Task: Create new customer invoice with Date Opened: 08-Apr-23, Select Customer: Target
, Terms: Net 15. Make invoice entry for item-1 with Date: 08-Apr-23, Description: Victoria's Secret Knockout High Impact Front-Close Sports Bra Black (34-D)
, Income Account: Income:Sales, Quantity: 5, Unit Price: 14.29, Sales Tax: Y, Sales Tax Included: Y, Tax Table: Sales Tax. Post Invoice with Post Date: 08-Apr-23, Post to Accounts: Assets:Accounts Receivable. Pay / Process Payment with Transaction Date: 22-Apr-23, Amount: 71.45, Transfer Account: Checking Account. Go to 'Print Invoice'. Save a pdf copy of the invoice.
Action: Mouse moved to (196, 107)
Screenshot: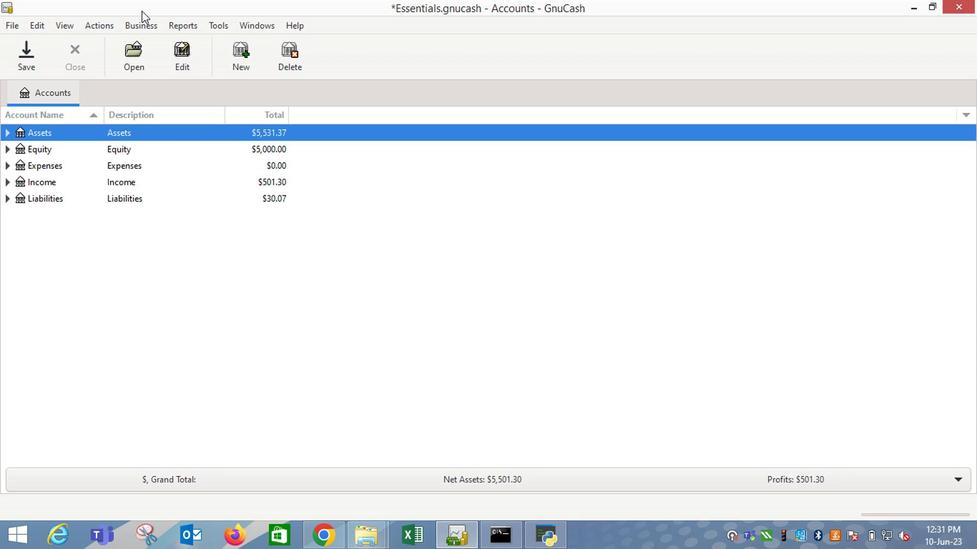 
Action: Mouse pressed left at (196, 107)
Screenshot: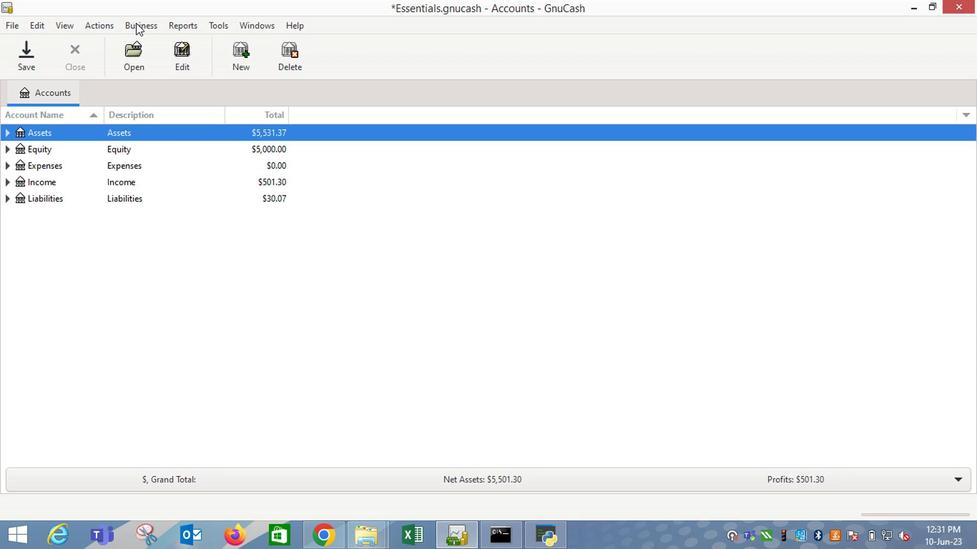 
Action: Mouse moved to (316, 158)
Screenshot: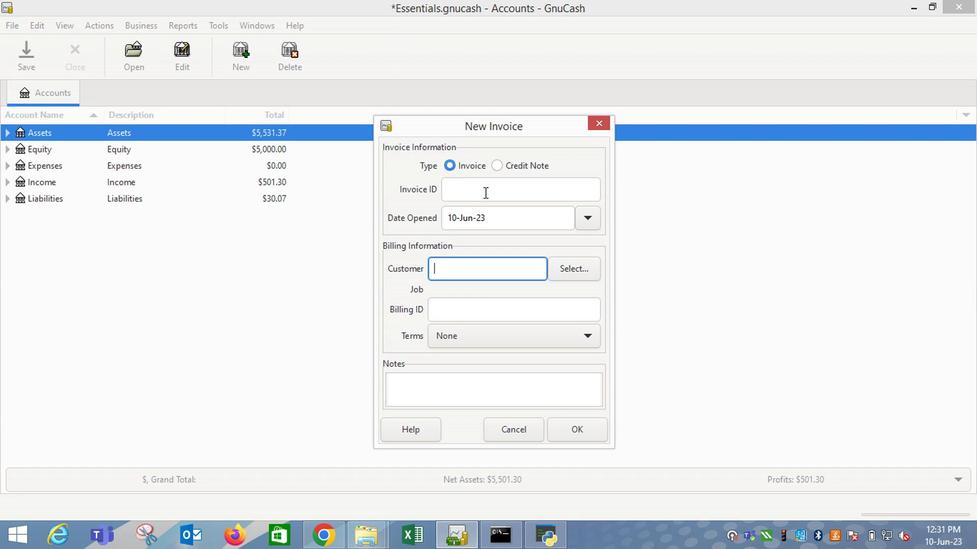 
Action: Mouse pressed left at (316, 158)
Screenshot: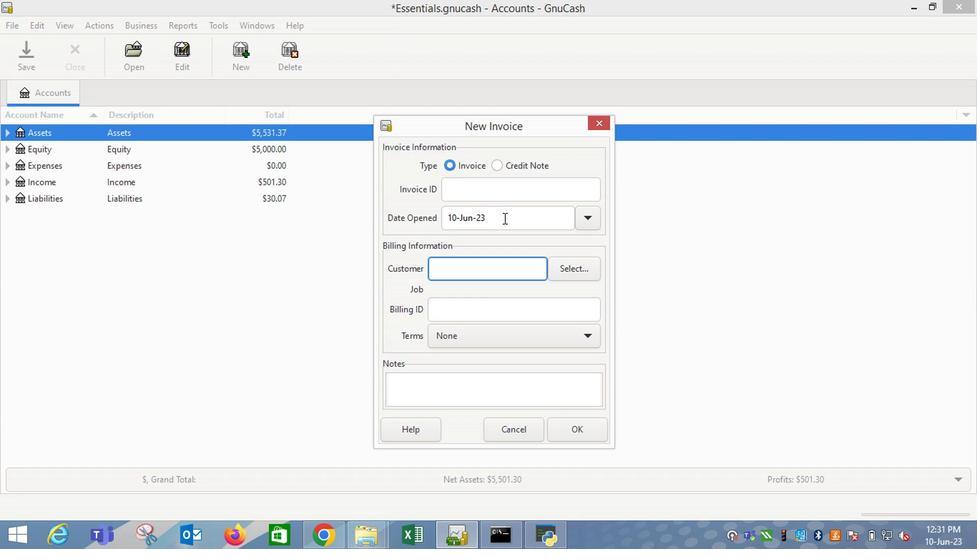 
Action: Mouse moved to (503, 242)
Screenshot: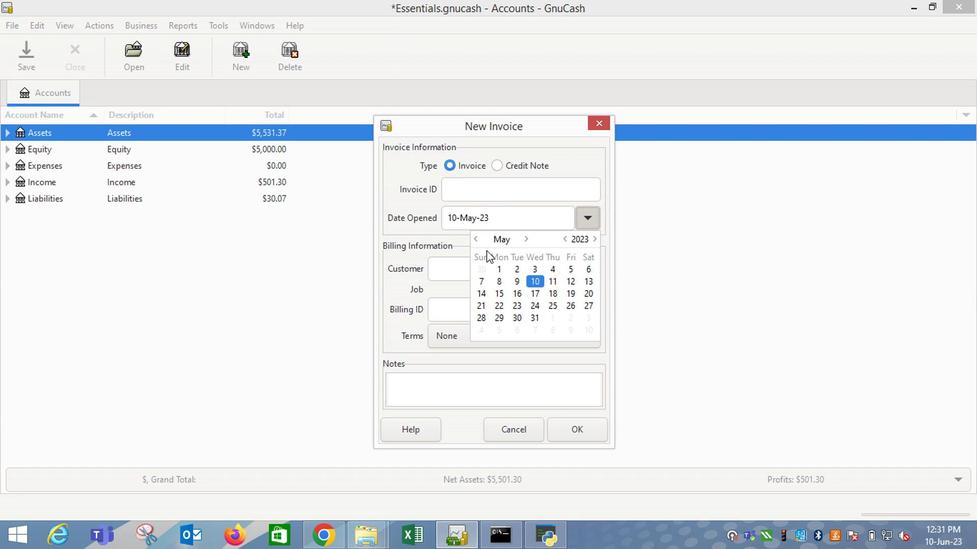 
Action: Mouse pressed left at (503, 242)
Screenshot: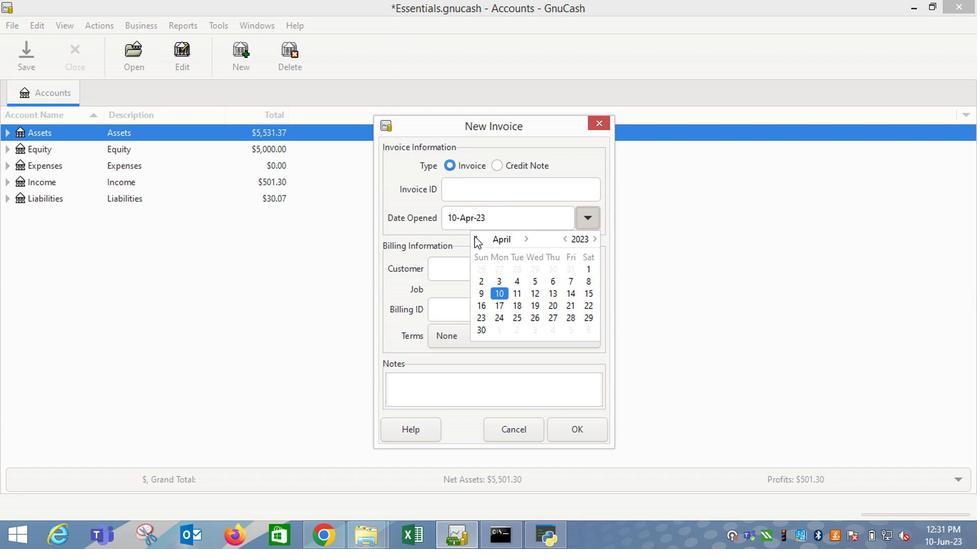 
Action: Mouse moved to (426, 257)
Screenshot: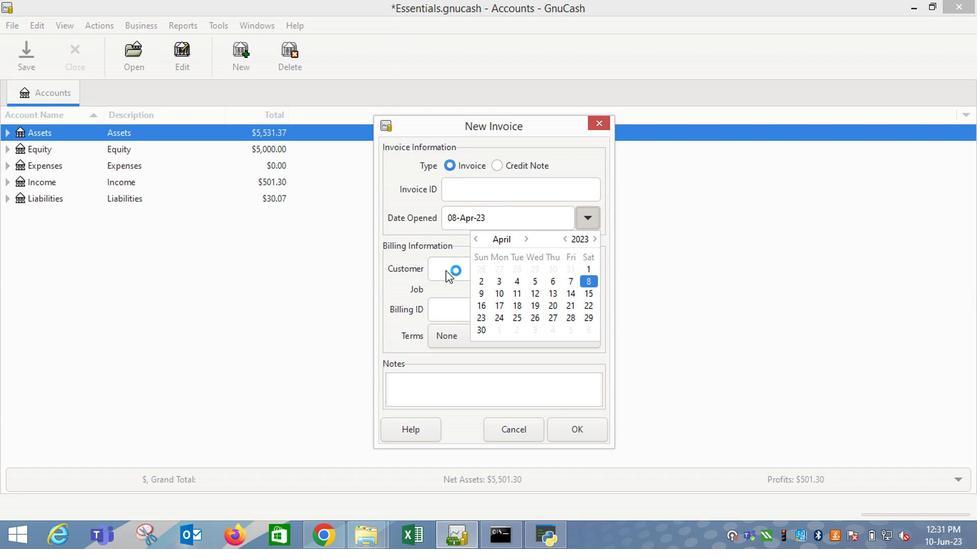 
Action: Mouse pressed left at (426, 257)
Screenshot: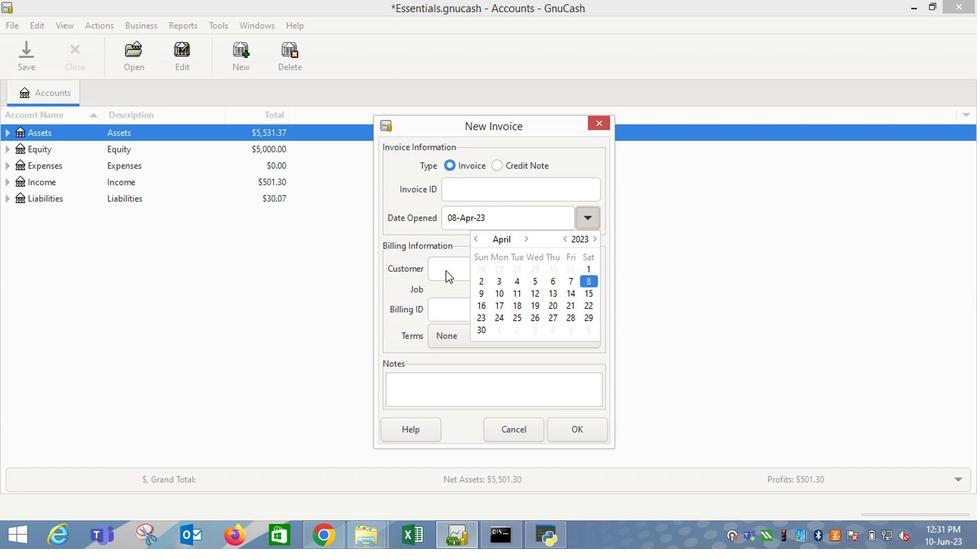 
Action: Mouse moved to (508, 243)
Screenshot: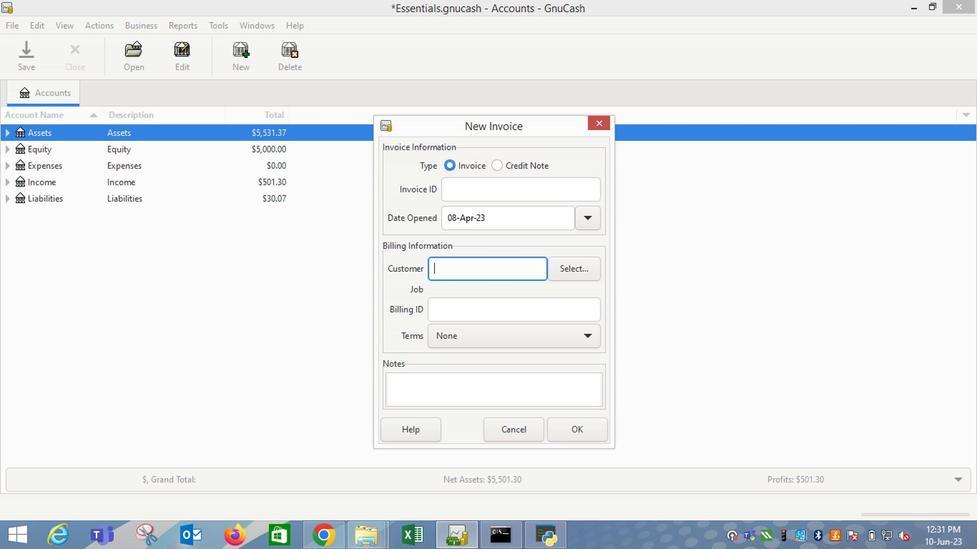 
Action: Mouse pressed left at (508, 243)
Screenshot: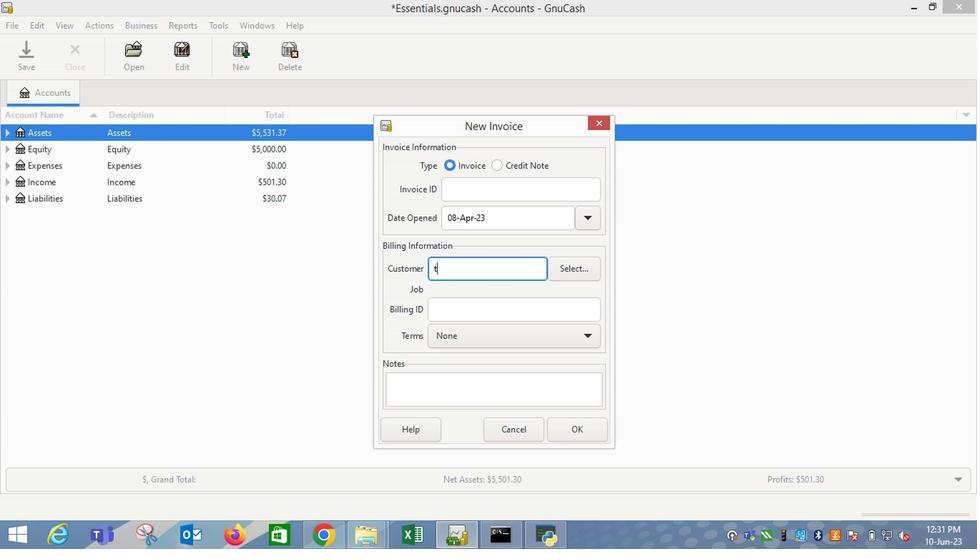 
Action: Mouse moved to (430, 261)
Screenshot: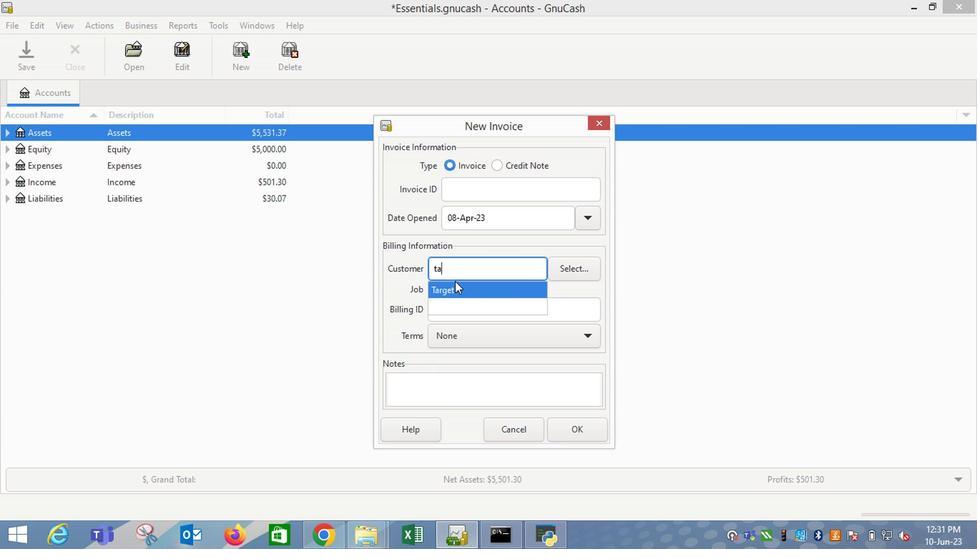 
Action: Mouse pressed left at (430, 261)
Screenshot: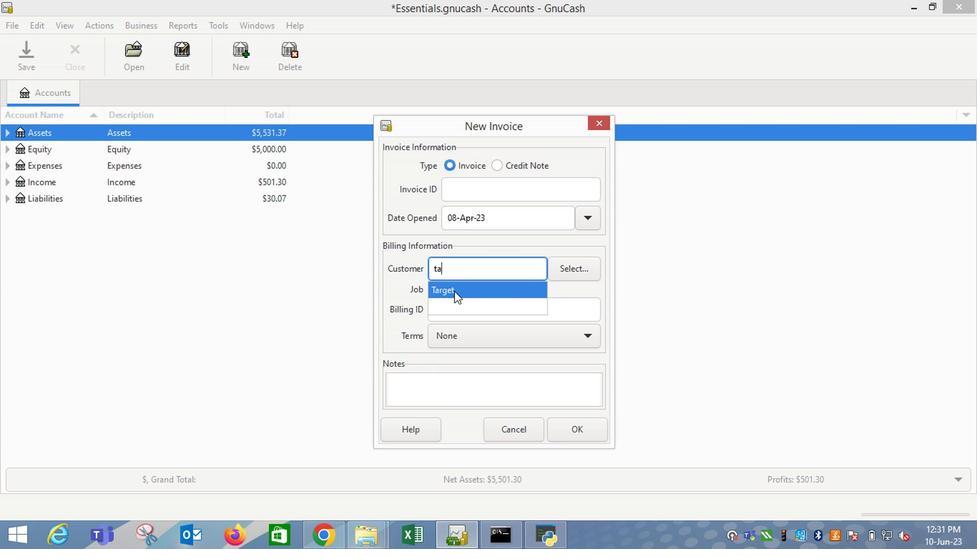 
Action: Mouse pressed left at (430, 261)
Screenshot: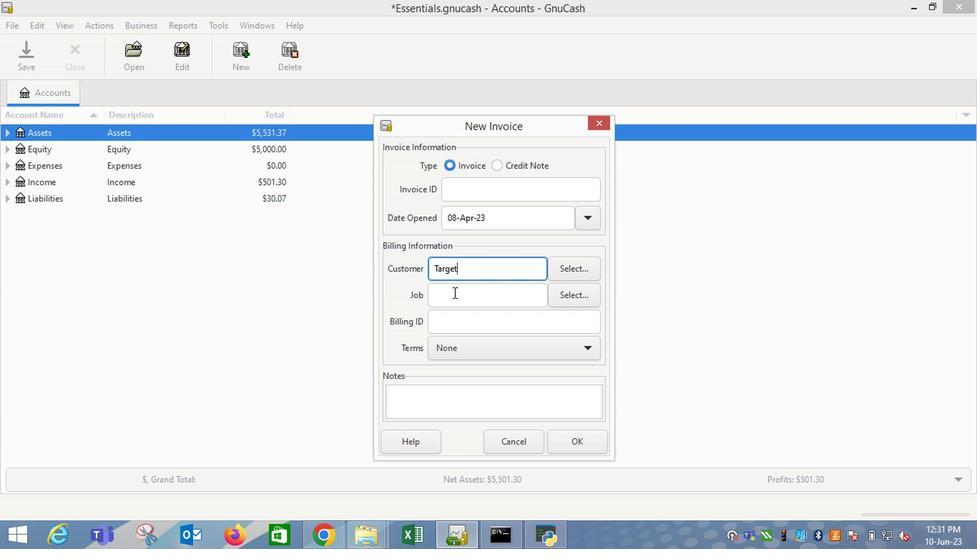 
Action: Mouse moved to (506, 288)
Screenshot: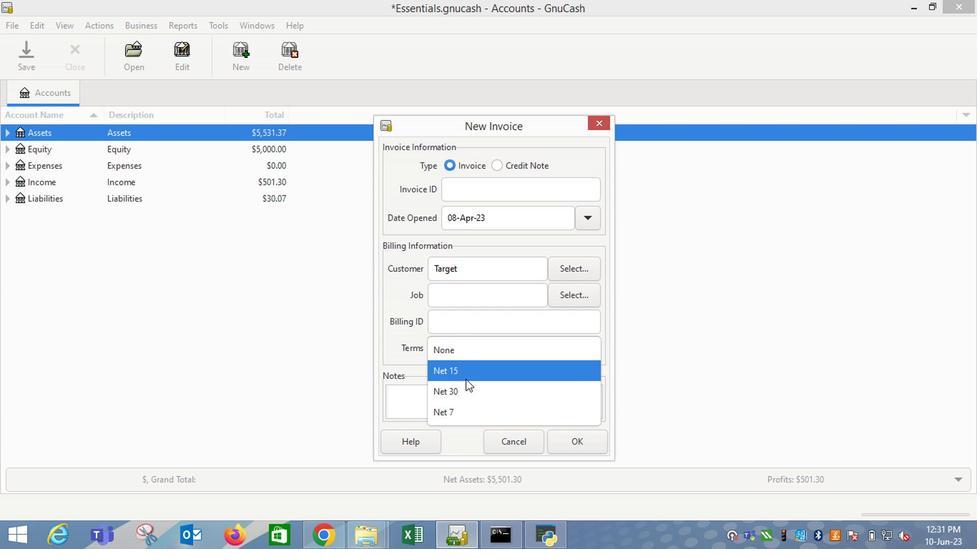 
Action: Mouse pressed left at (506, 288)
Screenshot: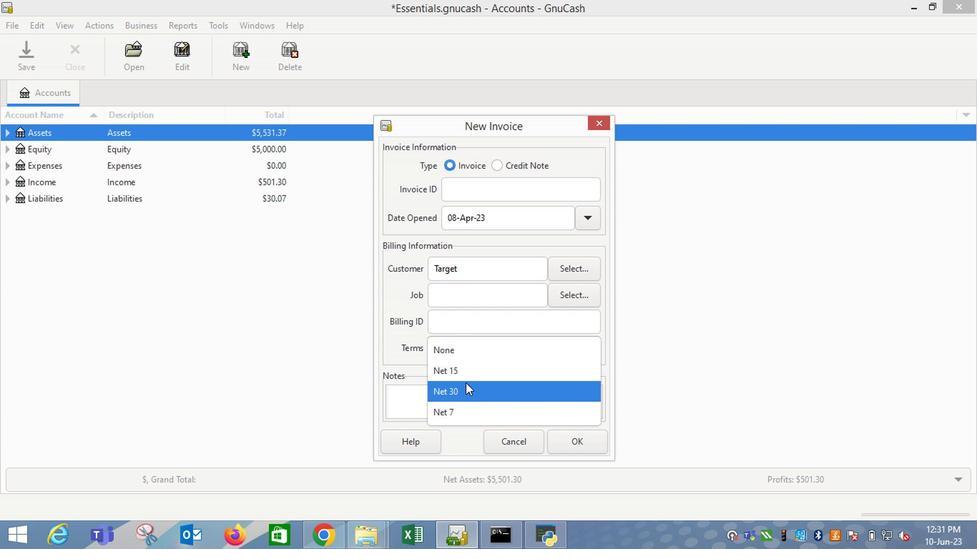 
Action: Mouse moved to (401, 282)
Screenshot: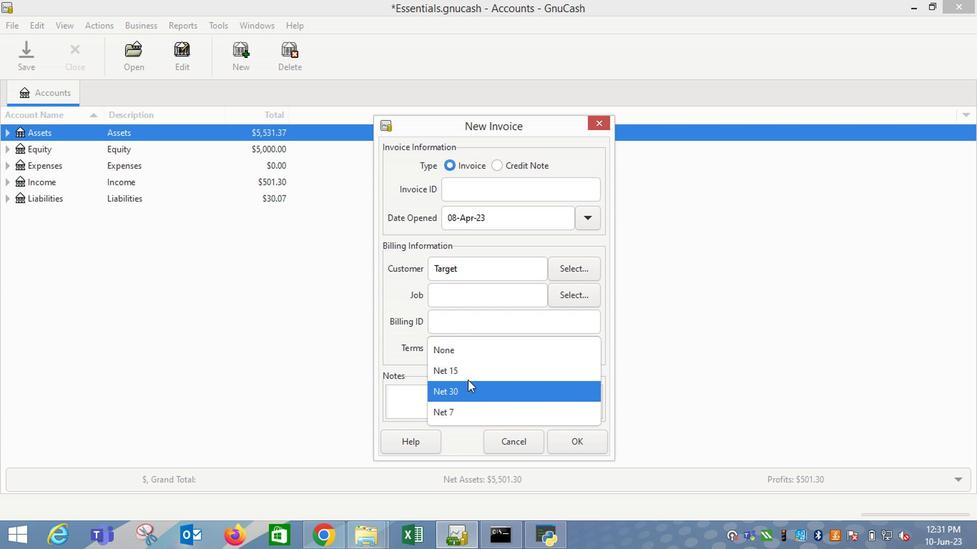 
Action: Mouse pressed left at (401, 282)
Screenshot: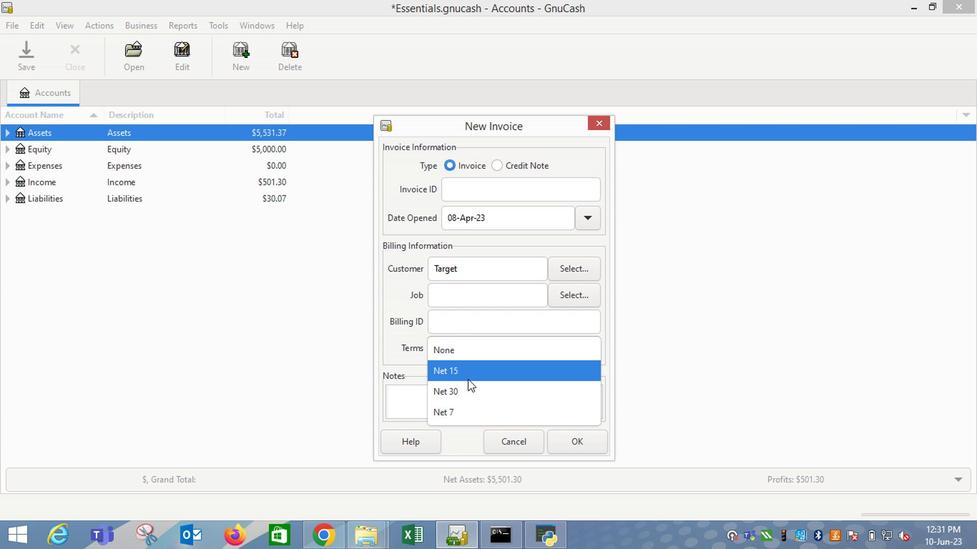 
Action: Mouse moved to (411, 284)
Screenshot: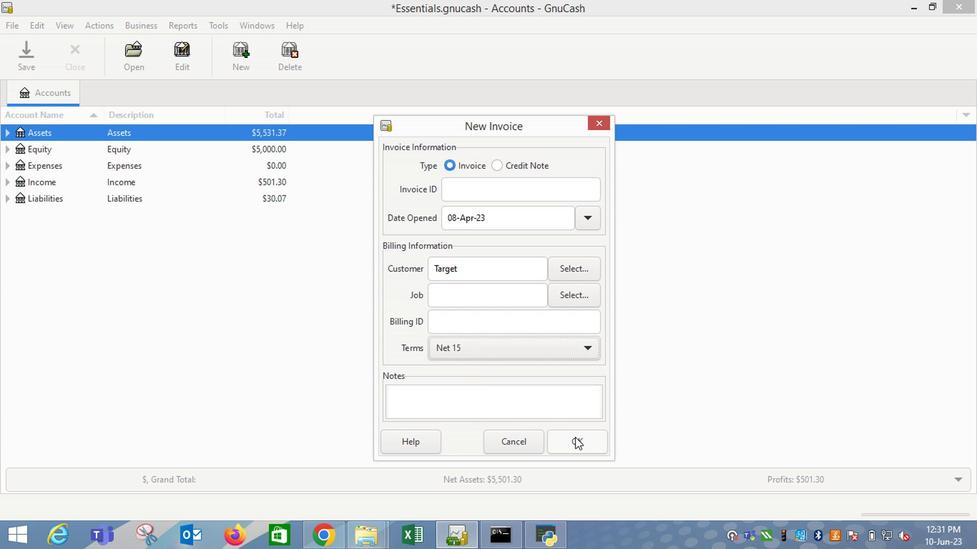 
Action: Mouse pressed left at (411, 284)
Screenshot: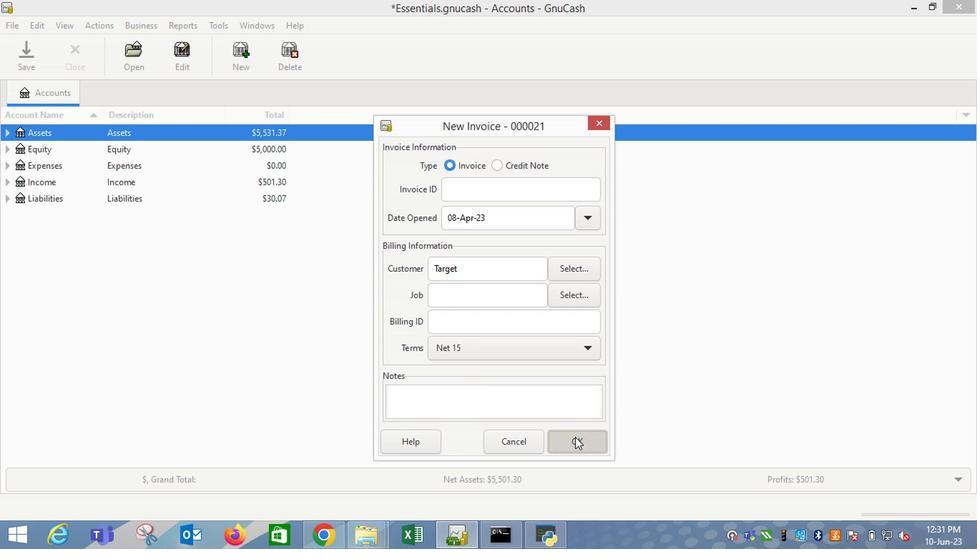 
Action: Key pressed tar
Screenshot: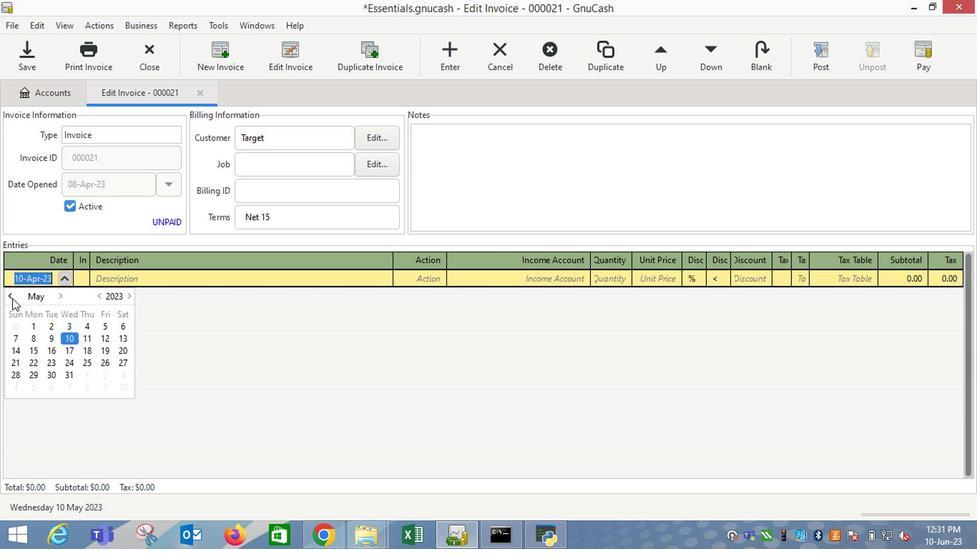 
Action: Mouse moved to (423, 294)
Screenshot: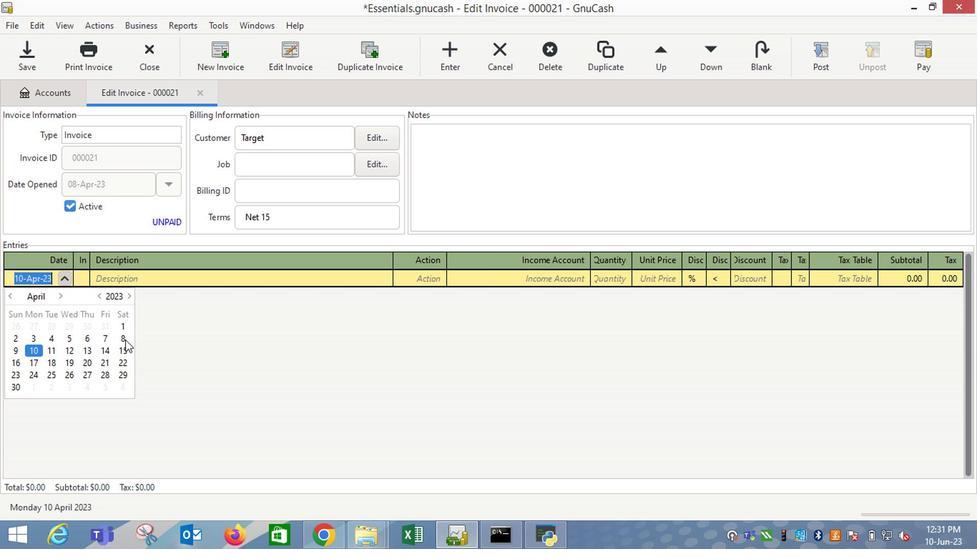 
Action: Mouse pressed left at (423, 294)
Screenshot: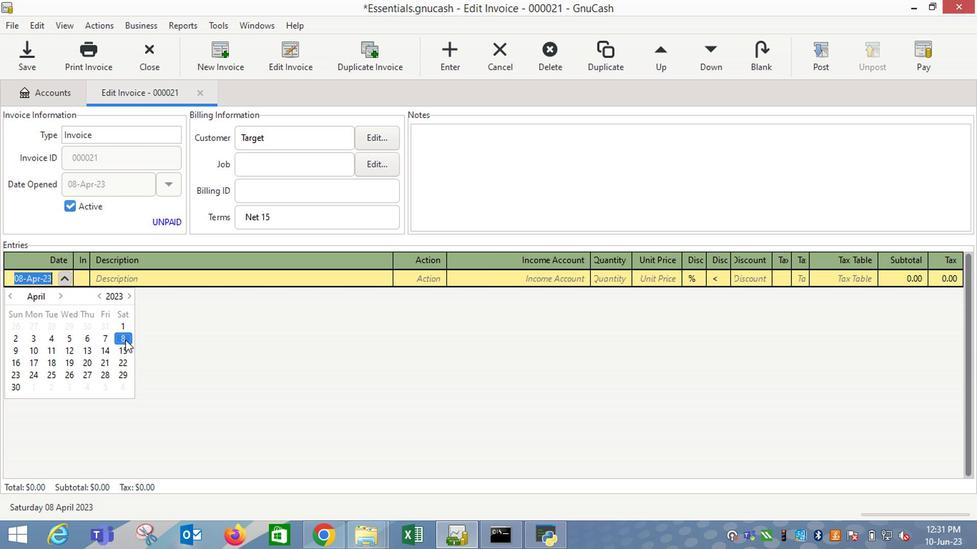 
Action: Mouse moved to (415, 340)
Screenshot: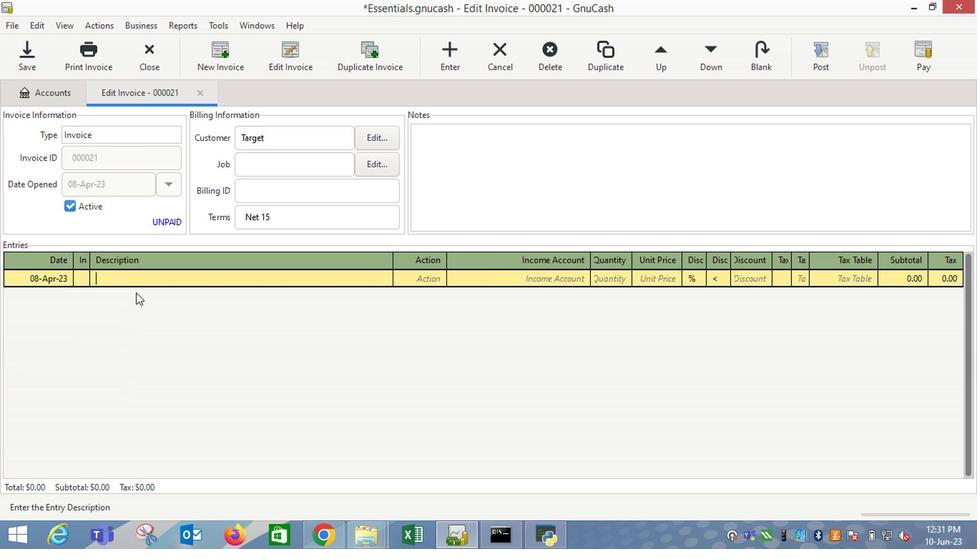 
Action: Mouse pressed left at (415, 340)
Screenshot: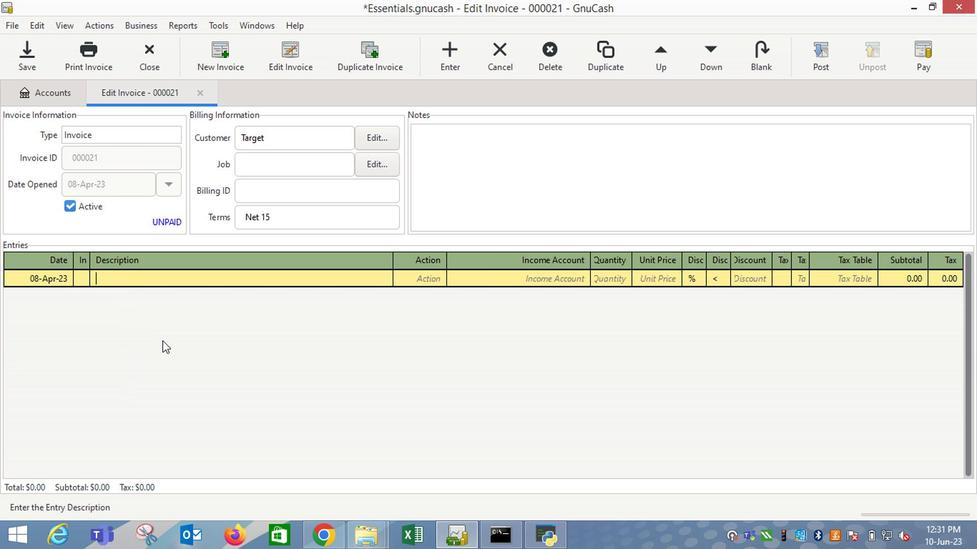 
Action: Mouse moved to (414, 352)
Screenshot: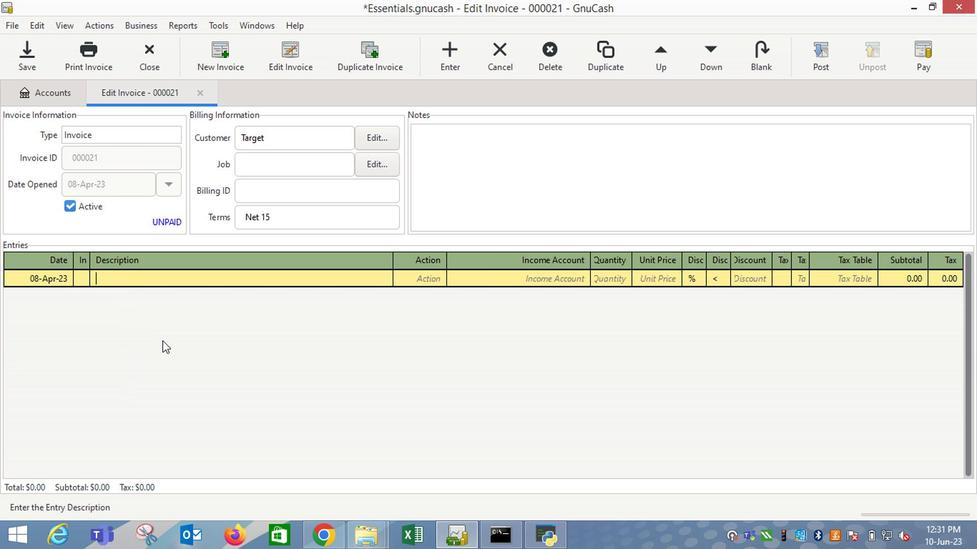 
Action: Mouse pressed left at (414, 352)
Screenshot: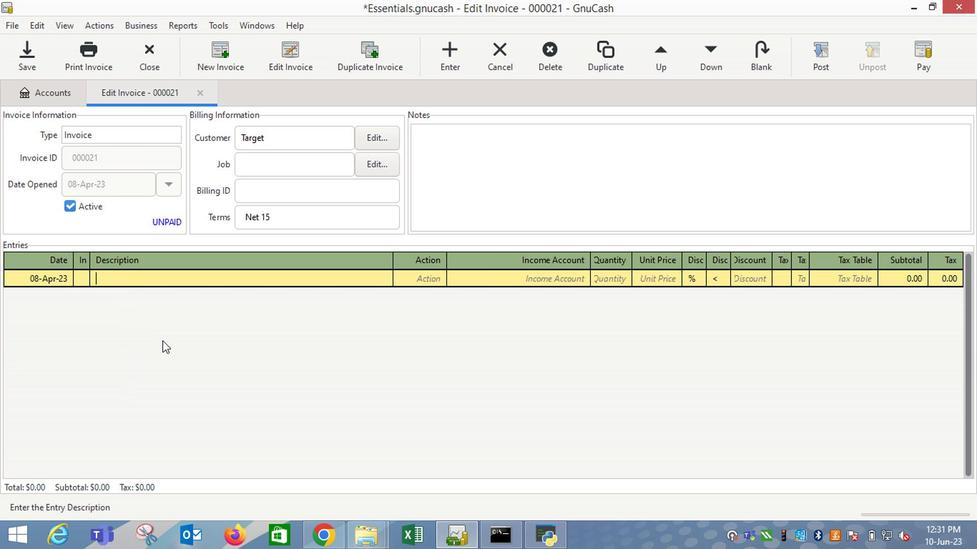 
Action: Mouse moved to (499, 405)
Screenshot: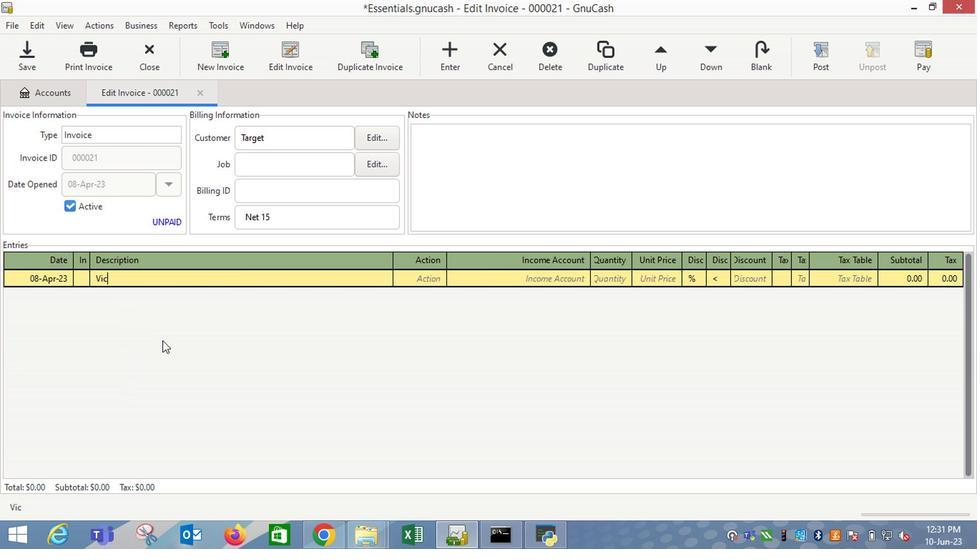 
Action: Mouse pressed left at (499, 405)
Screenshot: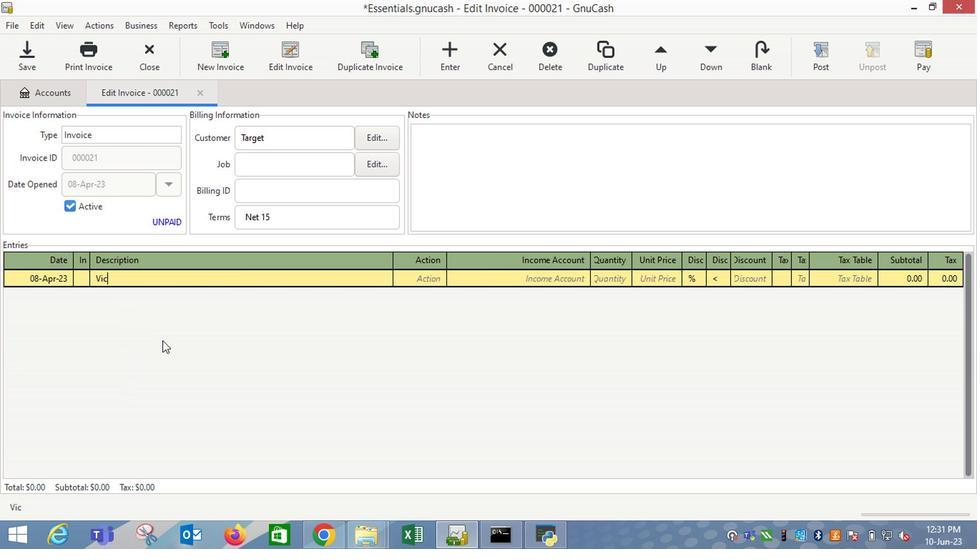 
Action: Mouse moved to (134, 291)
Screenshot: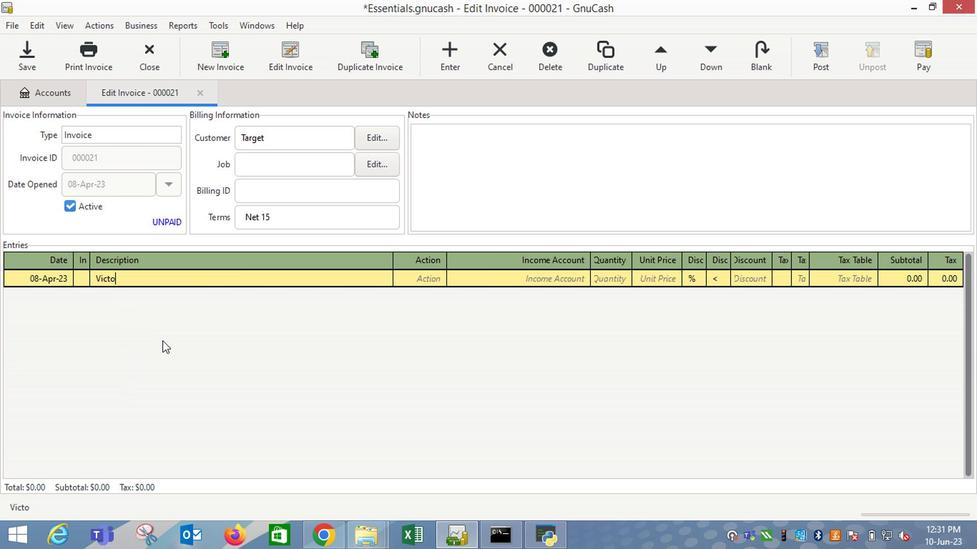 
Action: Mouse pressed left at (134, 291)
Screenshot: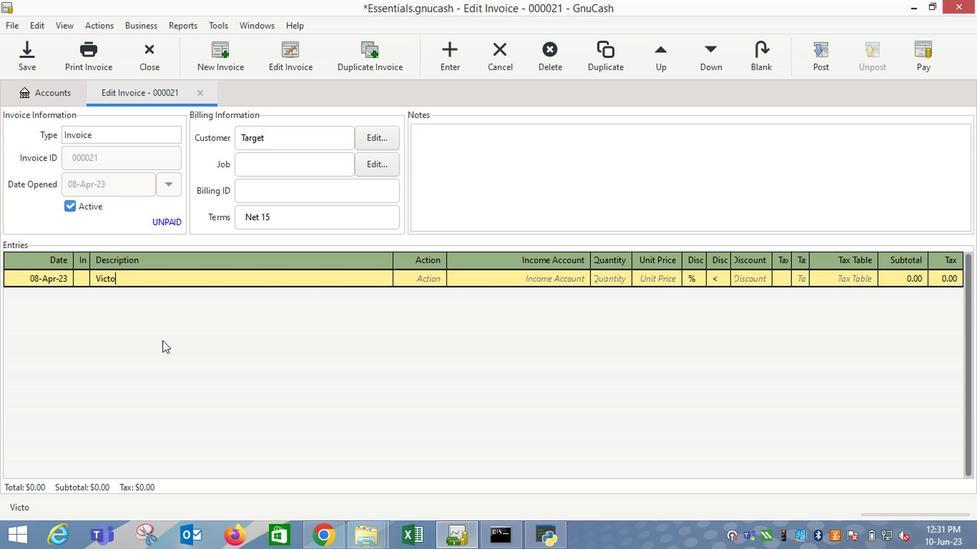 
Action: Mouse moved to (97, 300)
Screenshot: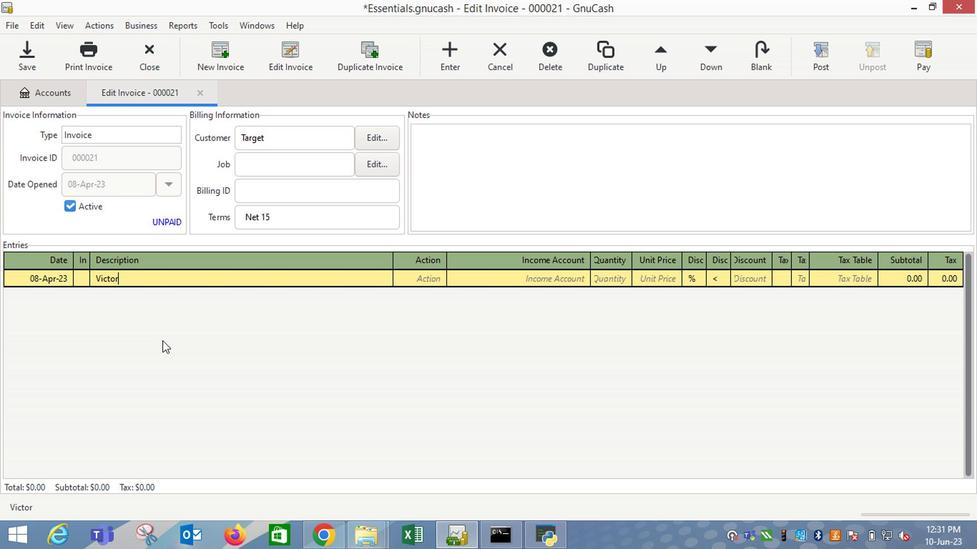 
Action: Mouse pressed left at (97, 300)
Screenshot: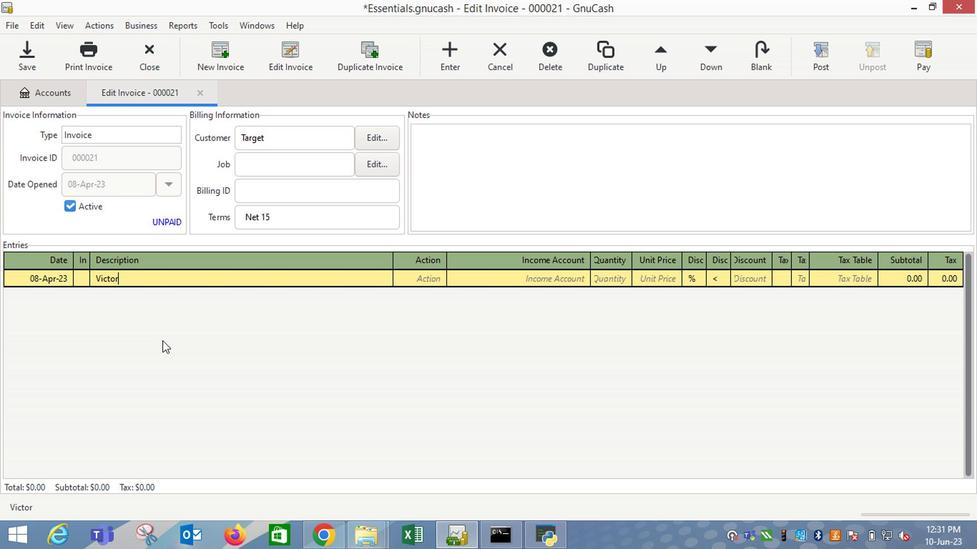 
Action: Mouse pressed left at (97, 300)
Screenshot: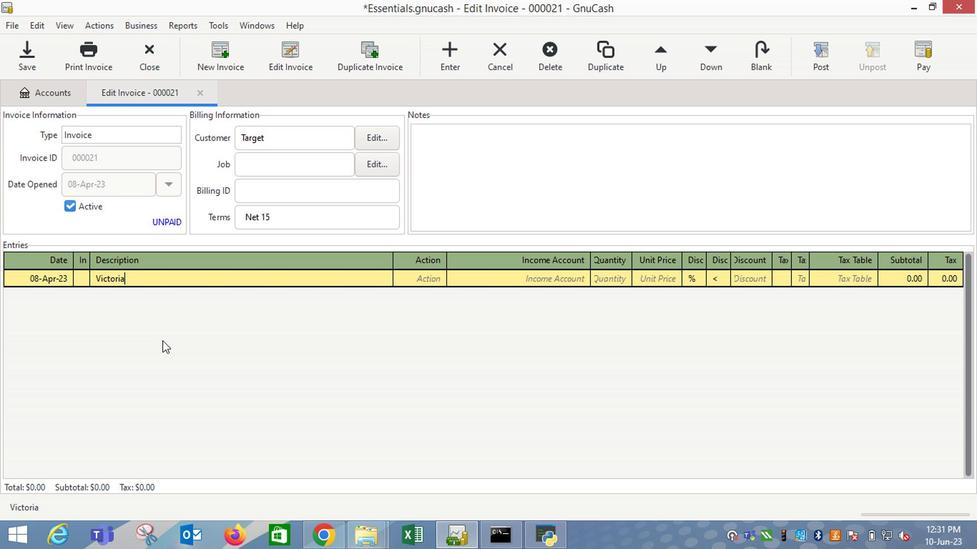 
Action: Mouse moved to (177, 331)
Screenshot: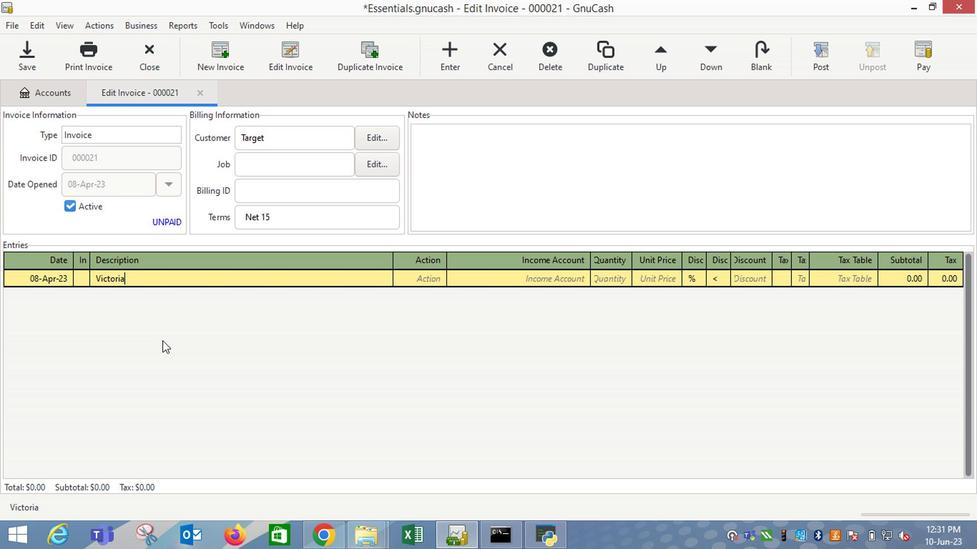 
Action: Mouse pressed left at (177, 331)
Screenshot: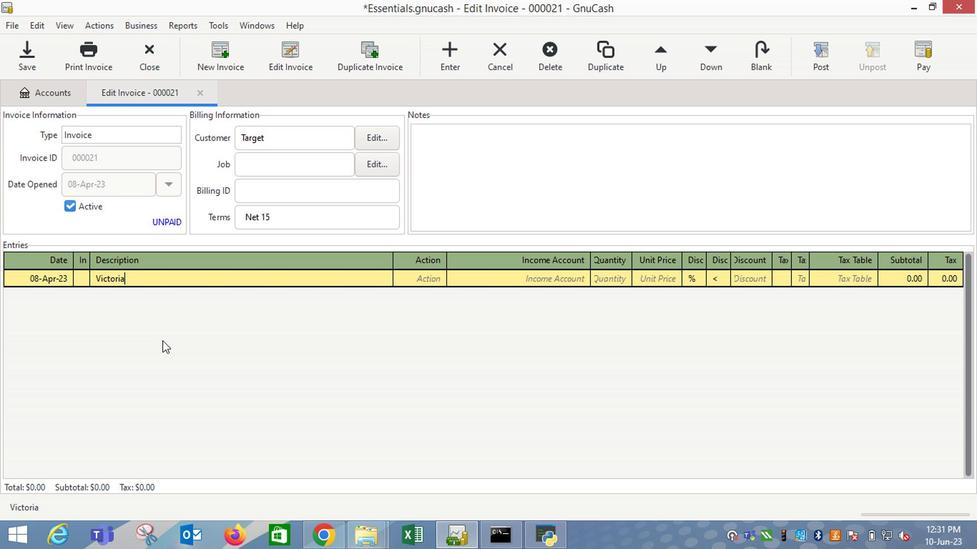 
Action: Mouse moved to (98, 339)
Screenshot: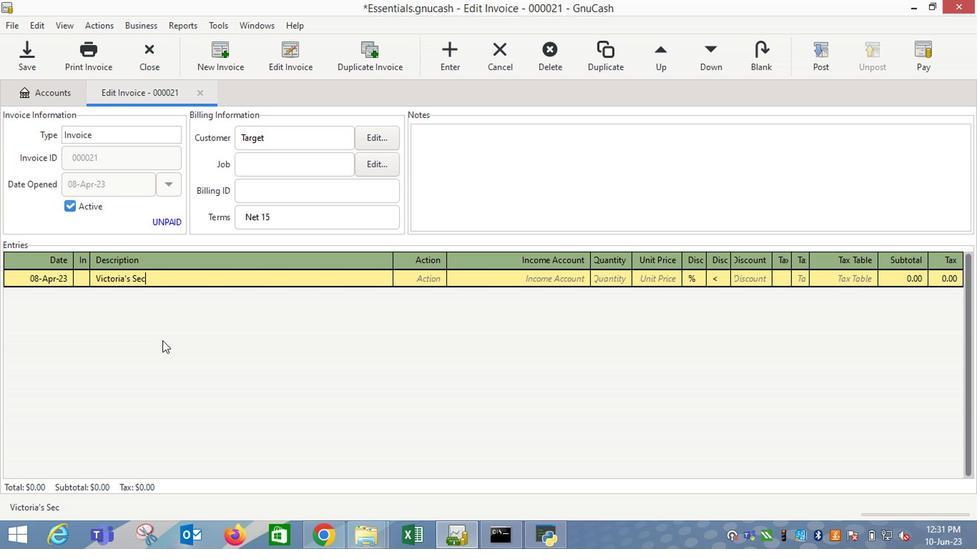 
Action: Mouse pressed left at (98, 339)
Screenshot: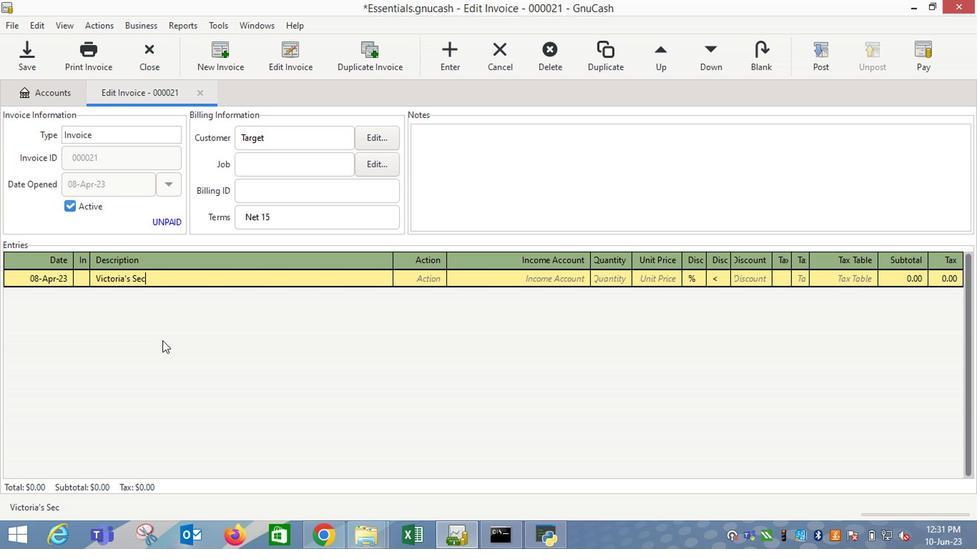 
Action: Mouse moved to (177, 328)
Screenshot: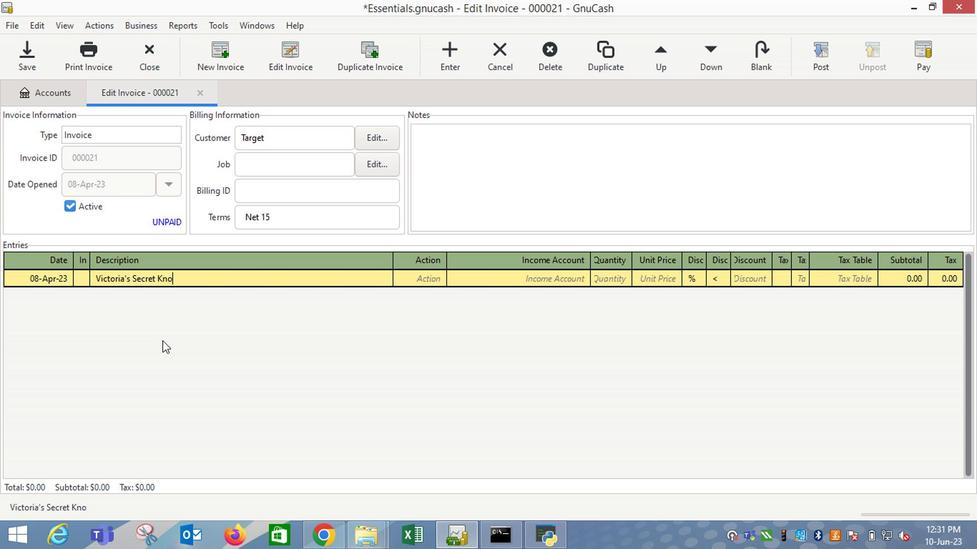 
Action: Mouse pressed left at (177, 328)
Screenshot: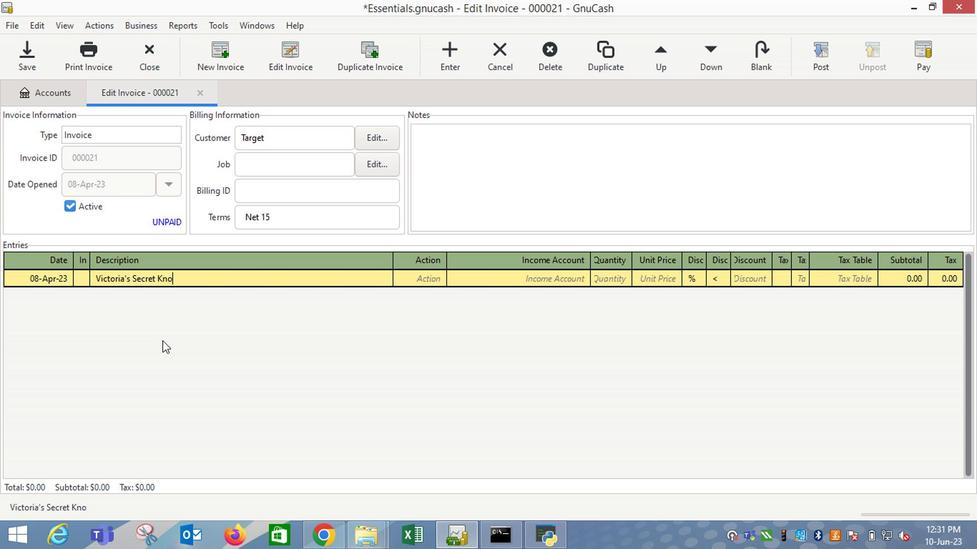 
Action: Mouse moved to (166, 291)
Screenshot: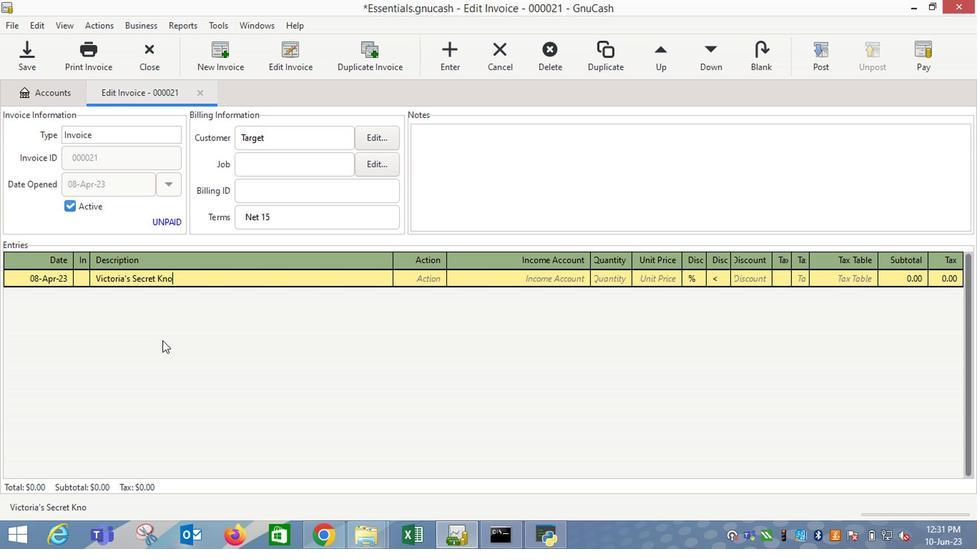 
Action: Mouse pressed left at (166, 291)
Screenshot: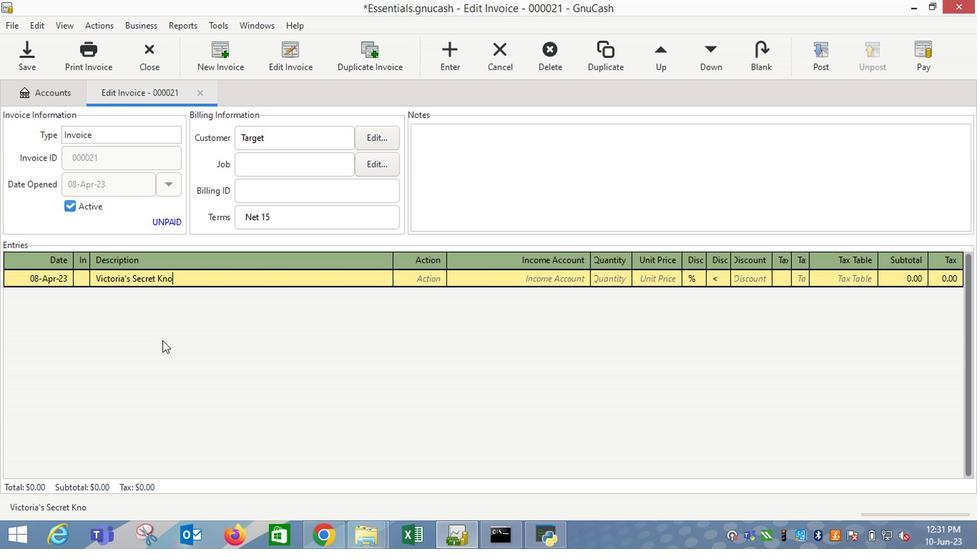 
Action: Mouse moved to (248, 337)
Screenshot: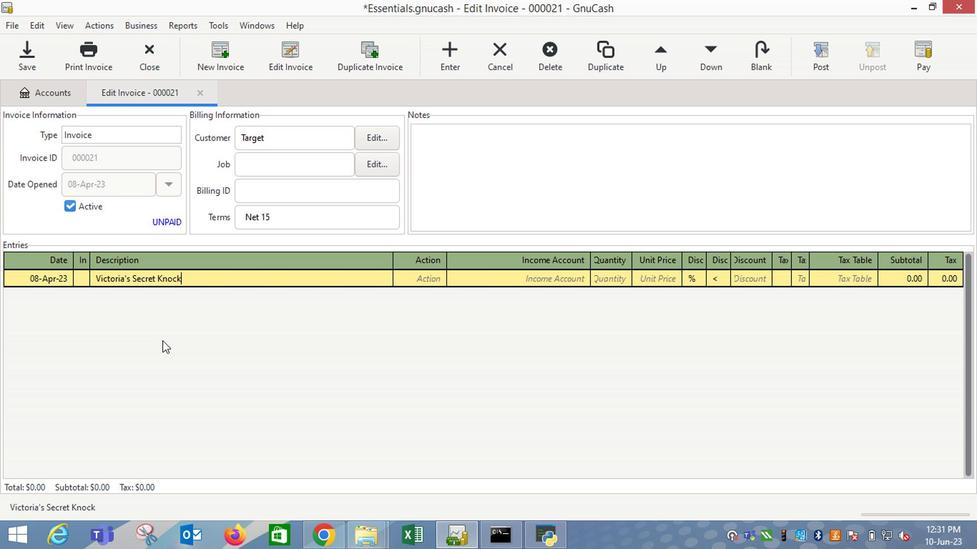 
Action: Key pressed <Key.shift_r>Victoria's<Key.space><Key.shift_r><Key.shift_r><Key.shift_r><Key.shift_r><Key.shift_r>Secret<Key.space><Key.shift_r>Knockout<Key.space><Key.shift_r>High<Key.shift_r>Im<Key.backspace><Key.backspace><Key.space><Key.shift_r>Impact<Key.space><Key.shift_r>Front-<Key.shift_r>Co<Key.backspace>lose<Key.space><Key.shift_r>Sports<Key.space><Key.shift_r>Bra<Key.space><Key.shift_r>Black<Key.space><Key.shift_r><Key.shift_r><Key.shift_r><Key.shift_r><Key.shift_r><Key.shift_r><Key.shift_r><Key.shift_r><Key.shift_r><Key.shift_r><Key.shift_r>(
Screenshot: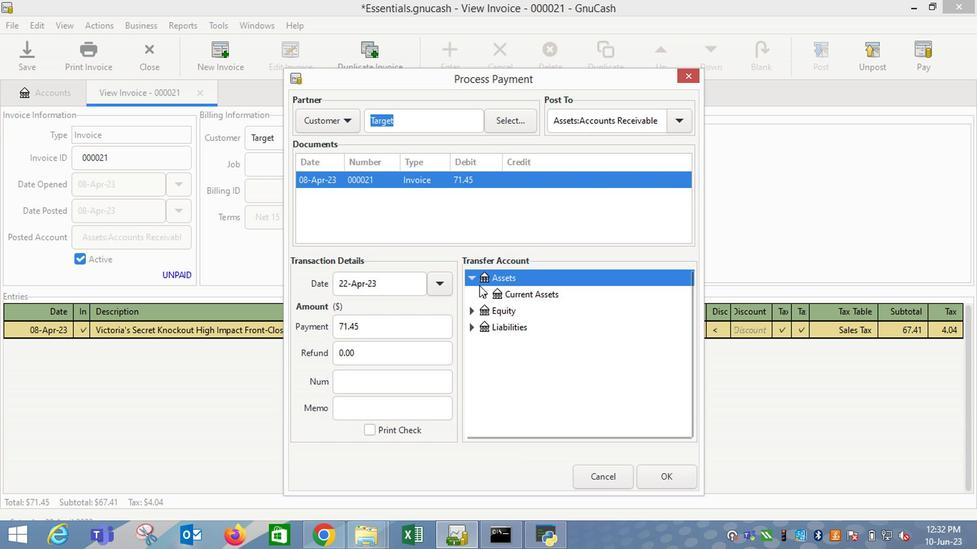 
Action: Mouse moved to (779, 356)
Screenshot: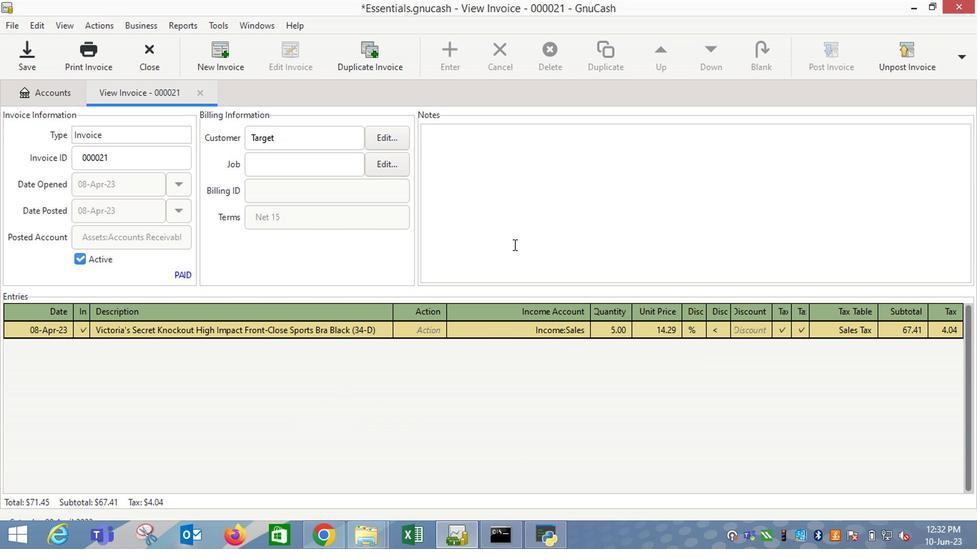 
Action: Mouse pressed left at (779, 356)
Screenshot: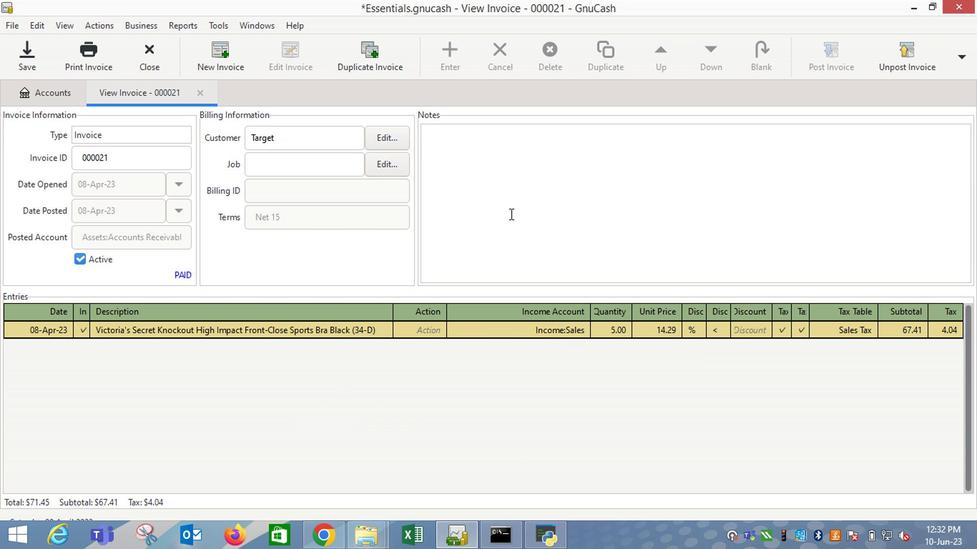 
Action: Mouse moved to (186, 108)
Screenshot: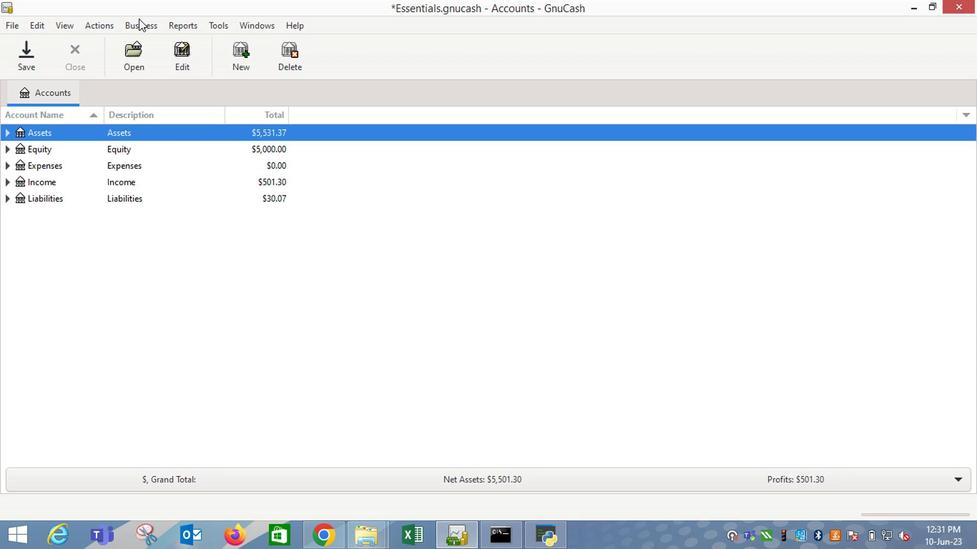 
Action: Mouse pressed left at (186, 108)
Screenshot: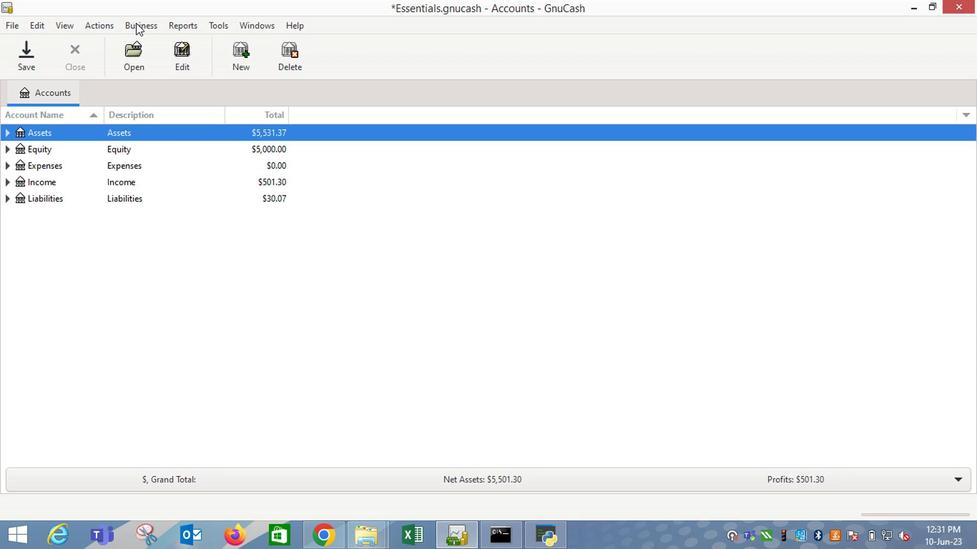 
Action: Mouse moved to (296, 158)
Screenshot: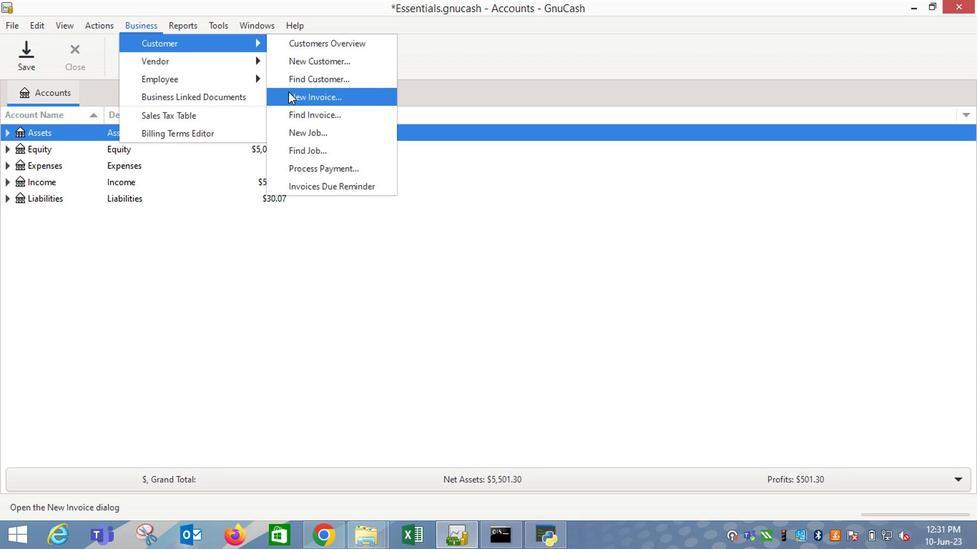 
Action: Mouse pressed left at (296, 158)
Screenshot: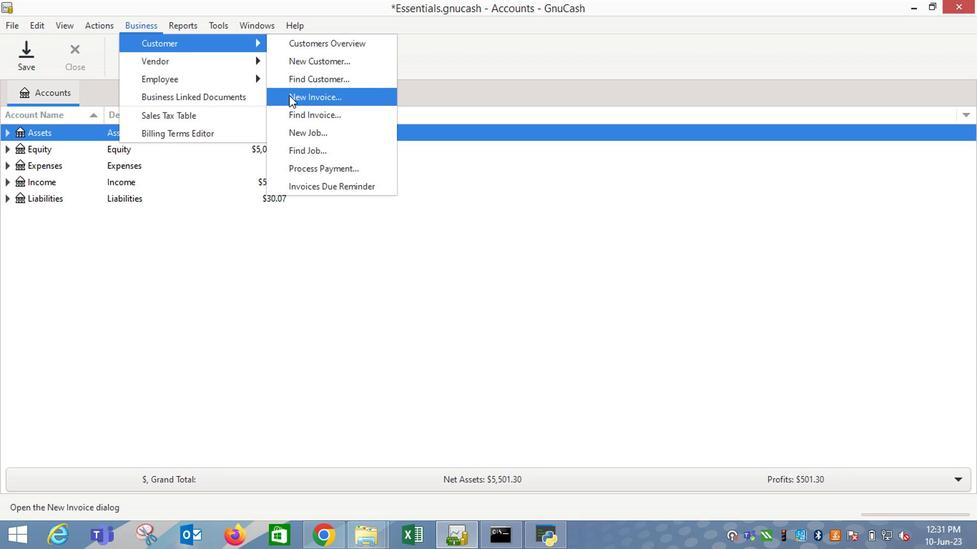 
Action: Mouse moved to (516, 243)
Screenshot: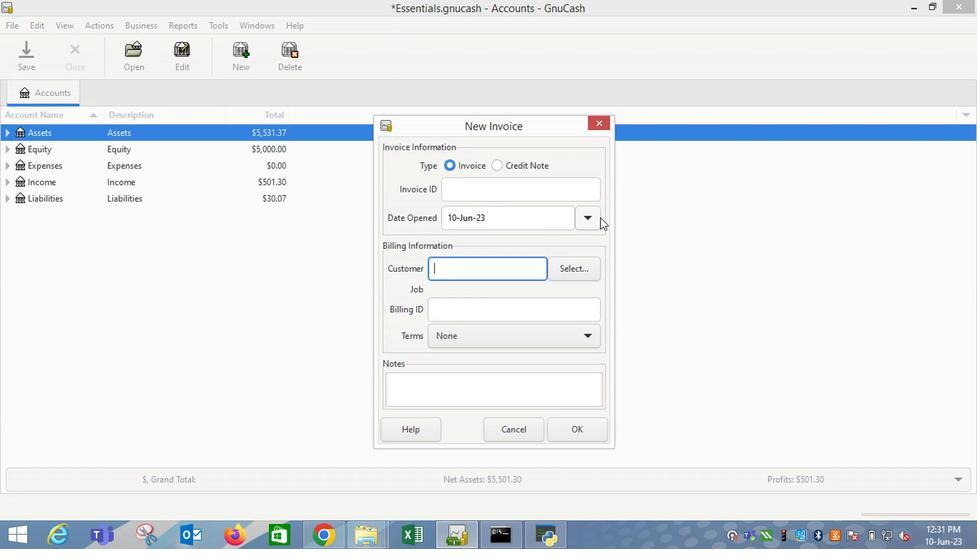 
Action: Mouse pressed left at (516, 243)
Screenshot: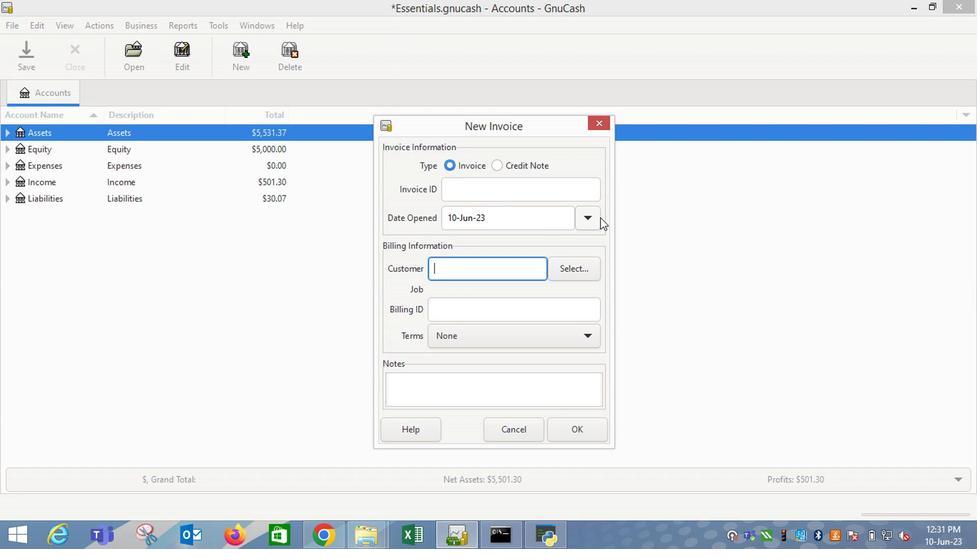 
Action: Mouse moved to (431, 261)
Screenshot: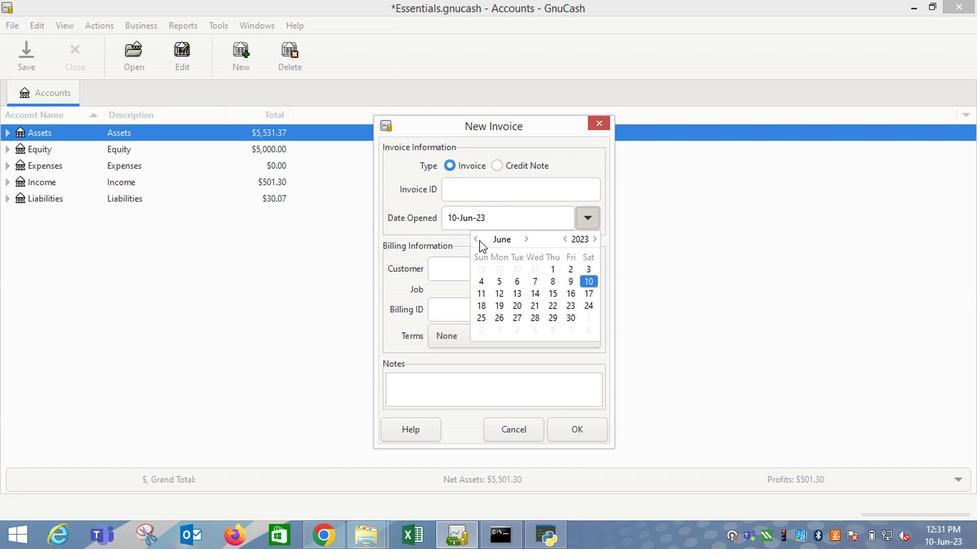 
Action: Mouse pressed left at (431, 261)
Screenshot: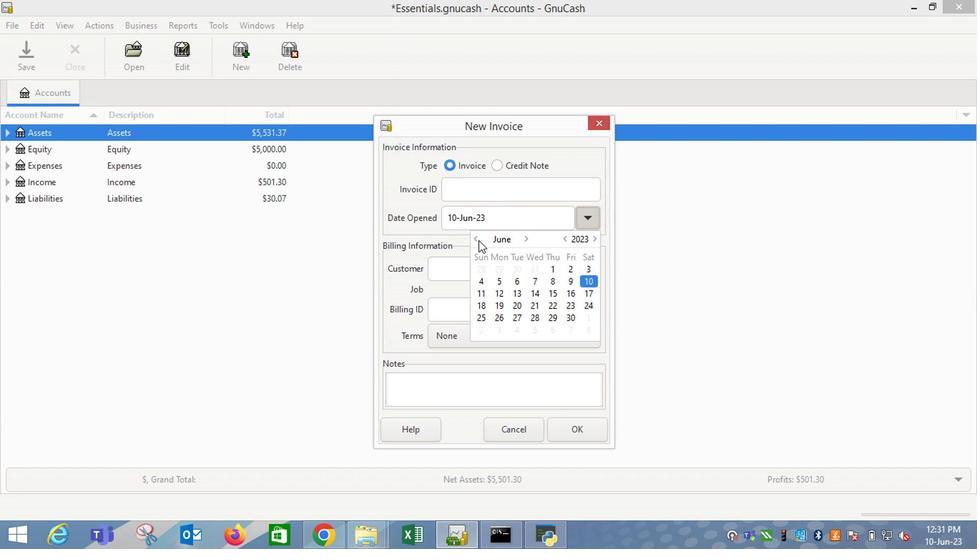 
Action: Mouse moved to (428, 258)
Screenshot: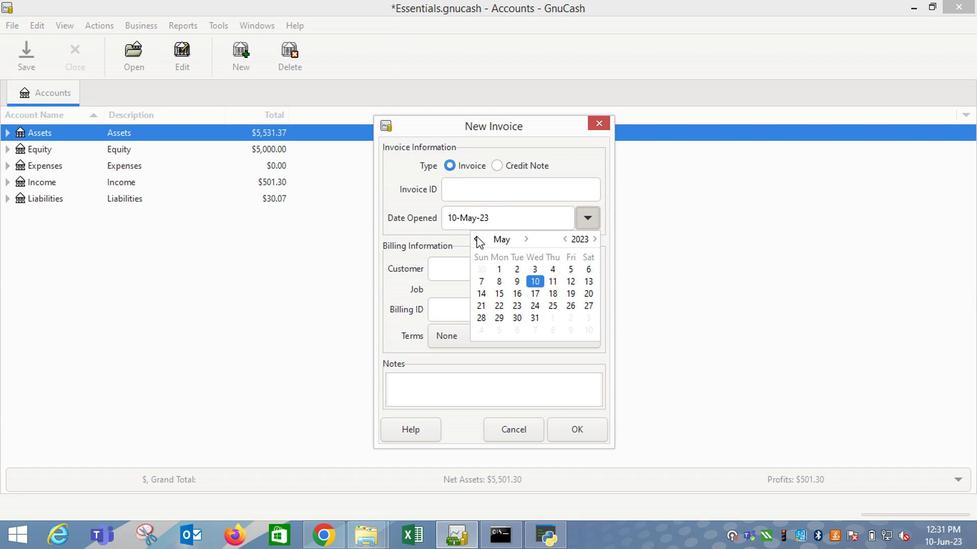 
Action: Mouse pressed left at (428, 258)
Screenshot: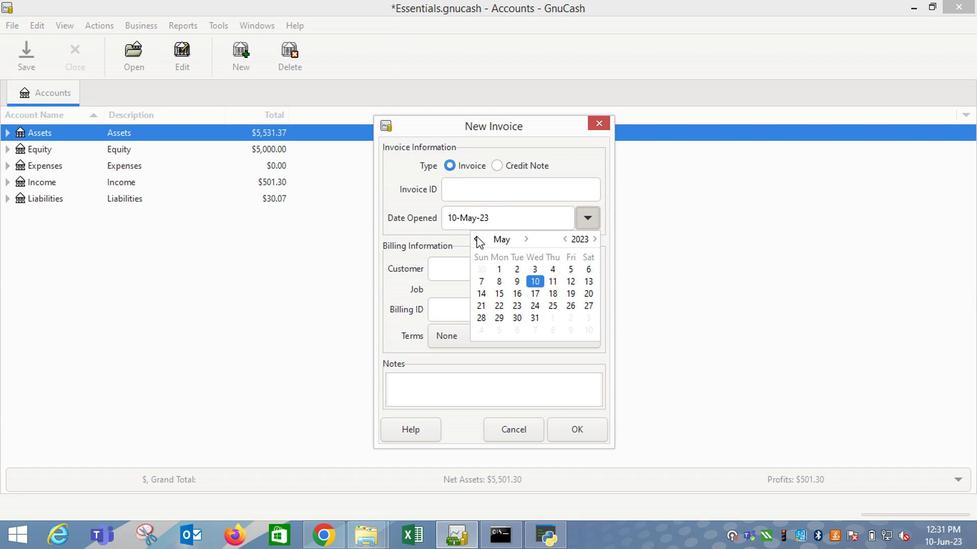 
Action: Mouse moved to (505, 288)
Screenshot: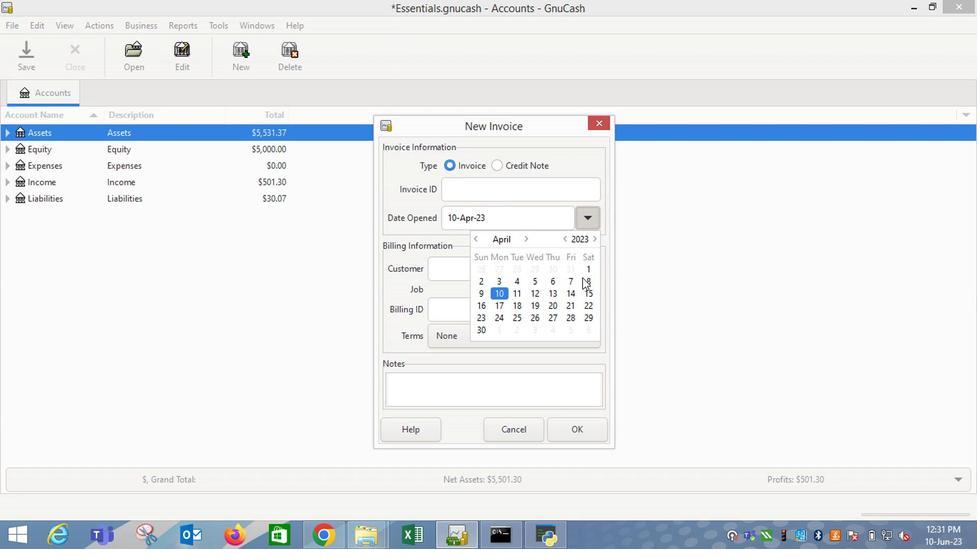 
Action: Mouse pressed left at (505, 288)
Screenshot: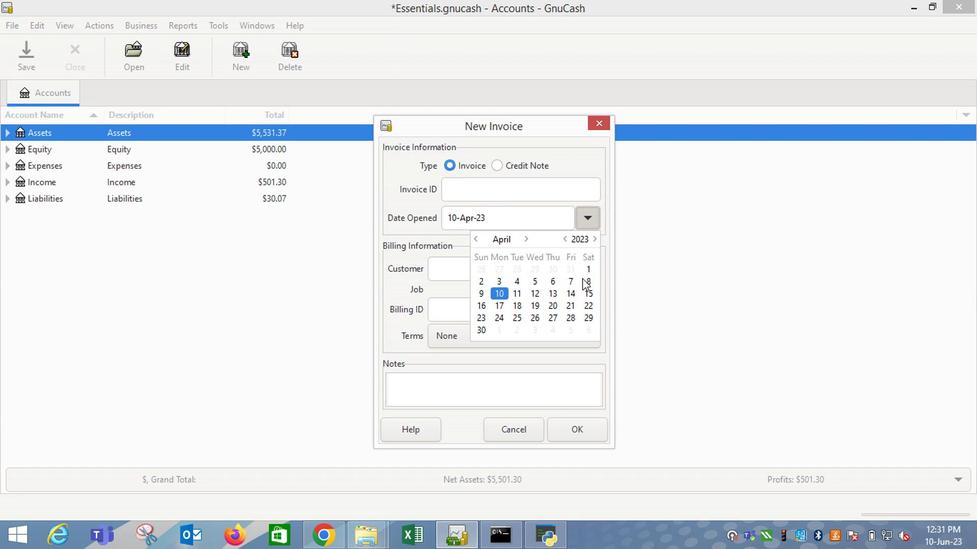 
Action: Mouse moved to (407, 283)
Screenshot: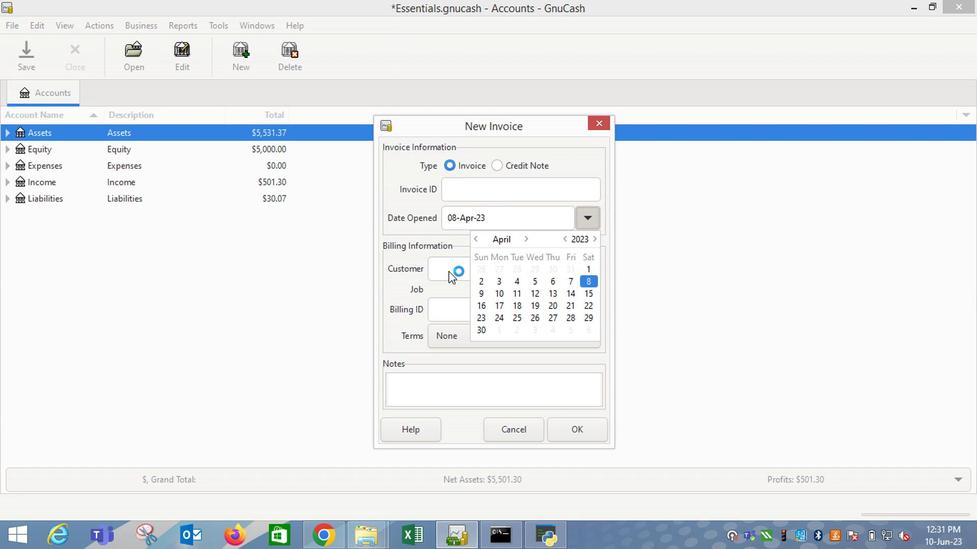 
Action: Mouse pressed left at (407, 283)
Screenshot: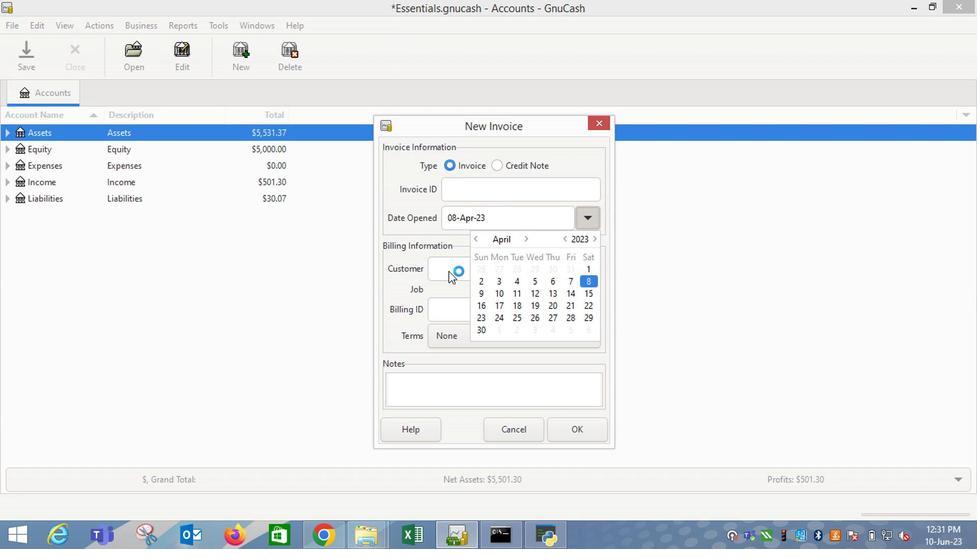 
Action: Mouse moved to (410, 281)
Screenshot: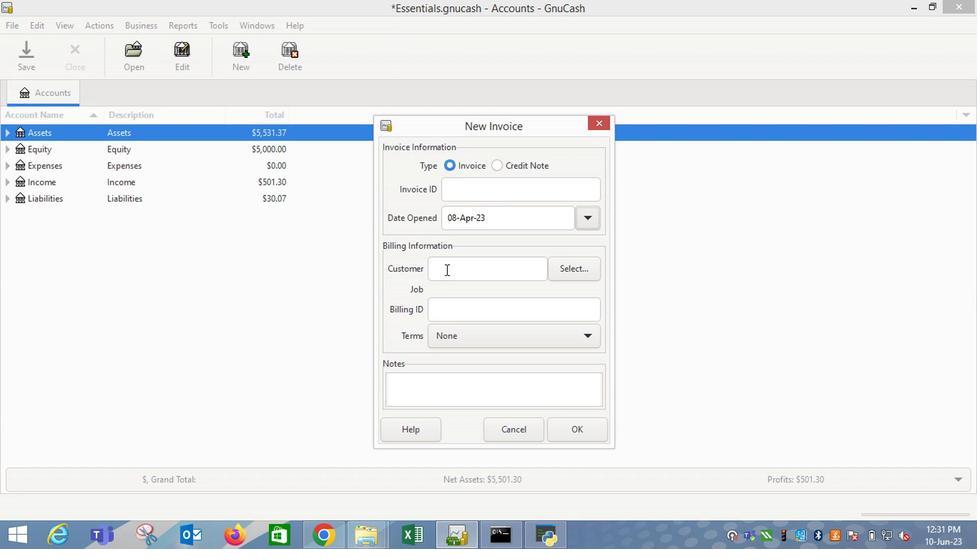 
Action: Mouse pressed left at (410, 281)
Screenshot: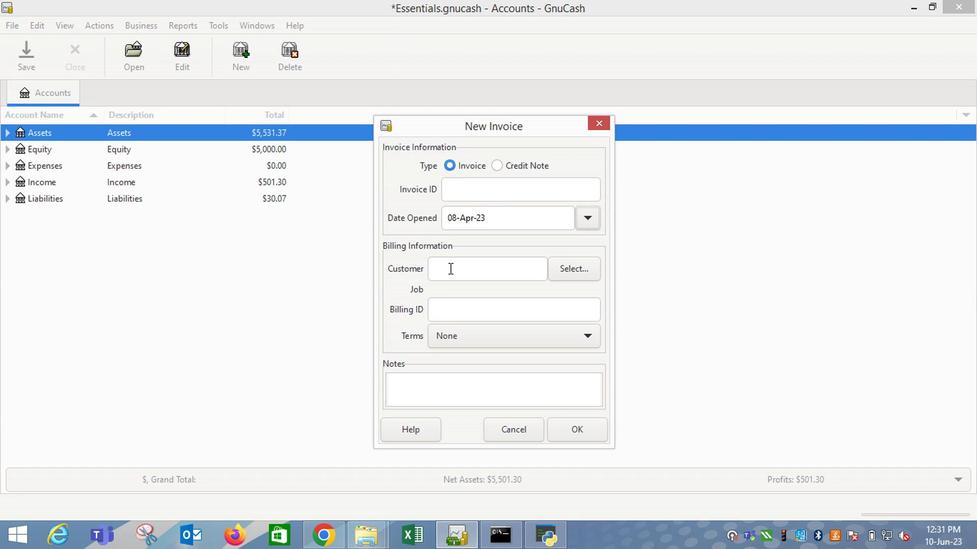 
Action: Key pressed ta
Screenshot: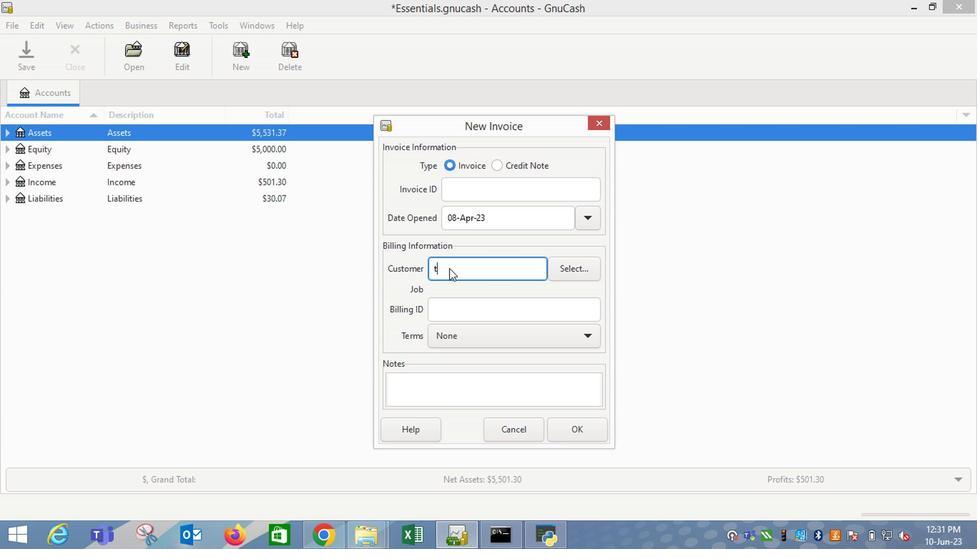 
Action: Mouse moved to (413, 298)
Screenshot: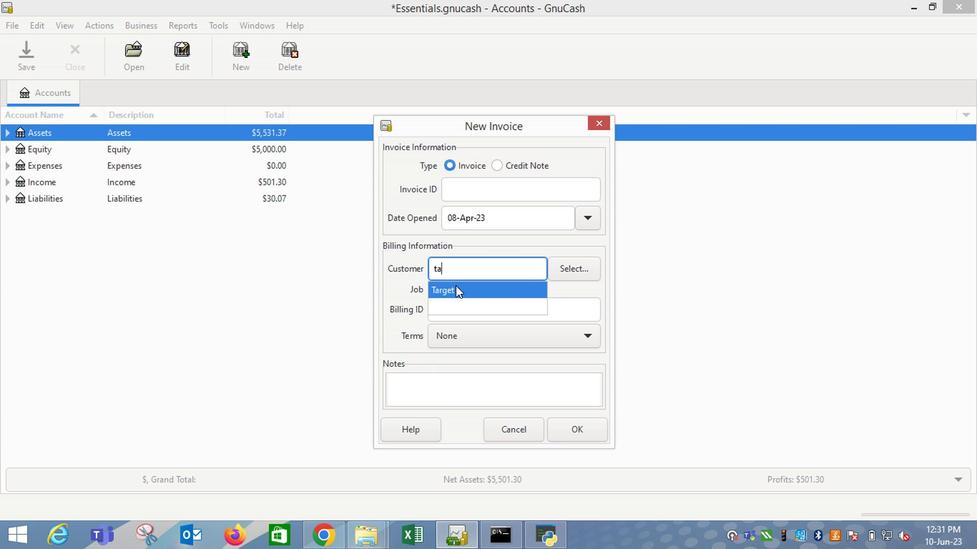 
Action: Mouse pressed left at (413, 298)
Screenshot: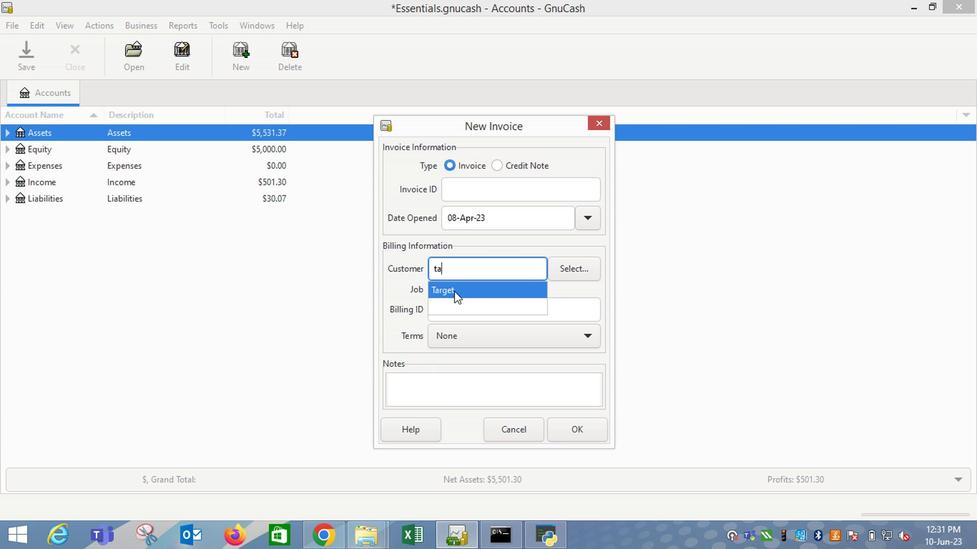 
Action: Mouse moved to (420, 338)
Screenshot: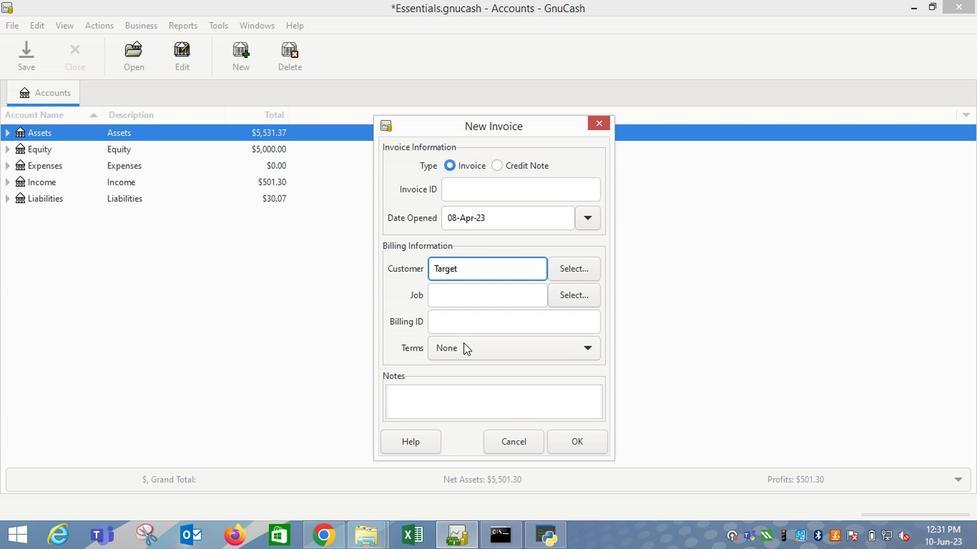 
Action: Mouse pressed left at (420, 338)
Screenshot: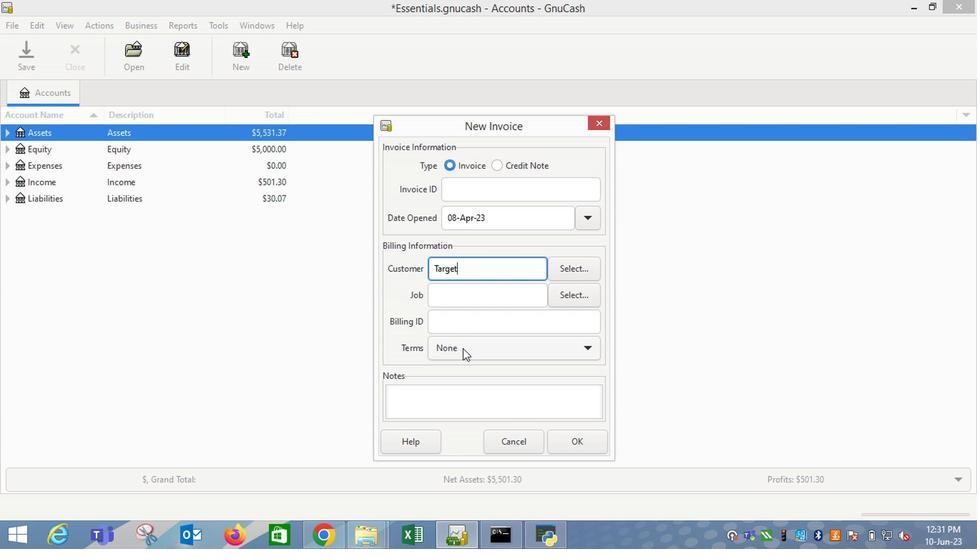 
Action: Mouse moved to (423, 360)
Screenshot: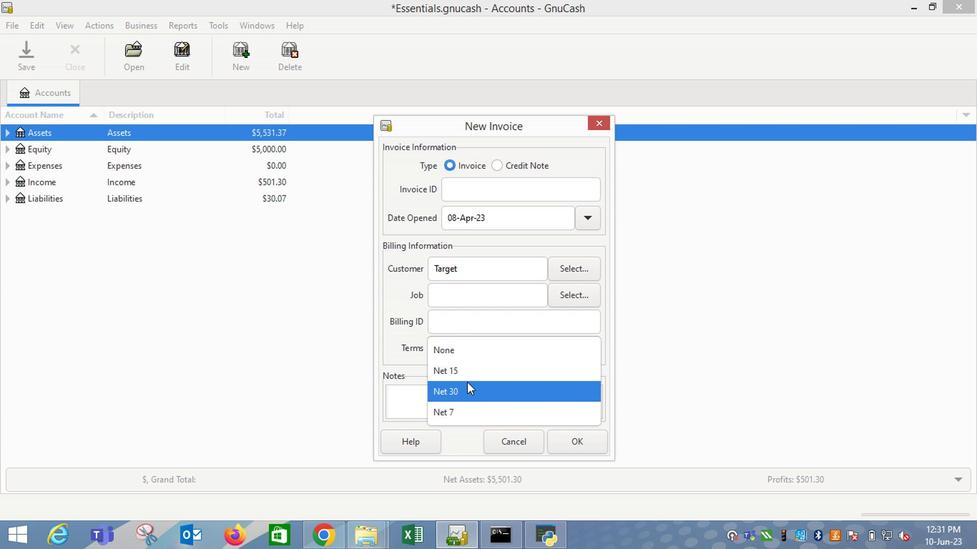 
Action: Mouse pressed left at (423, 360)
Screenshot: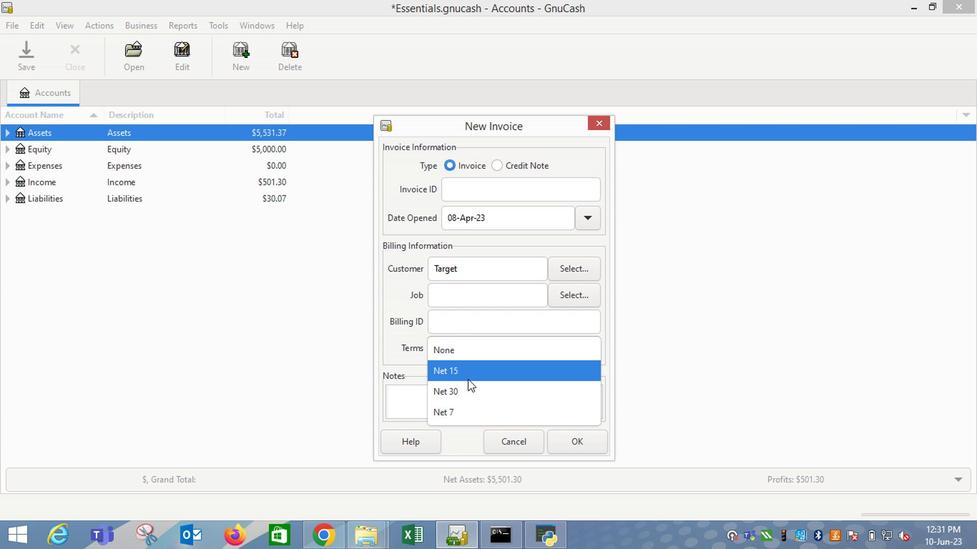 
Action: Mouse moved to (499, 401)
Screenshot: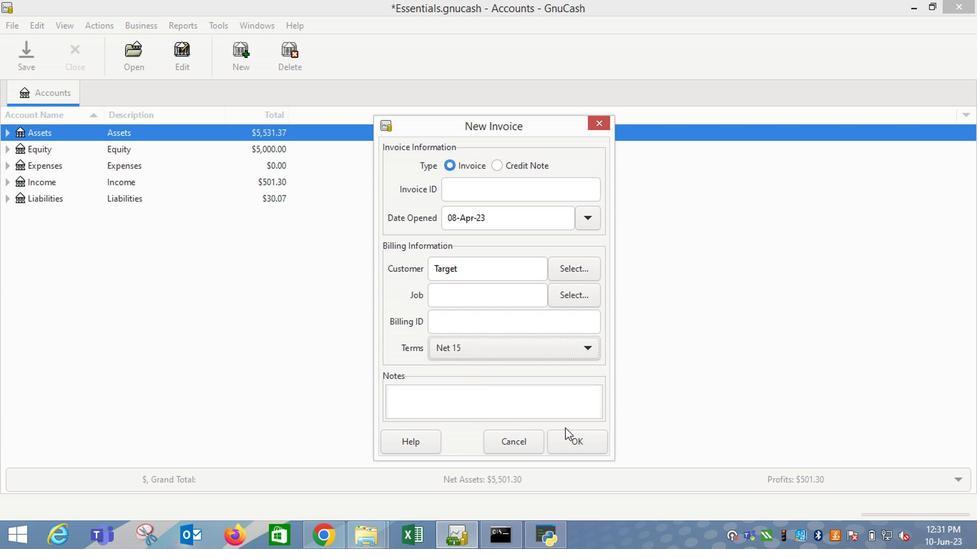 
Action: Mouse pressed left at (499, 401)
Screenshot: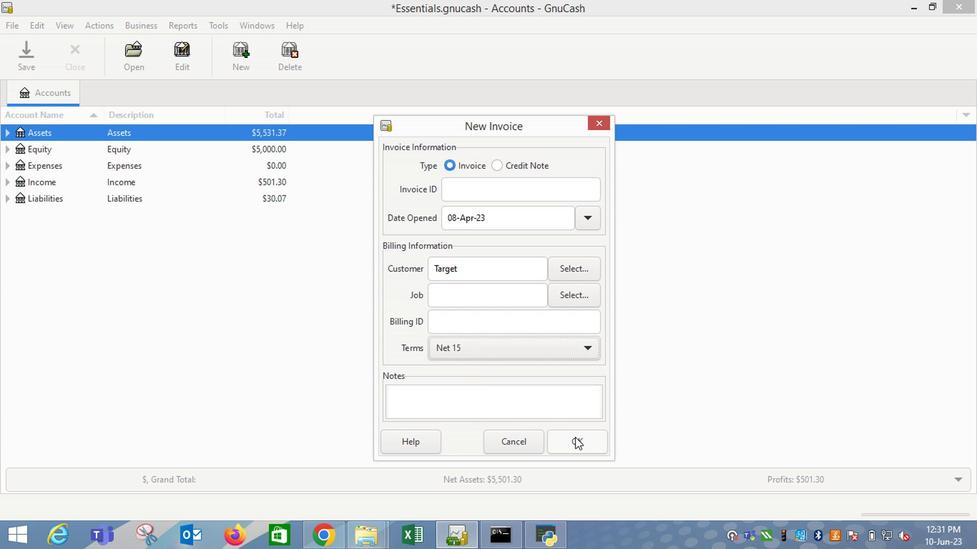 
Action: Mouse moved to (139, 286)
Screenshot: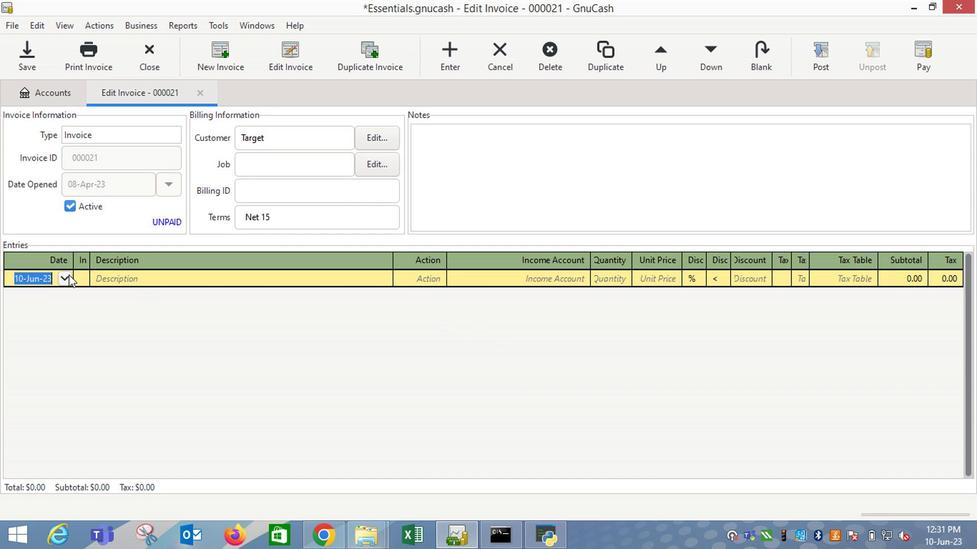 
Action: Mouse pressed left at (139, 286)
Screenshot: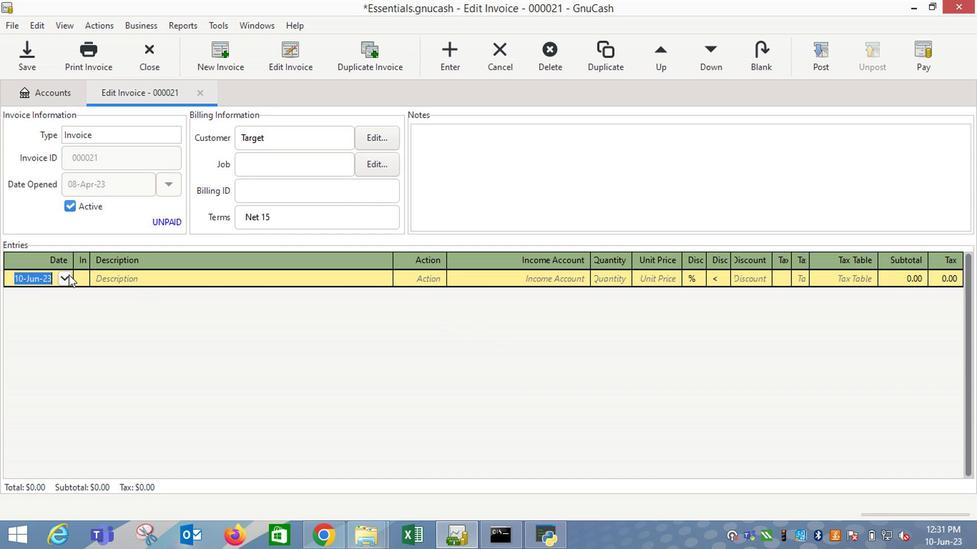 
Action: Mouse moved to (99, 302)
Screenshot: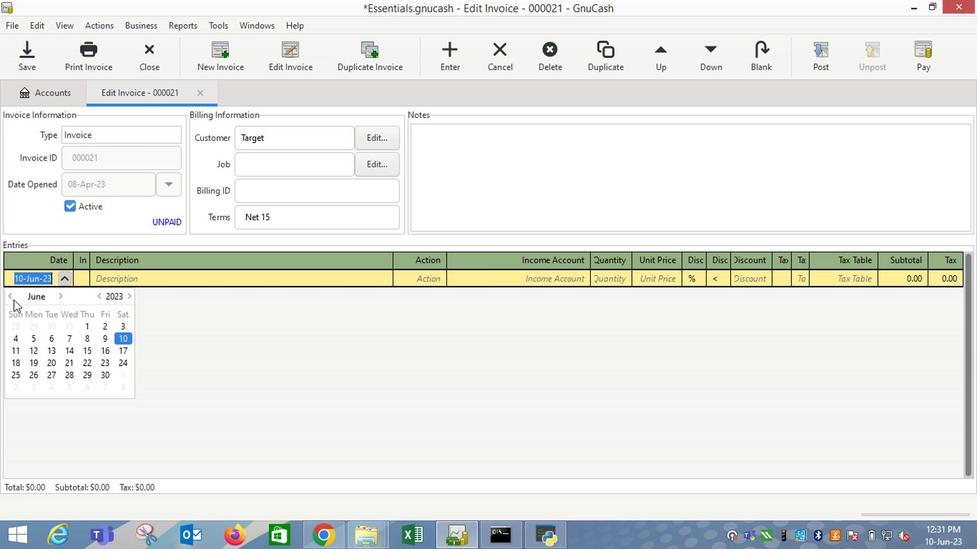 
Action: Mouse pressed left at (99, 302)
Screenshot: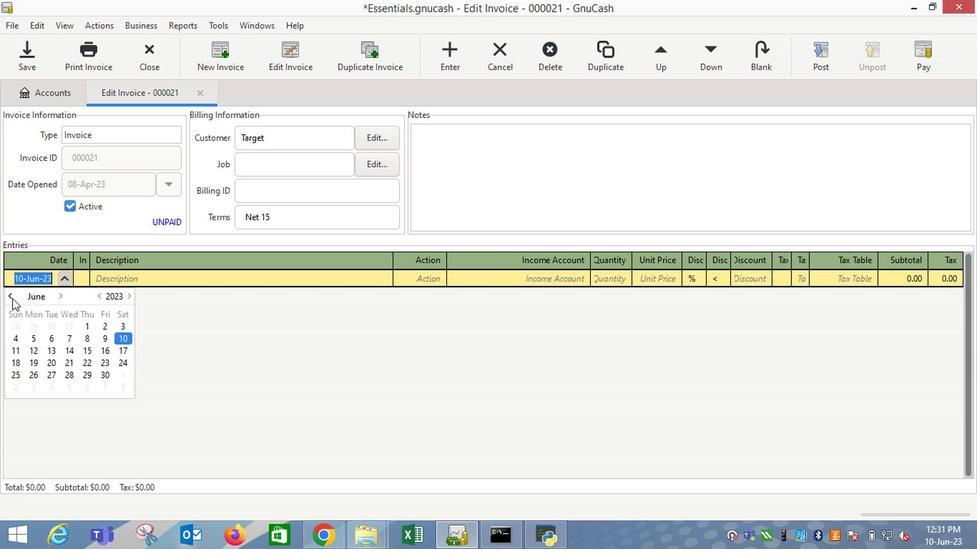 
Action: Mouse pressed left at (99, 302)
Screenshot: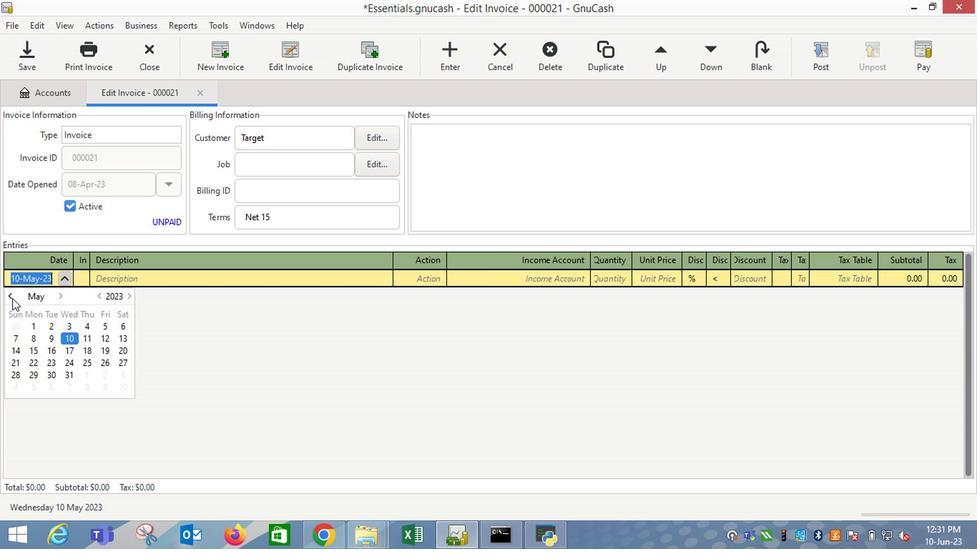 
Action: Mouse moved to (179, 332)
Screenshot: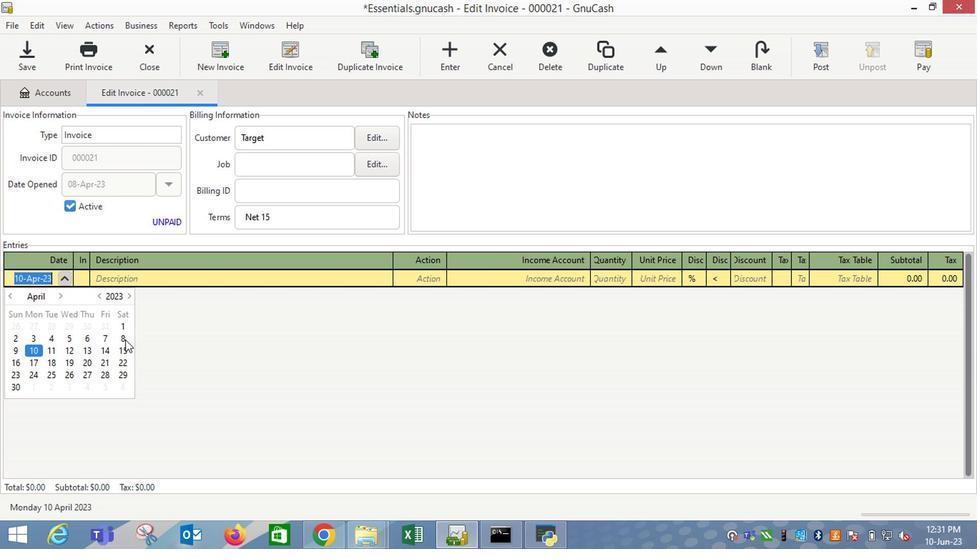 
Action: Mouse pressed left at (179, 332)
Screenshot: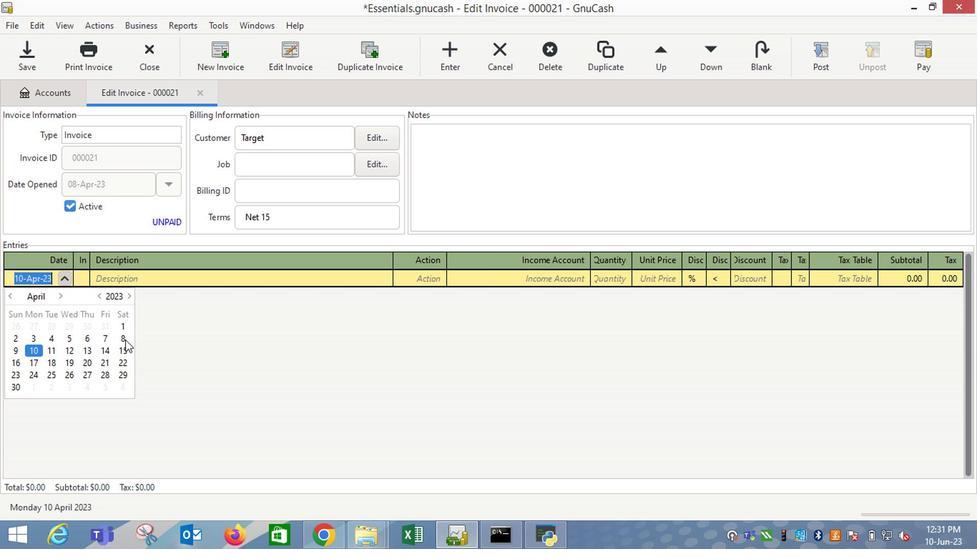 
Action: Mouse moved to (179, 323)
Screenshot: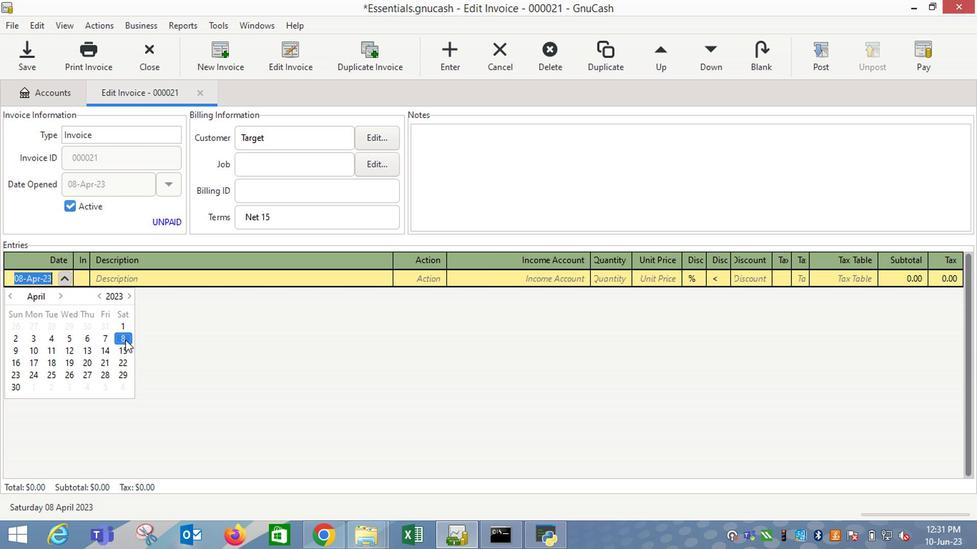 
Action: Key pressed <Key.tab>
Screenshot: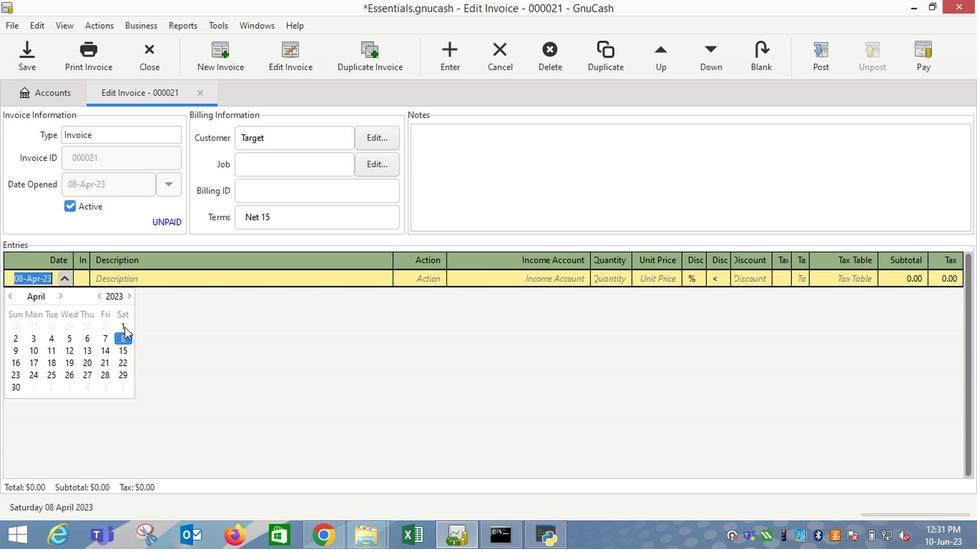 
Action: Mouse moved to (206, 332)
Screenshot: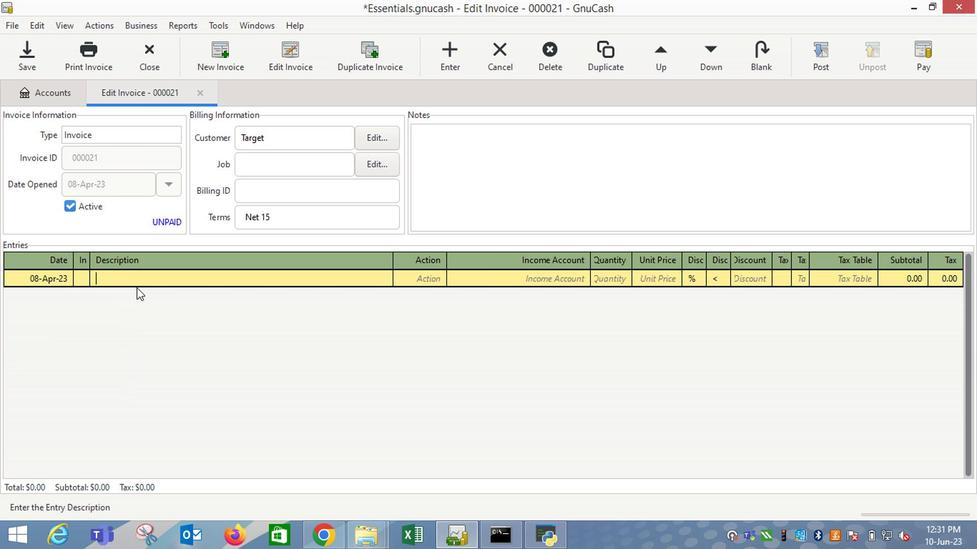 
Action: Key pressed <Key.shift_r>Victoria's<Key.space><Key.shift_r>Secret<Key.space><Key.shift_r>Knockout<Key.space><Key.shift_r>High<Key.space><Key.shift_r>Impact<Key.space><Key.shift_r>Front-<Key.shift_r>Close<Key.space><Key.shift_r>Sports<Key.space><Key.shift_r>Bra<Key.space><Key.shift_r>Black<Key.space><Key.shift_r>(34-<Key.shift_r>D)<Key.tab><Key.tab>i<Key.down><Key.down><Key.down><Key.tab>5<Key.tab>14.29
Screenshot: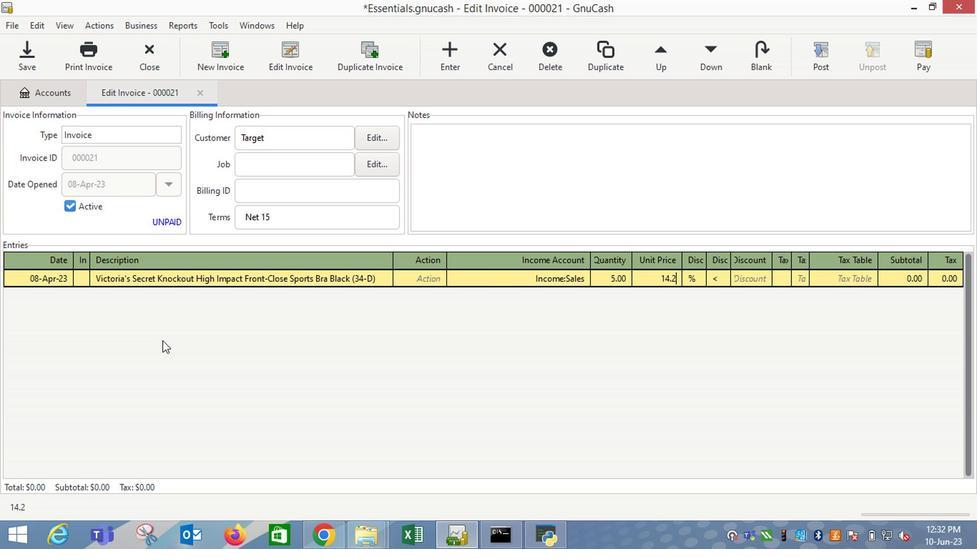 
Action: Mouse moved to (217, 321)
Screenshot: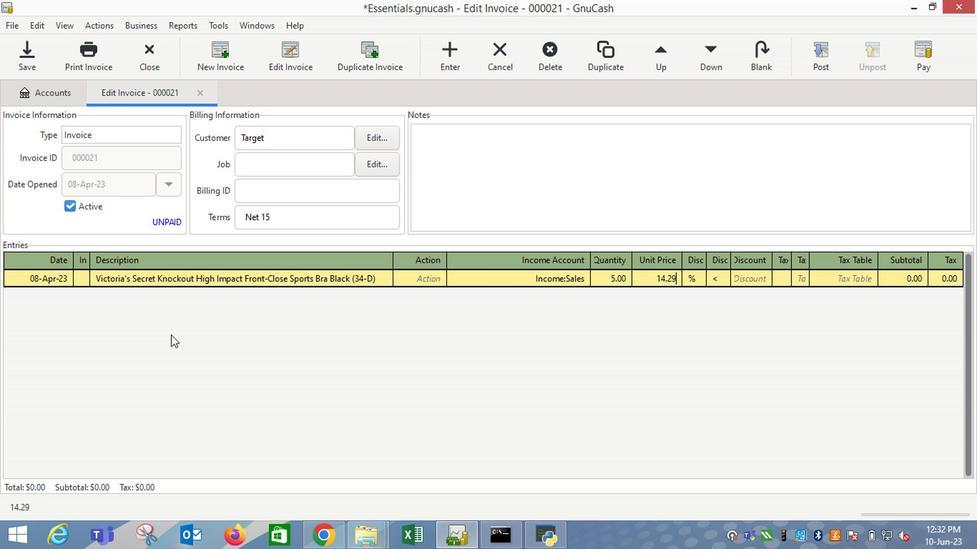 
Action: Key pressed <Key.tab>
Screenshot: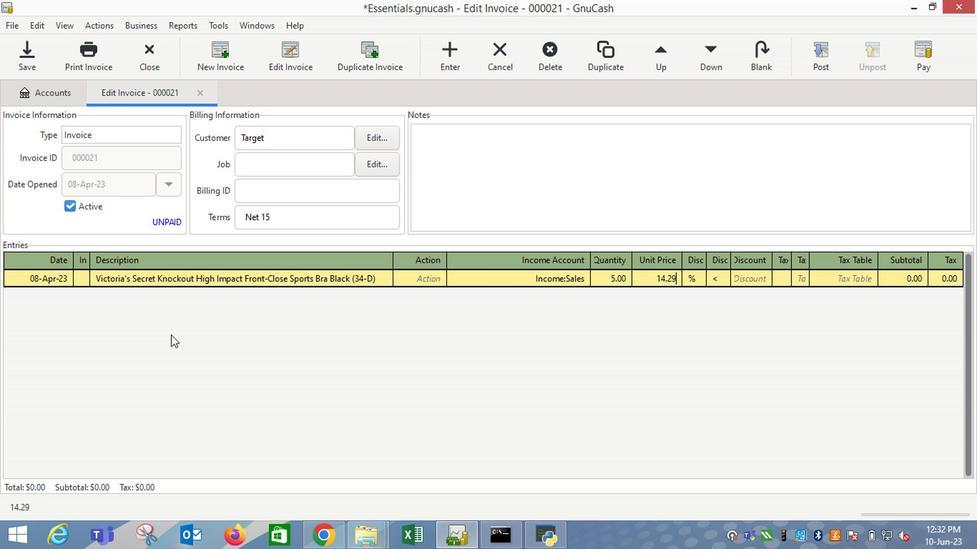 
Action: Mouse moved to (645, 289)
Screenshot: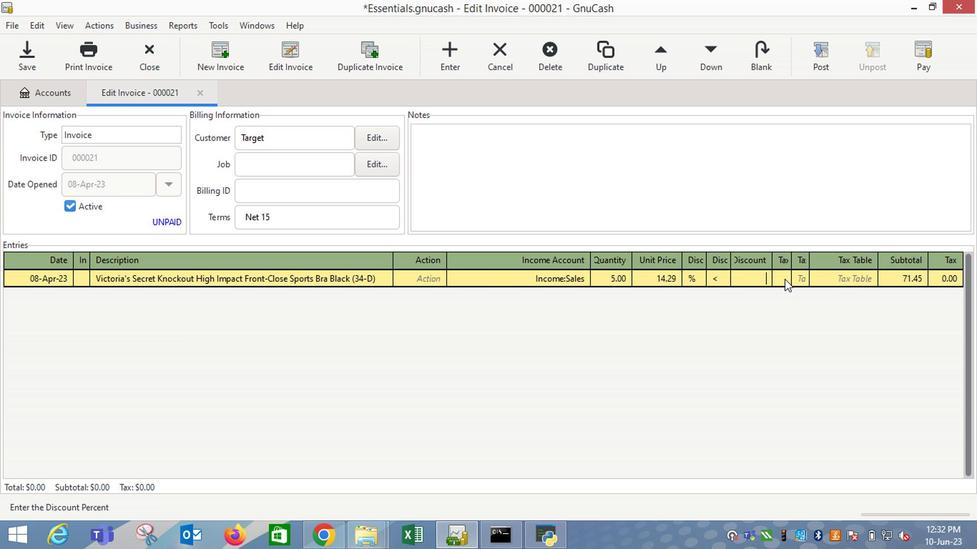 
Action: Mouse pressed left at (645, 289)
Screenshot: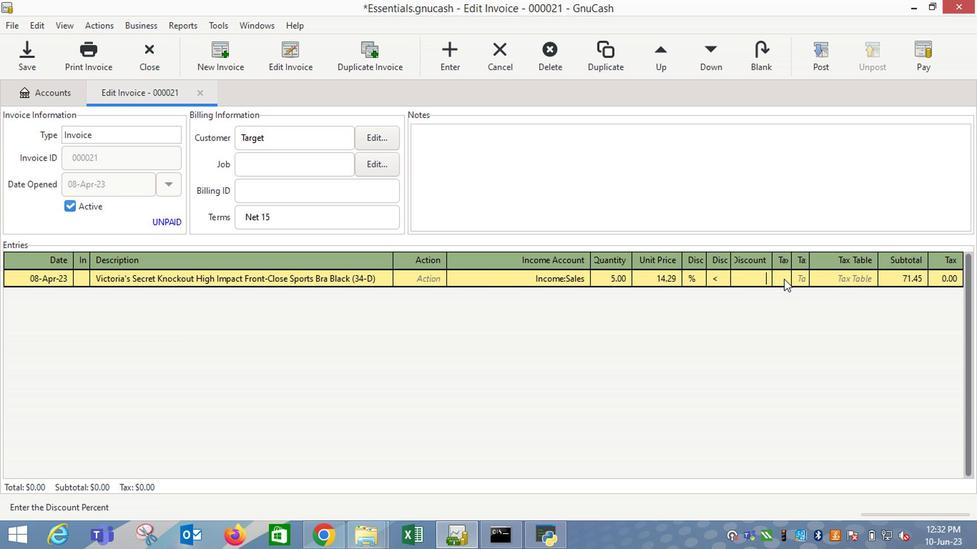 
Action: Mouse moved to (659, 286)
Screenshot: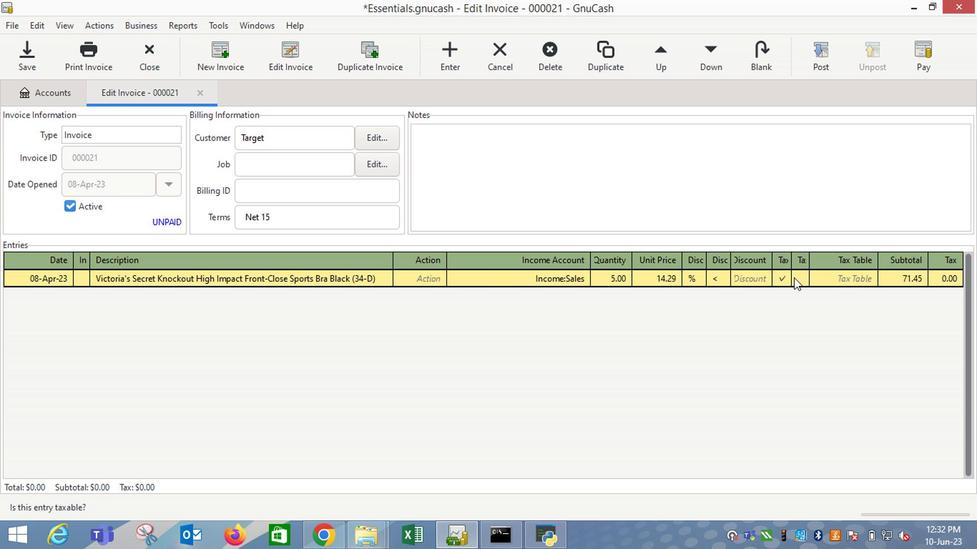 
Action: Mouse pressed left at (659, 286)
Screenshot: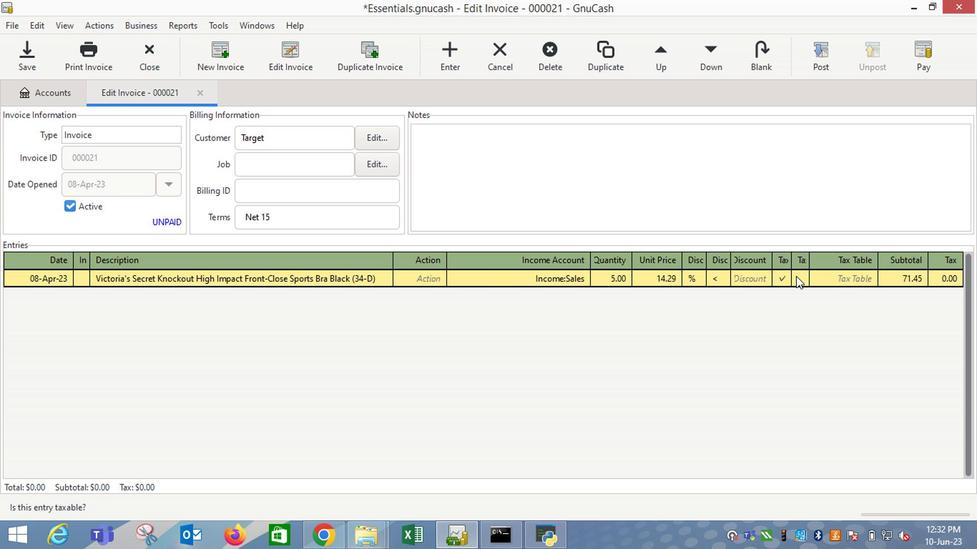 
Action: Mouse moved to (704, 288)
Screenshot: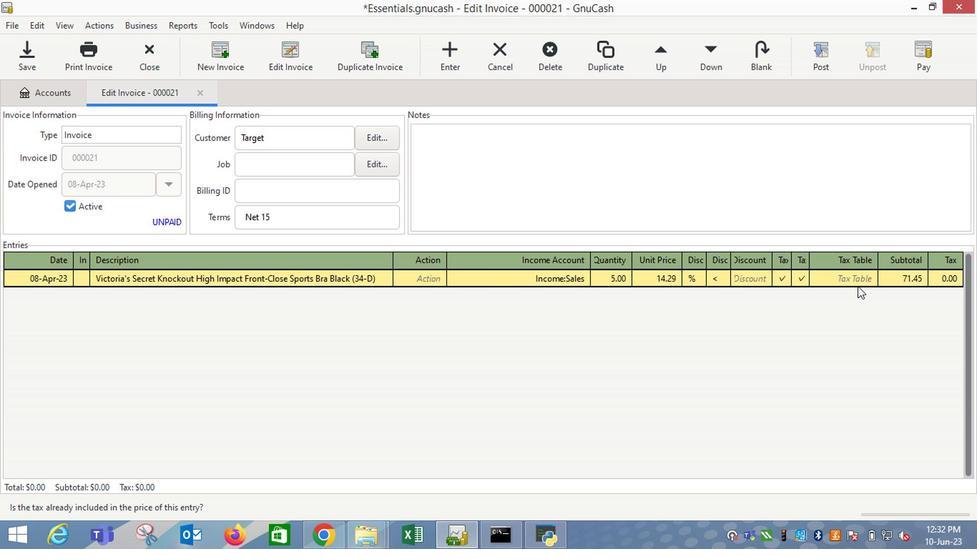 
Action: Mouse pressed left at (704, 288)
Screenshot: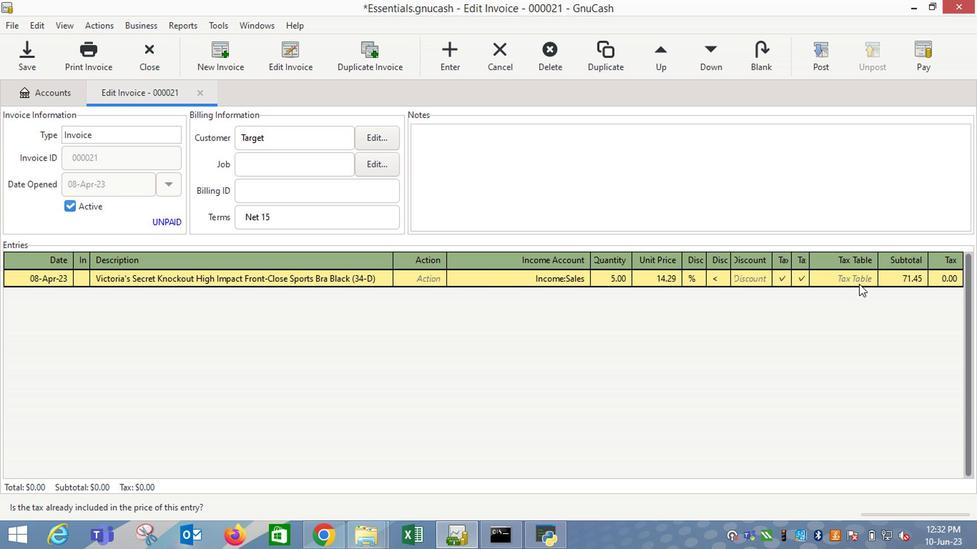 
Action: Mouse moved to (708, 287)
Screenshot: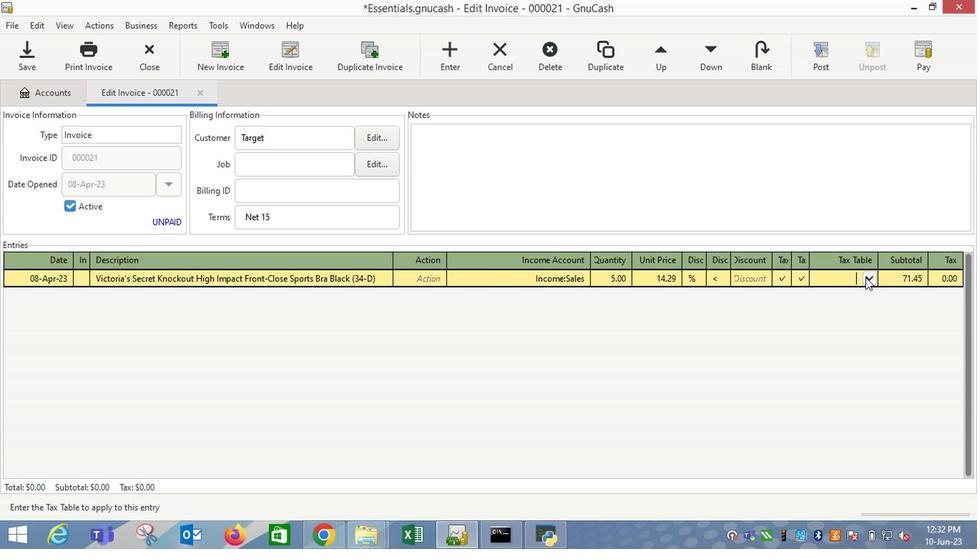 
Action: Mouse pressed left at (708, 287)
Screenshot: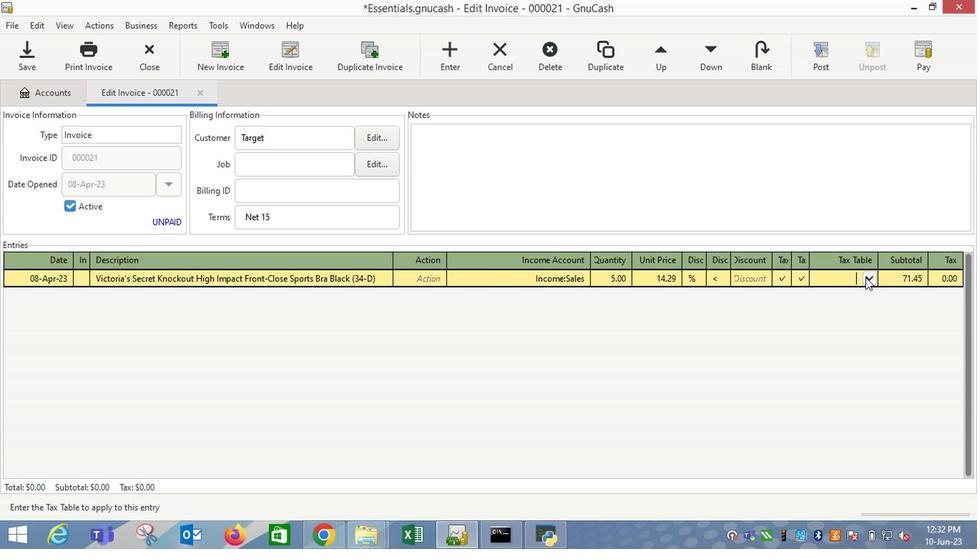 
Action: Mouse moved to (682, 300)
Screenshot: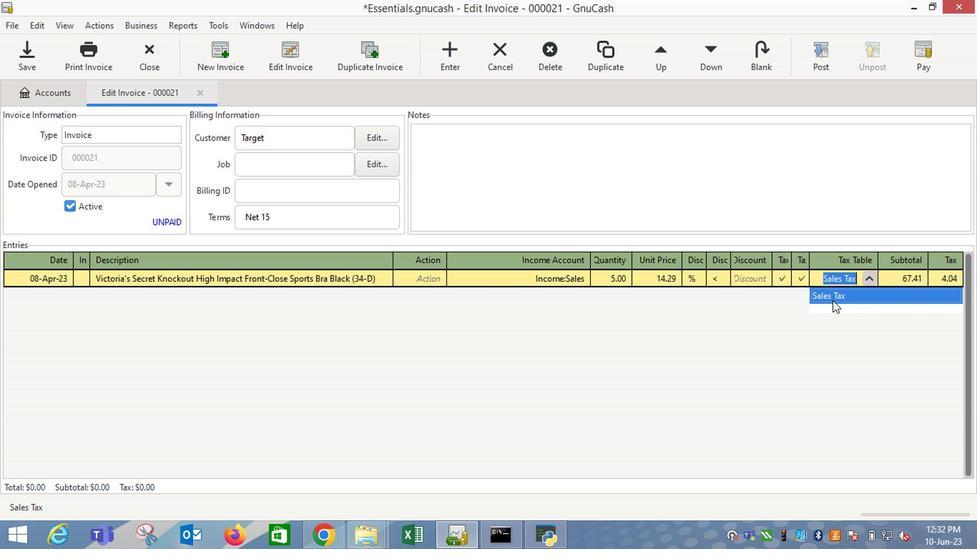 
Action: Mouse pressed left at (682, 300)
Screenshot: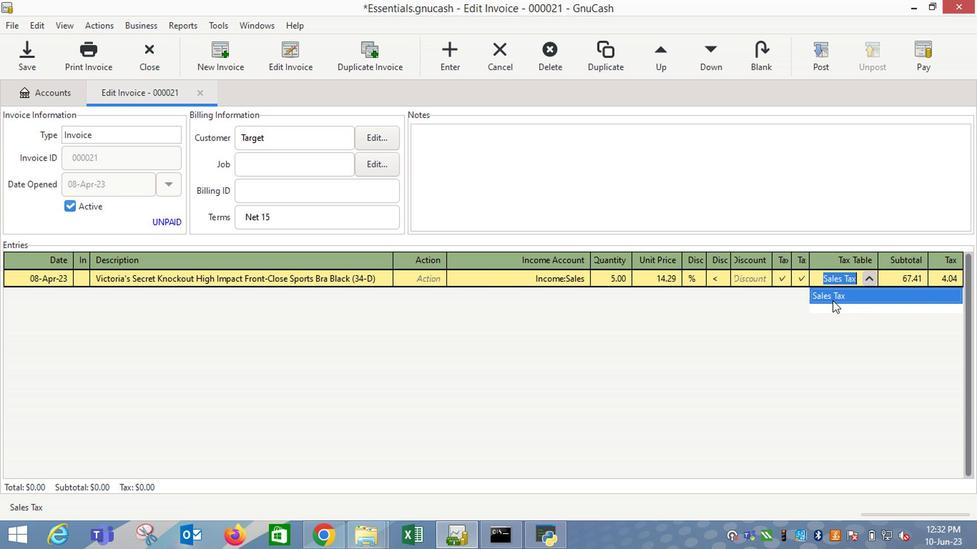 
Action: Key pressed <Key.enter>
Screenshot: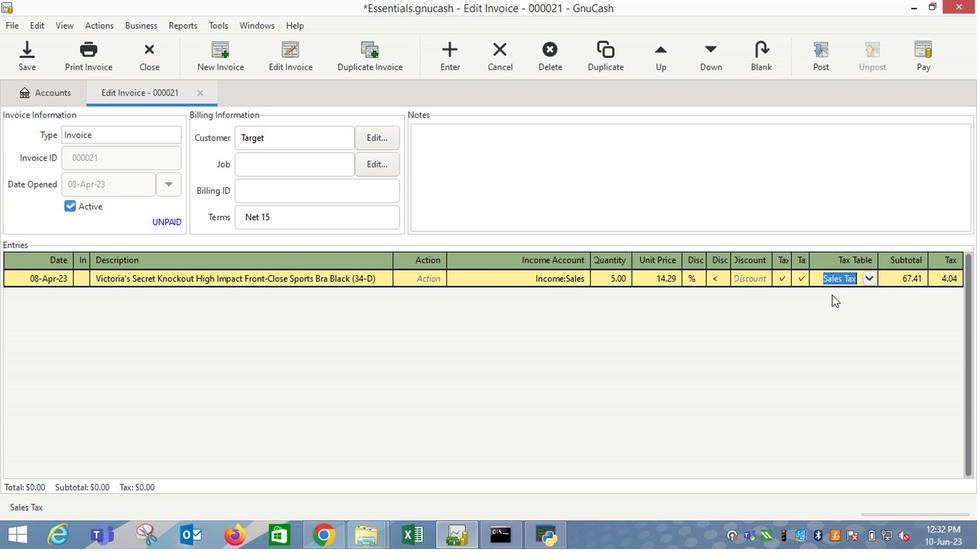 
Action: Mouse moved to (674, 131)
Screenshot: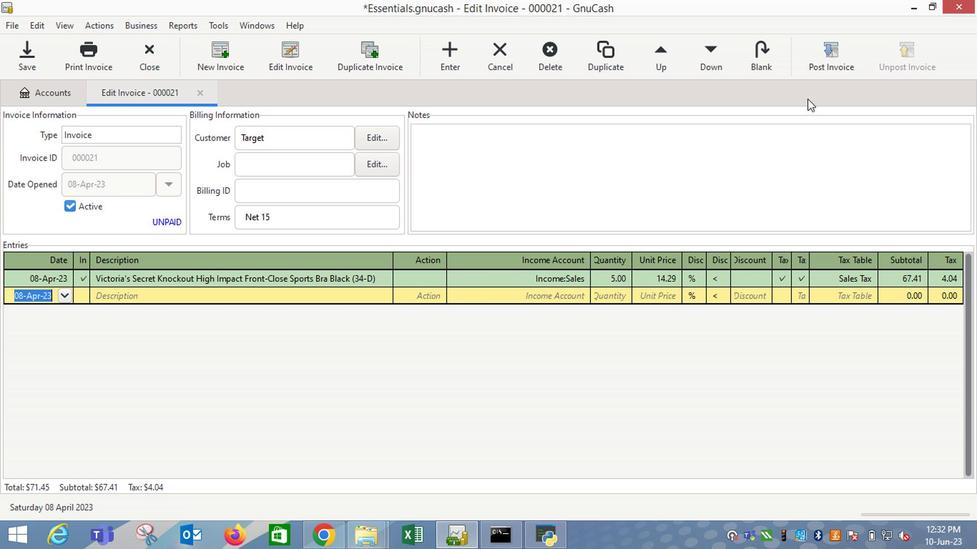 
Action: Mouse pressed left at (674, 133)
Screenshot: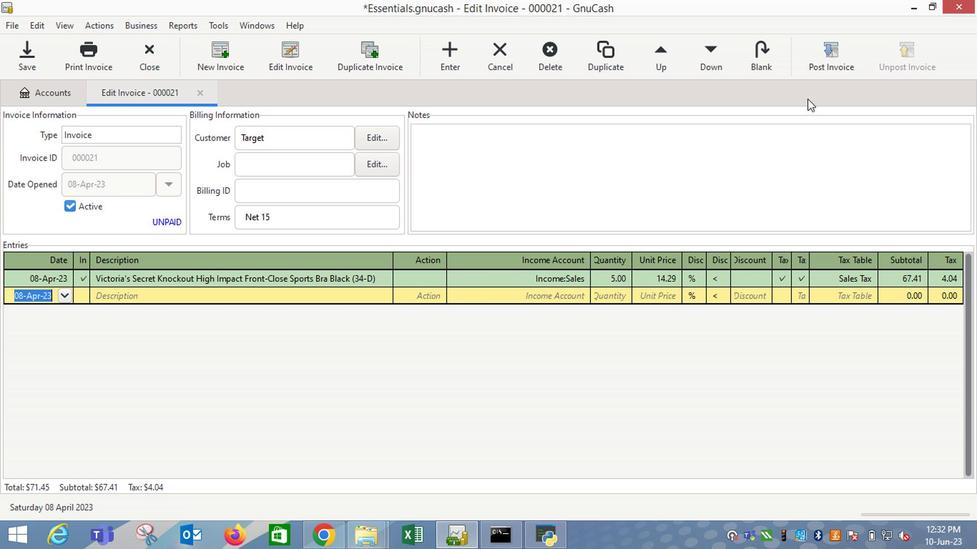 
Action: Mouse moved to (526, 262)
Screenshot: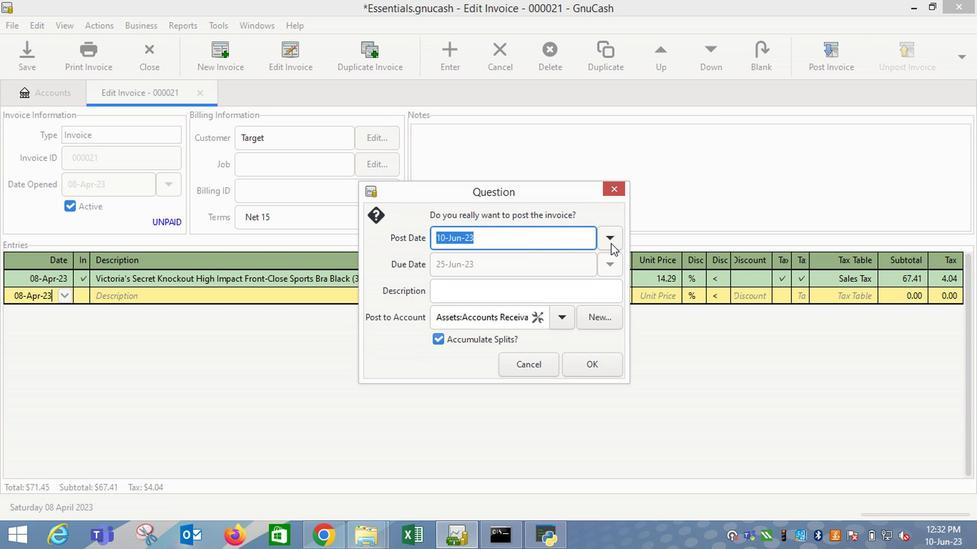 
Action: Mouse pressed left at (526, 262)
Screenshot: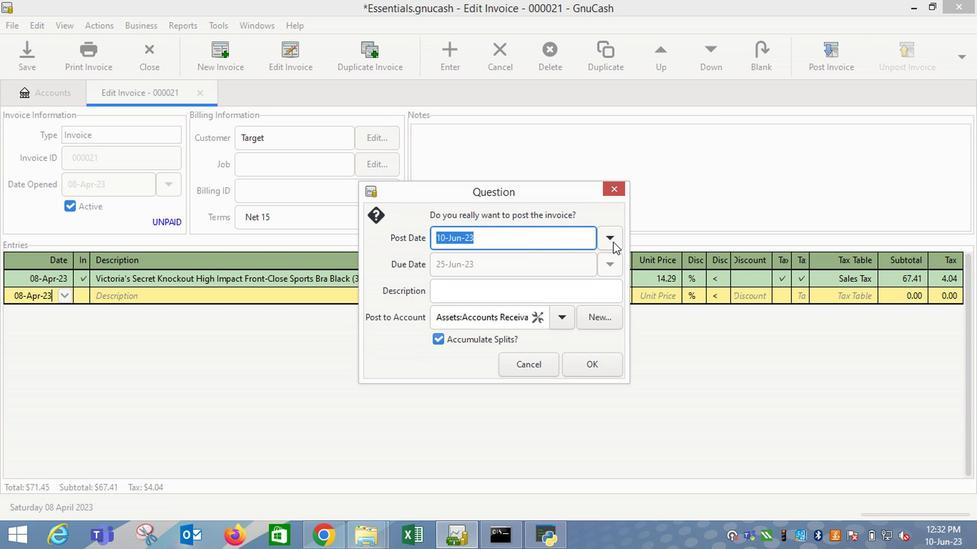 
Action: Mouse moved to (444, 274)
Screenshot: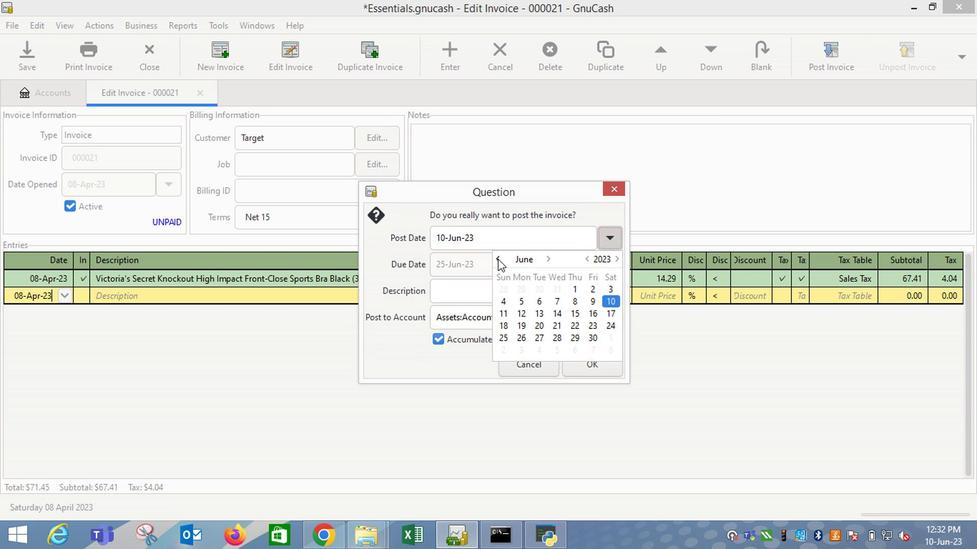 
Action: Mouse pressed left at (444, 274)
Screenshot: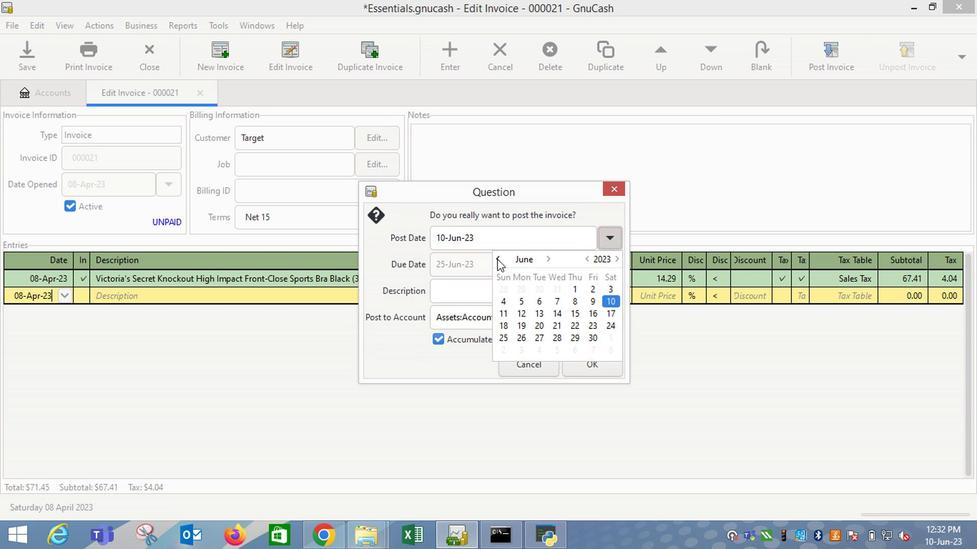 
Action: Mouse pressed left at (444, 274)
Screenshot: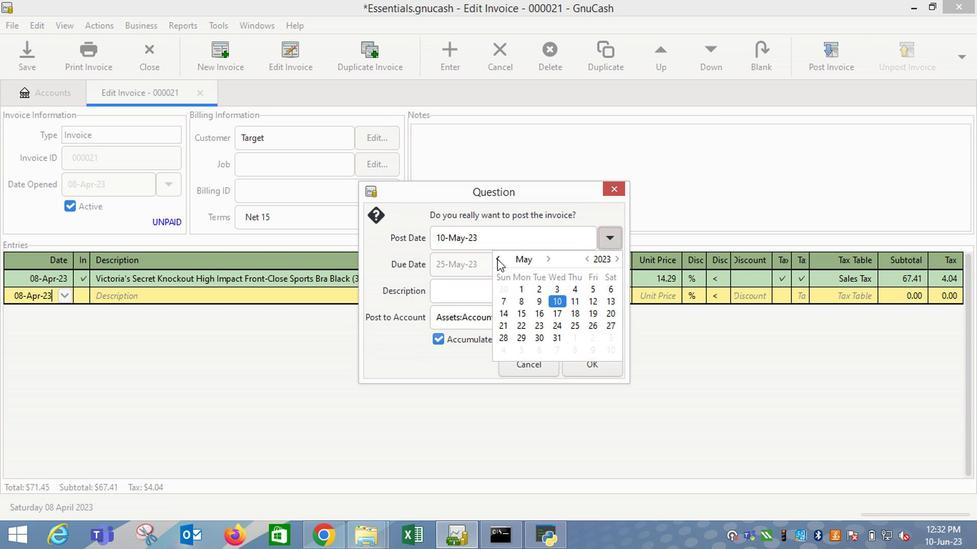 
Action: Mouse moved to (523, 306)
Screenshot: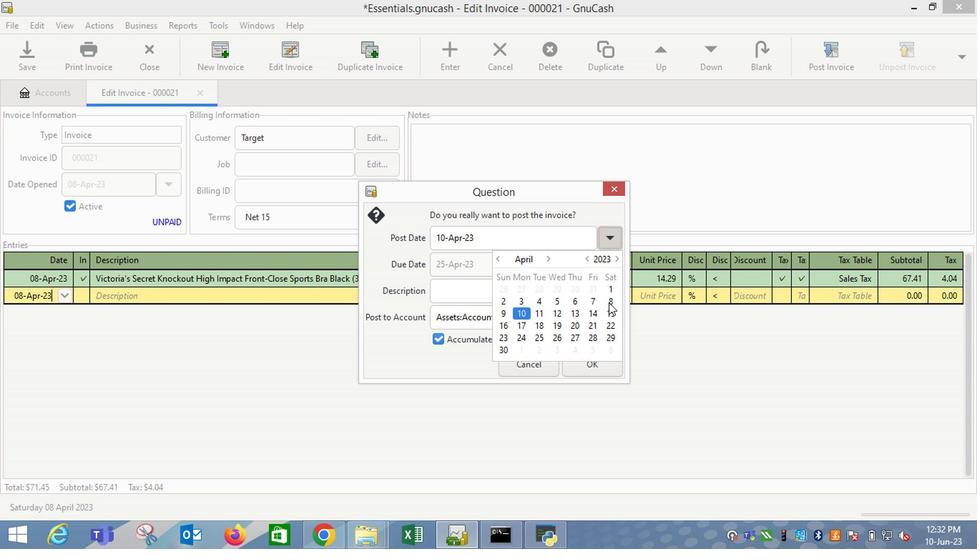 
Action: Mouse pressed left at (523, 306)
Screenshot: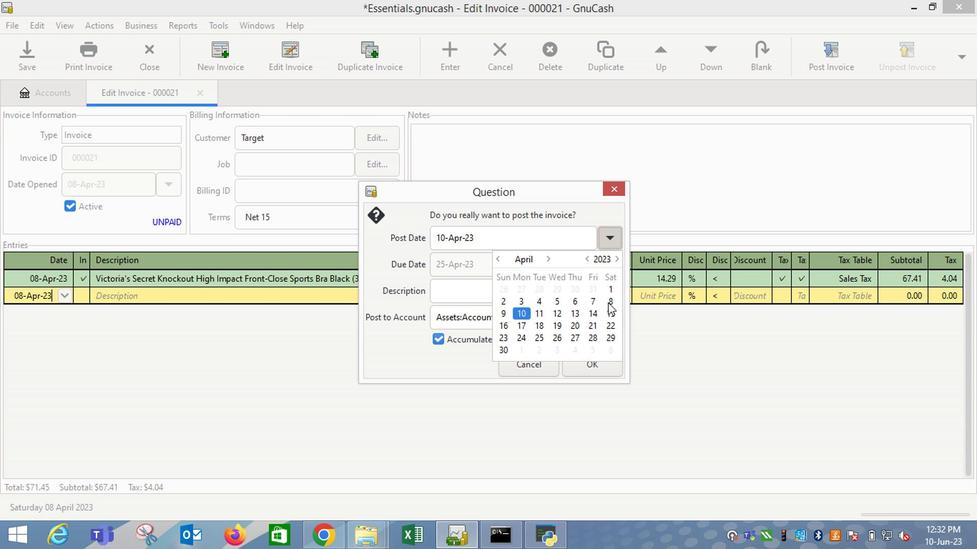 
Action: Mouse moved to (414, 301)
Screenshot: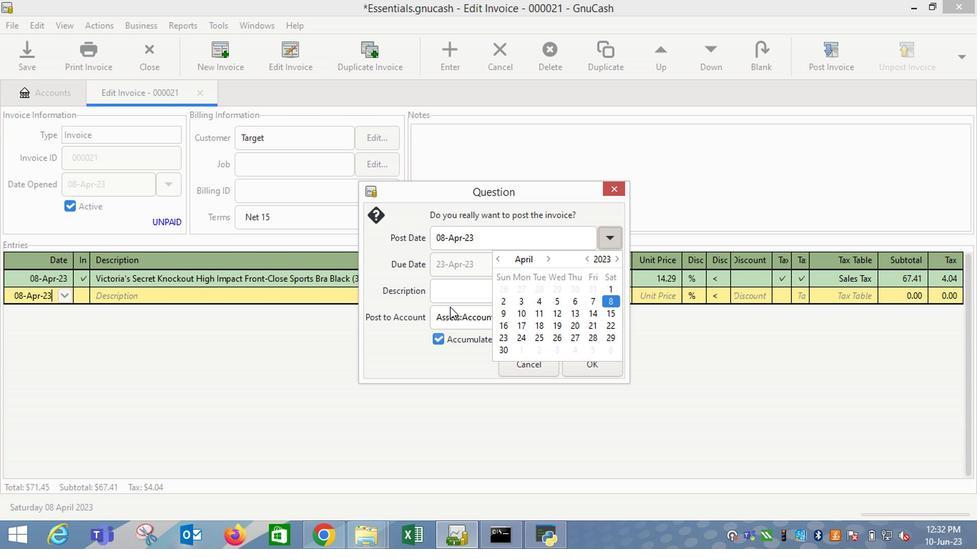 
Action: Mouse pressed left at (414, 301)
Screenshot: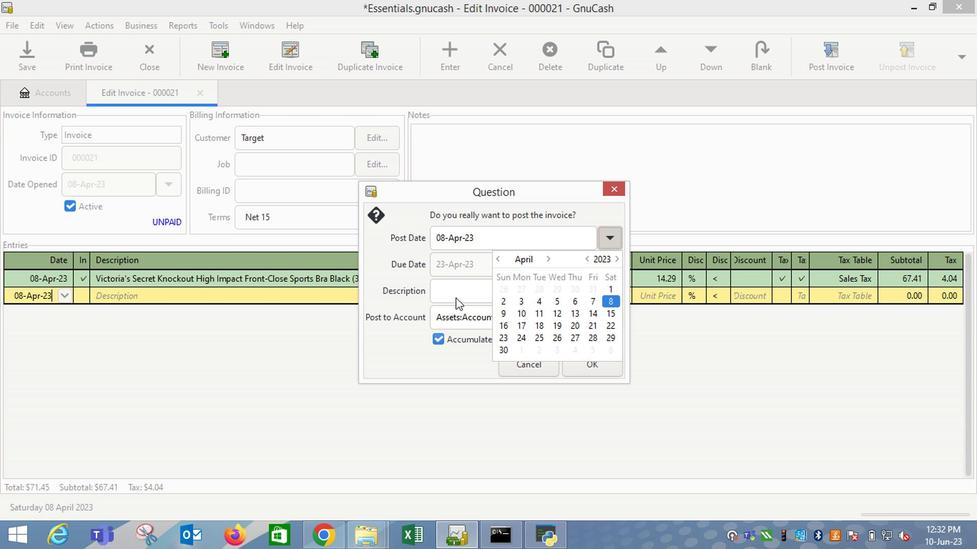 
Action: Mouse moved to (508, 350)
Screenshot: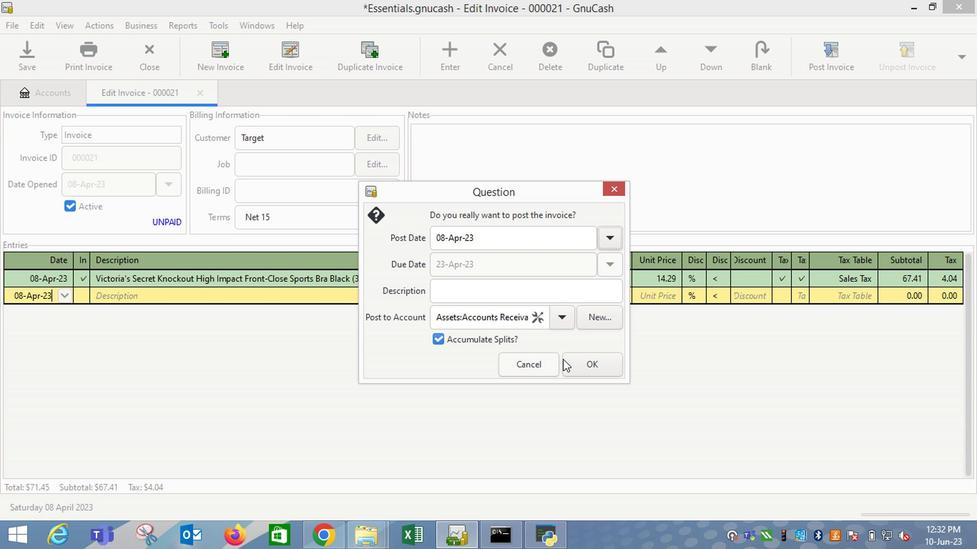 
Action: Mouse pressed left at (508, 350)
Screenshot: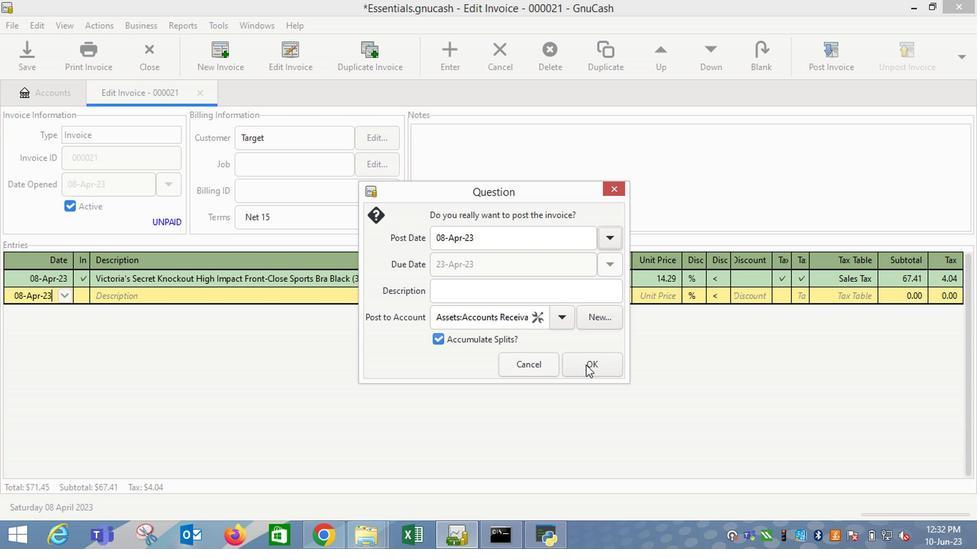 
Action: Mouse moved to (745, 127)
Screenshot: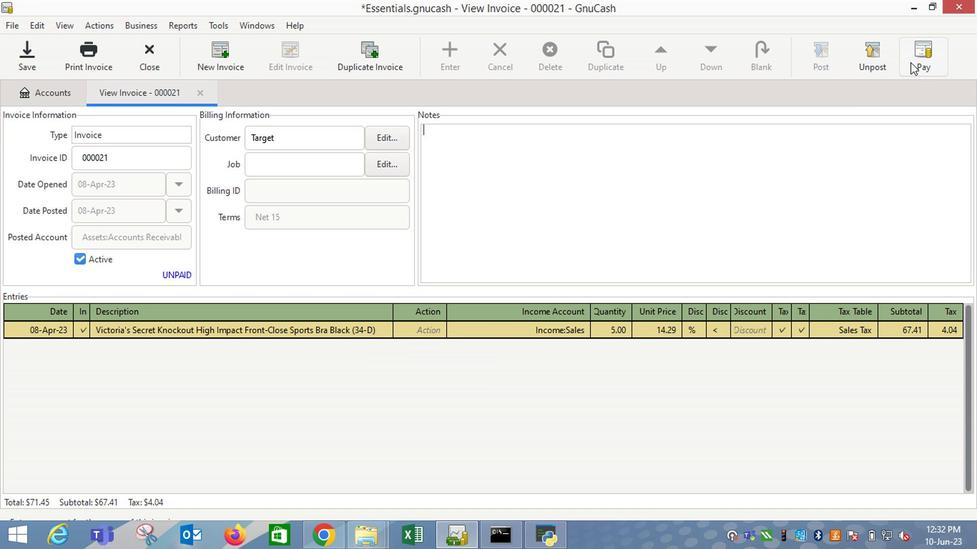 
Action: Mouse pressed left at (745, 127)
Screenshot: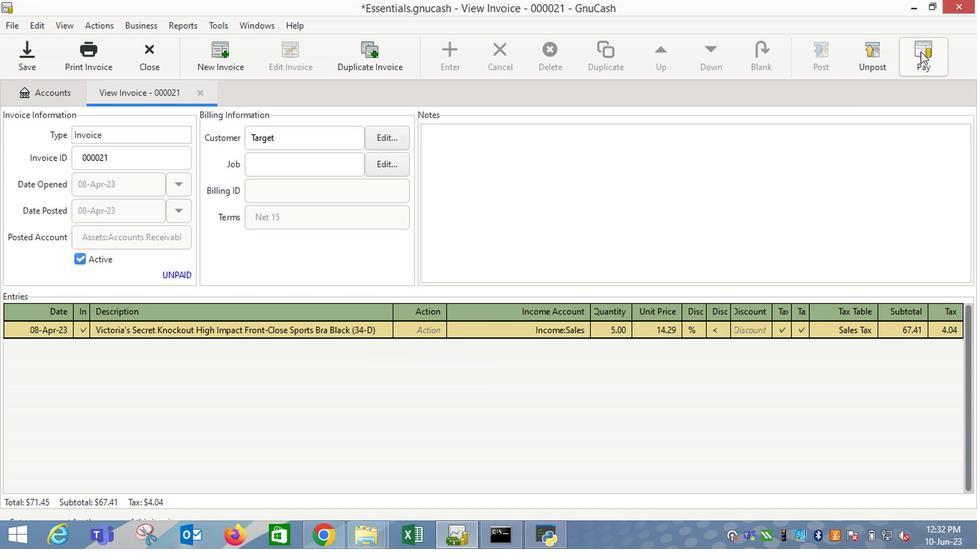 
Action: Mouse moved to (400, 291)
Screenshot: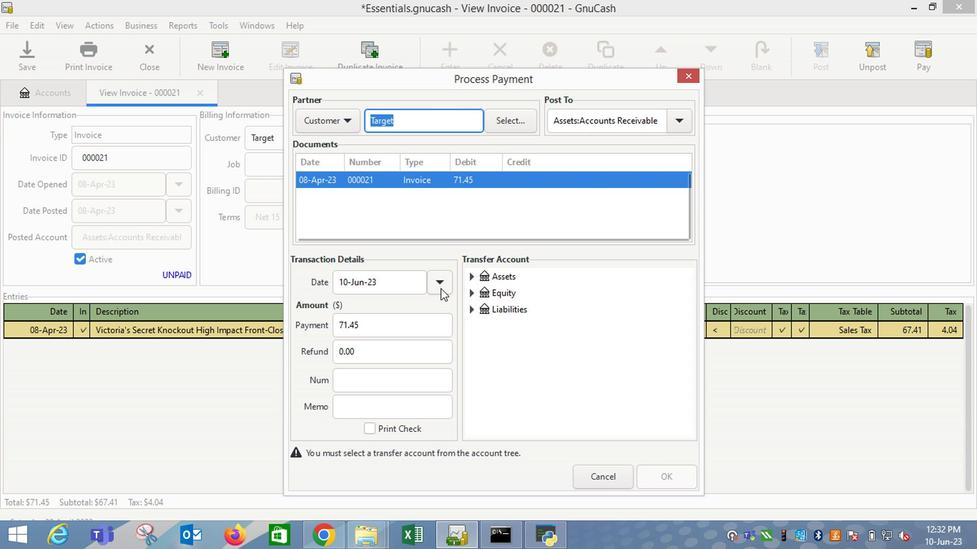 
Action: Mouse pressed left at (400, 291)
Screenshot: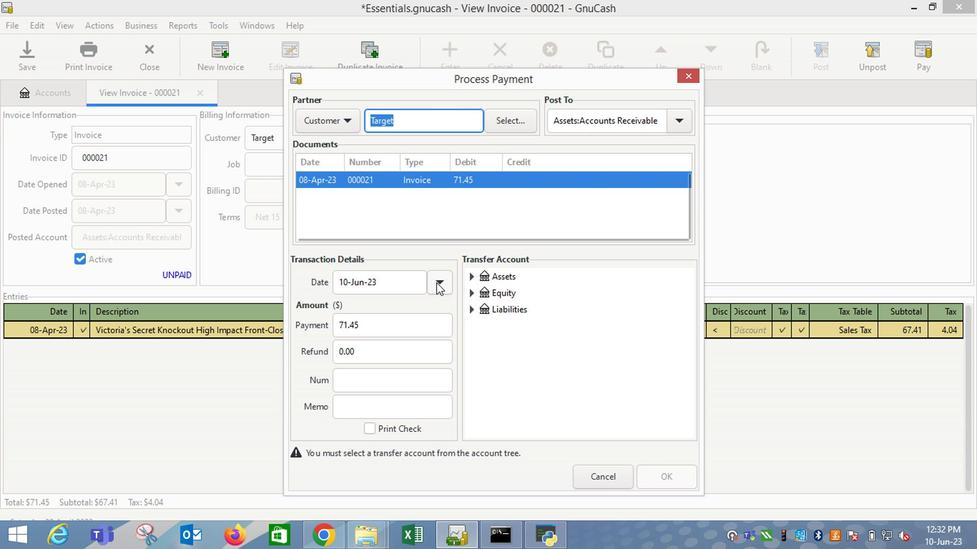 
Action: Mouse moved to (324, 306)
Screenshot: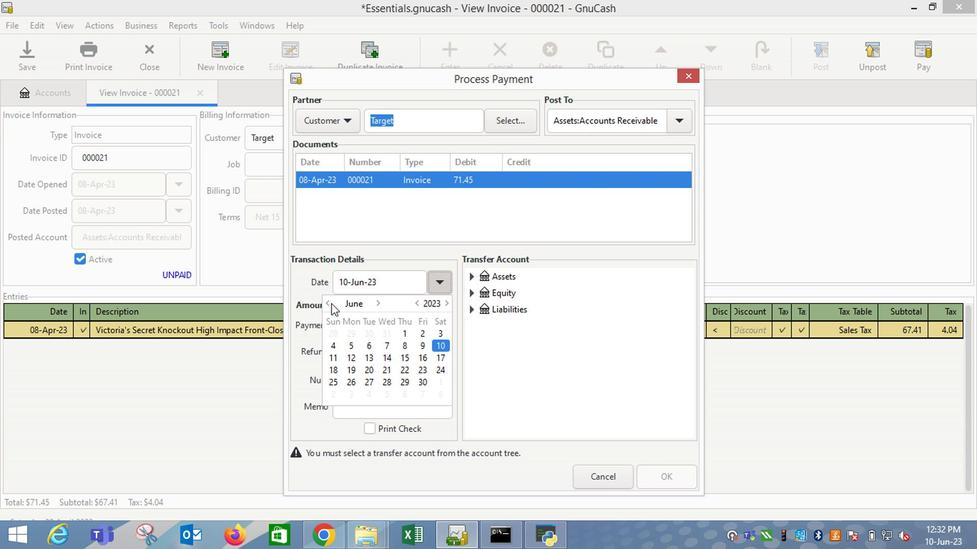 
Action: Mouse pressed left at (324, 306)
Screenshot: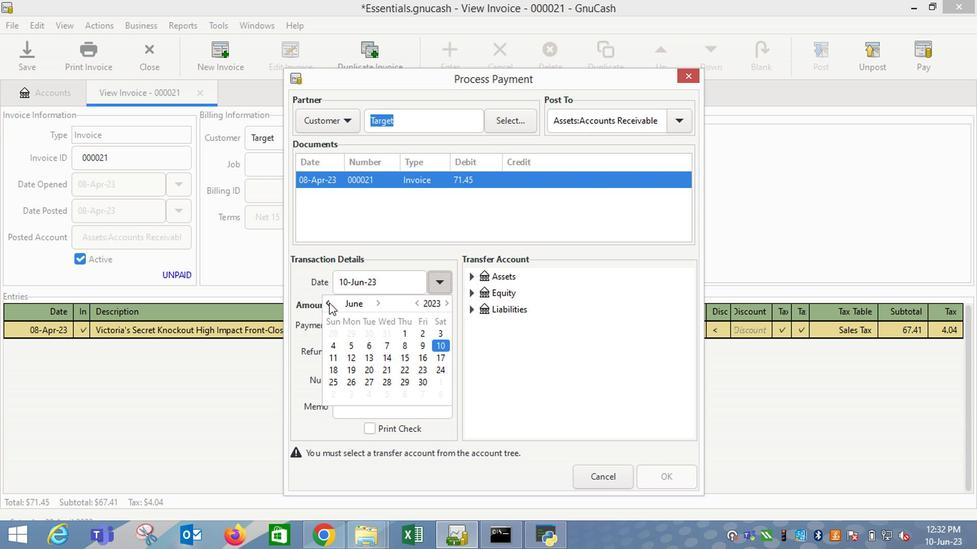 
Action: Mouse pressed left at (324, 306)
Screenshot: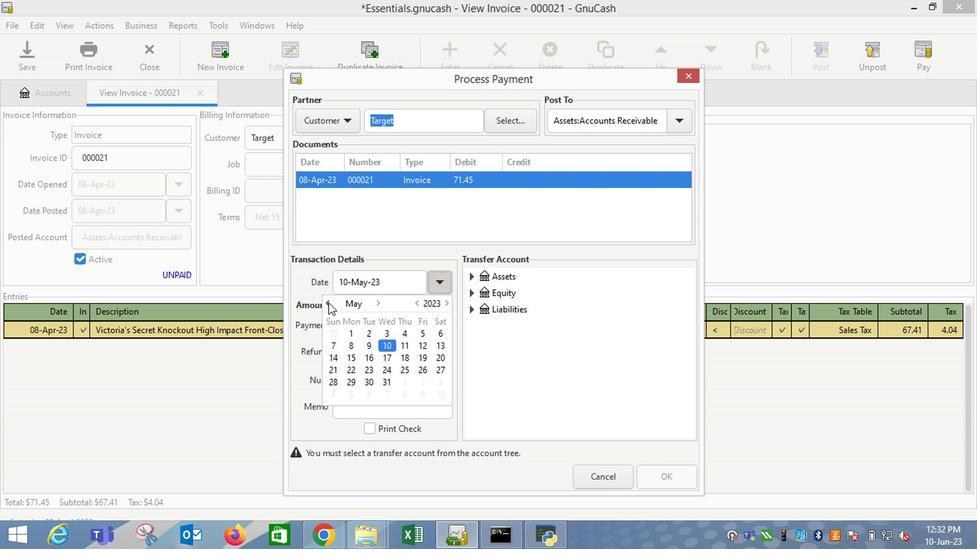 
Action: Mouse moved to (401, 352)
Screenshot: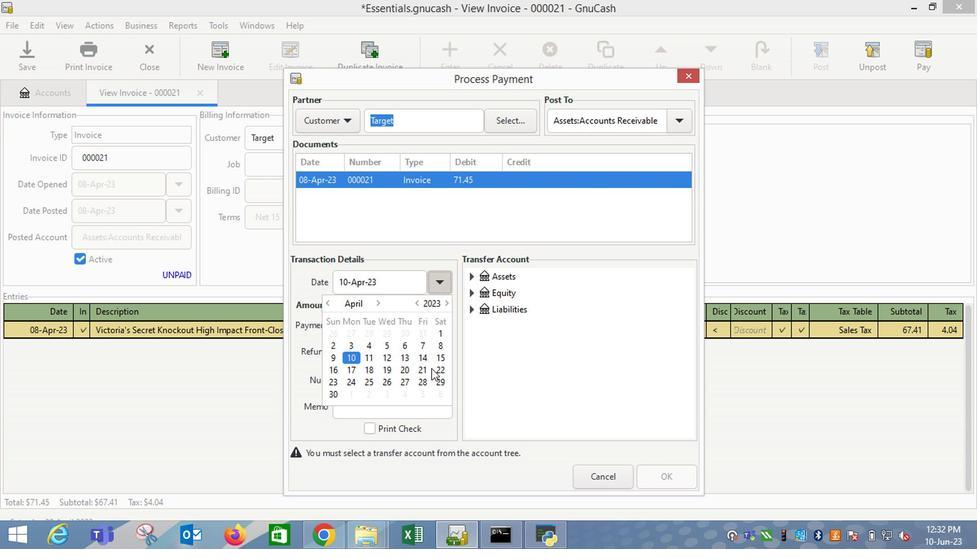 
Action: Mouse pressed left at (401, 352)
Screenshot: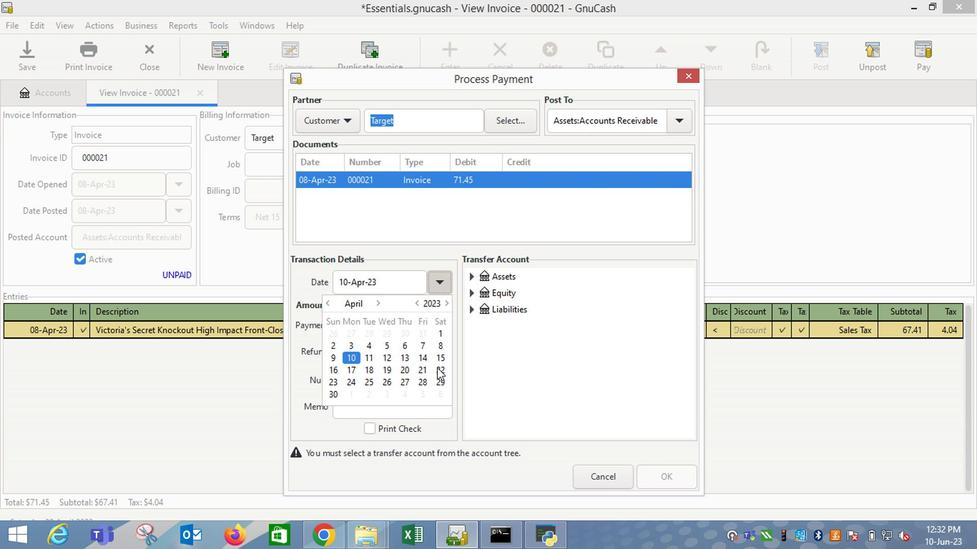 
Action: Mouse moved to (460, 343)
Screenshot: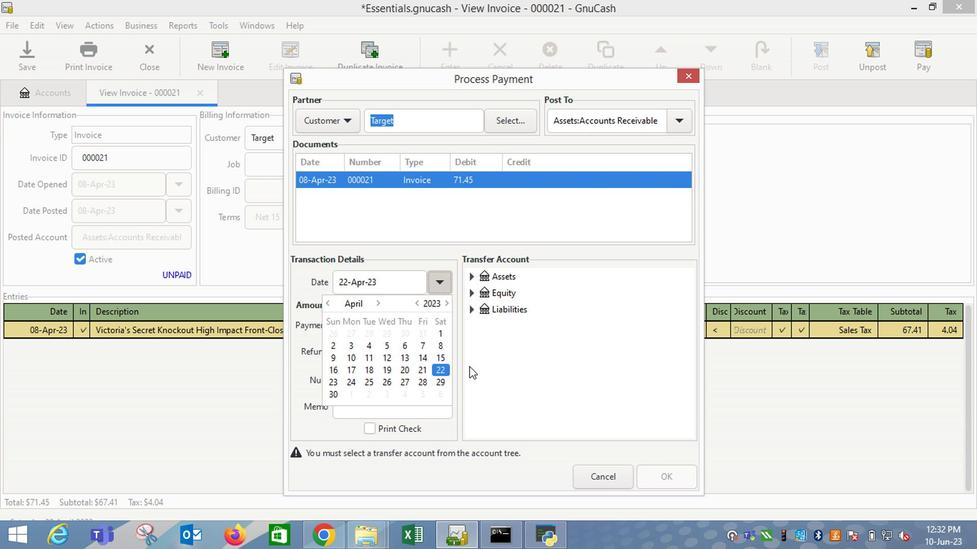 
Action: Mouse pressed left at (460, 343)
Screenshot: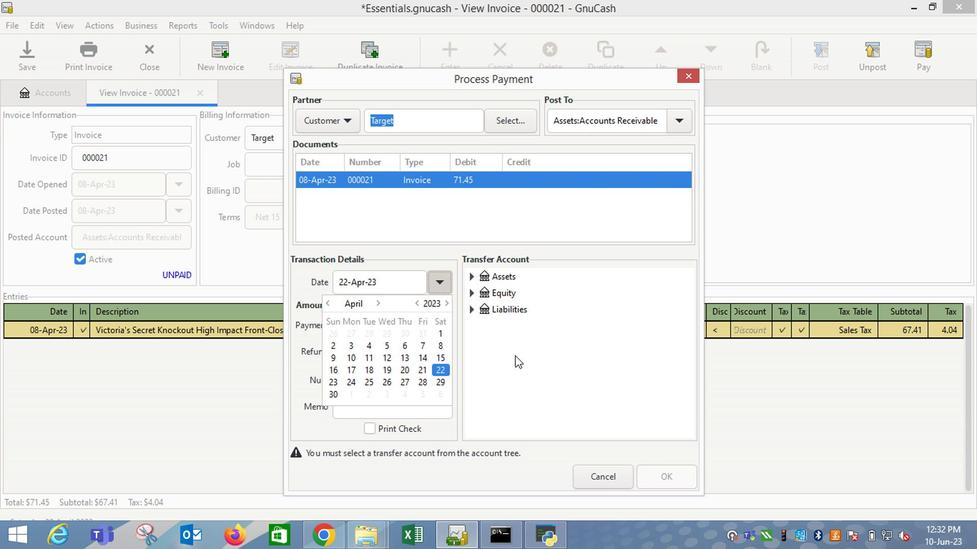 
Action: Mouse moved to (427, 285)
Screenshot: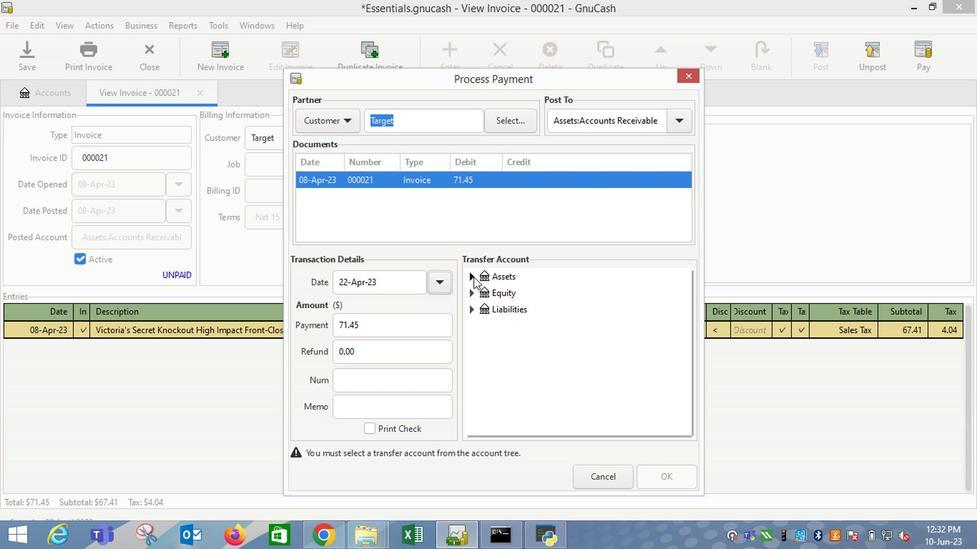 
Action: Mouse pressed left at (427, 285)
Screenshot: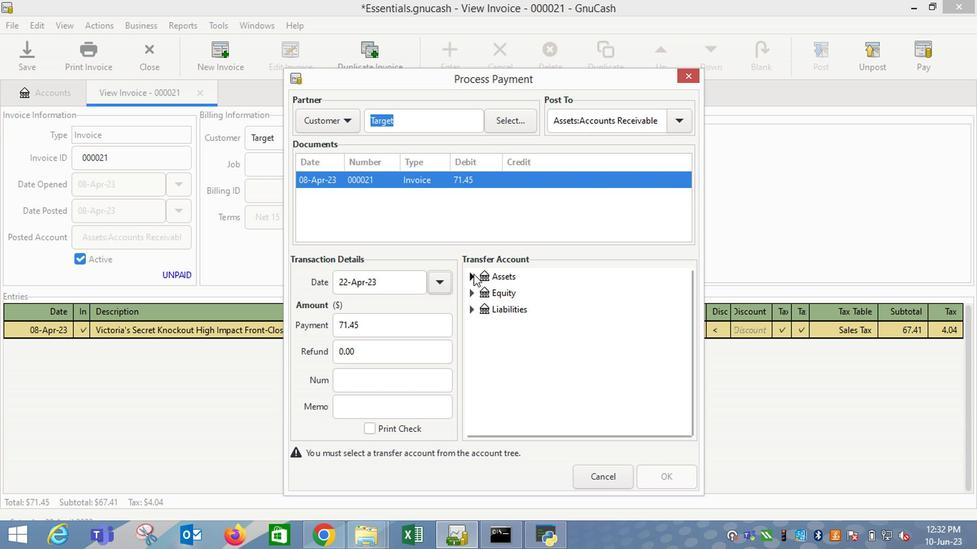 
Action: Mouse moved to (432, 297)
Screenshot: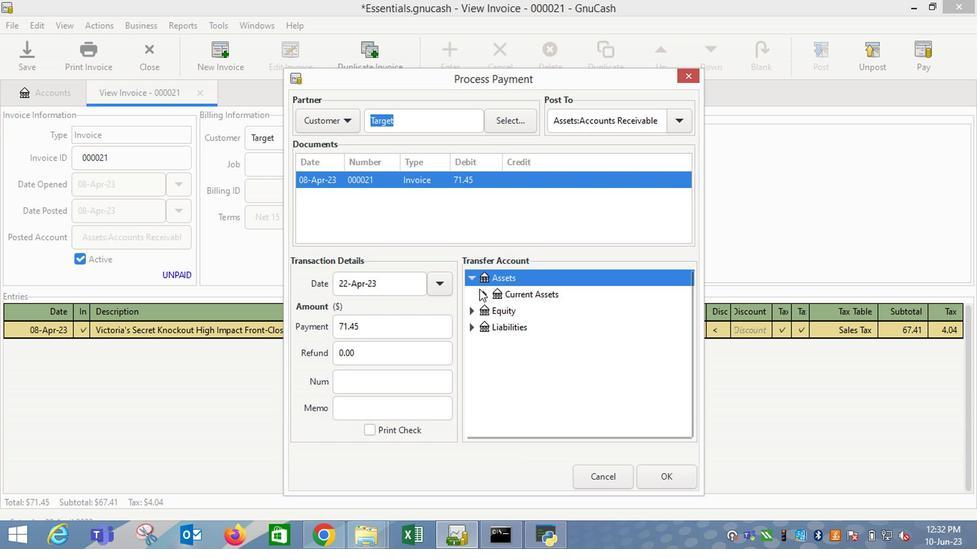 
Action: Mouse pressed left at (432, 297)
Screenshot: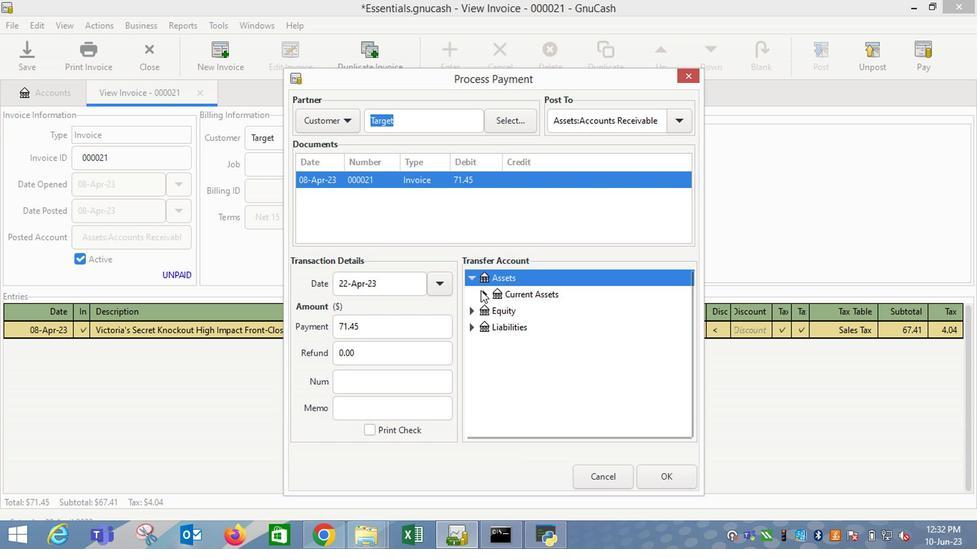 
Action: Mouse moved to (453, 308)
Screenshot: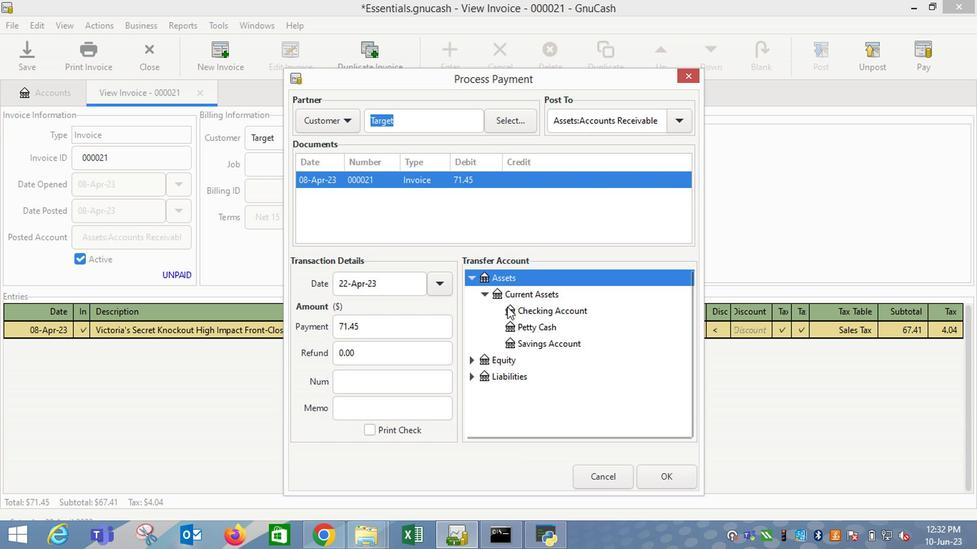 
Action: Mouse pressed left at (453, 308)
Screenshot: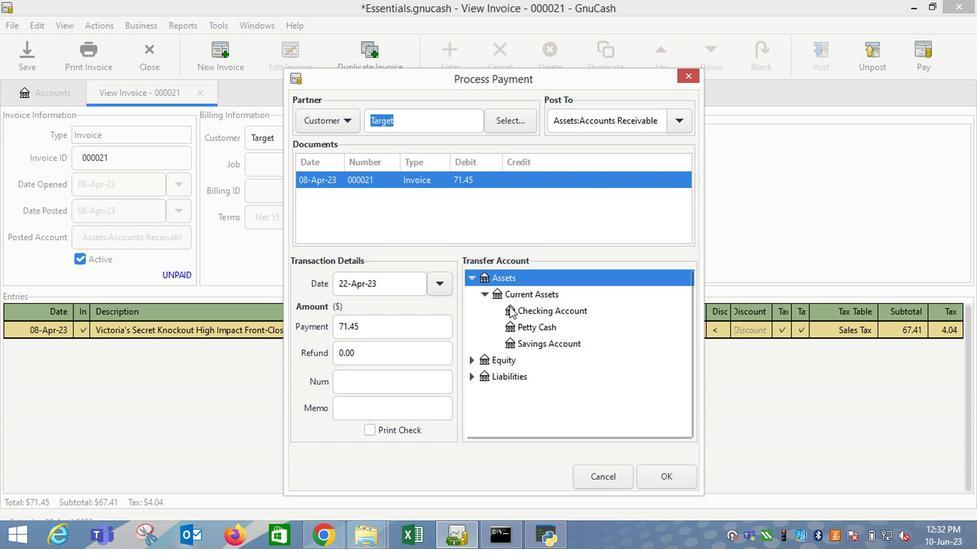 
Action: Mouse moved to (553, 428)
Screenshot: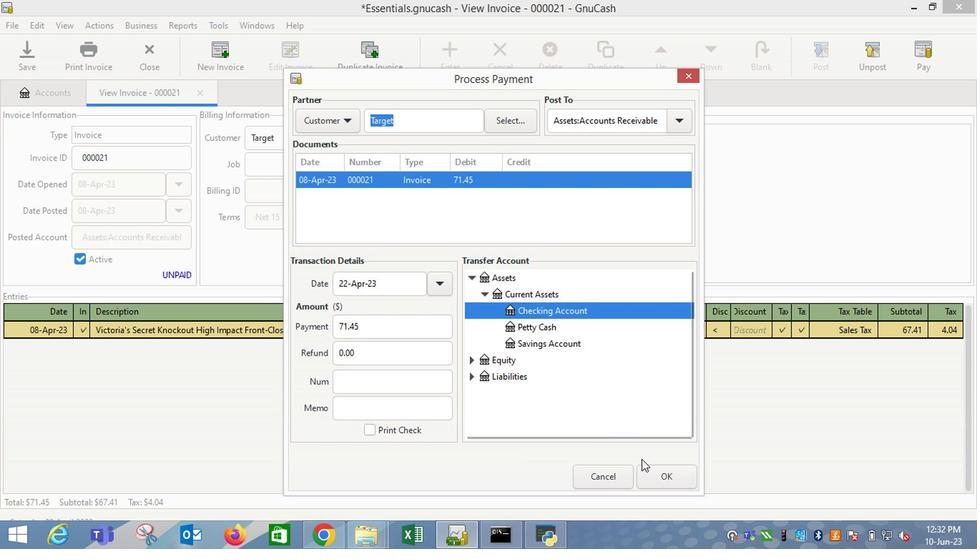 
Action: Mouse pressed left at (553, 428)
Screenshot: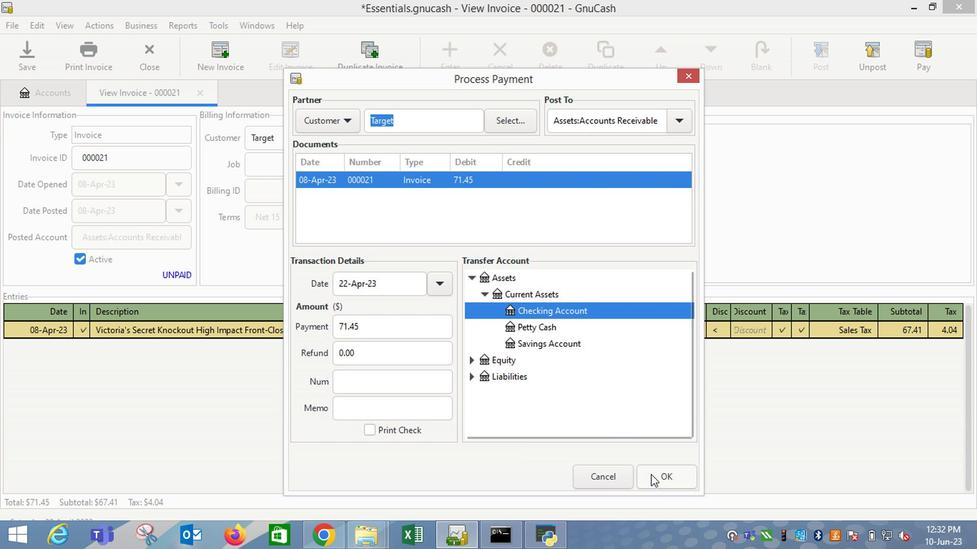 
Action: Mouse moved to (144, 128)
Screenshot: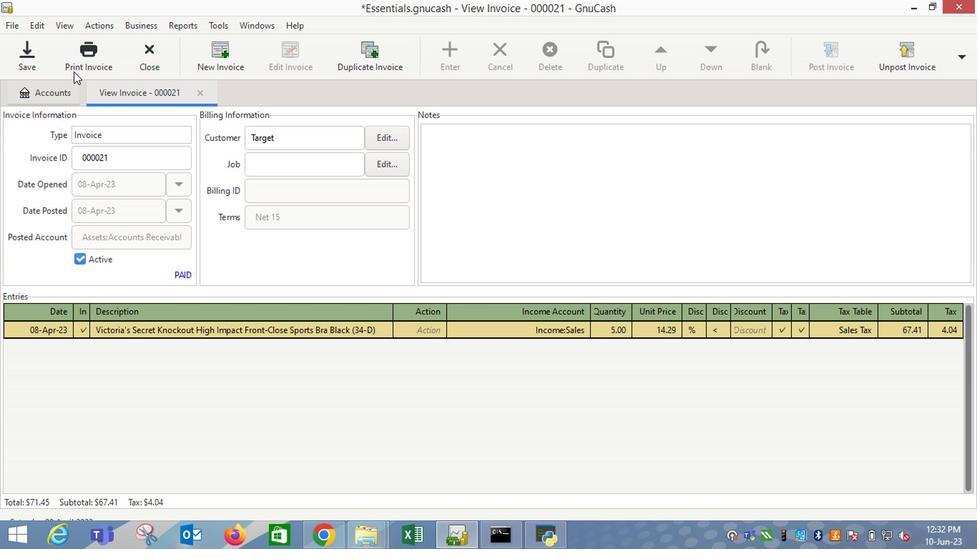 
Action: Mouse pressed left at (144, 128)
Screenshot: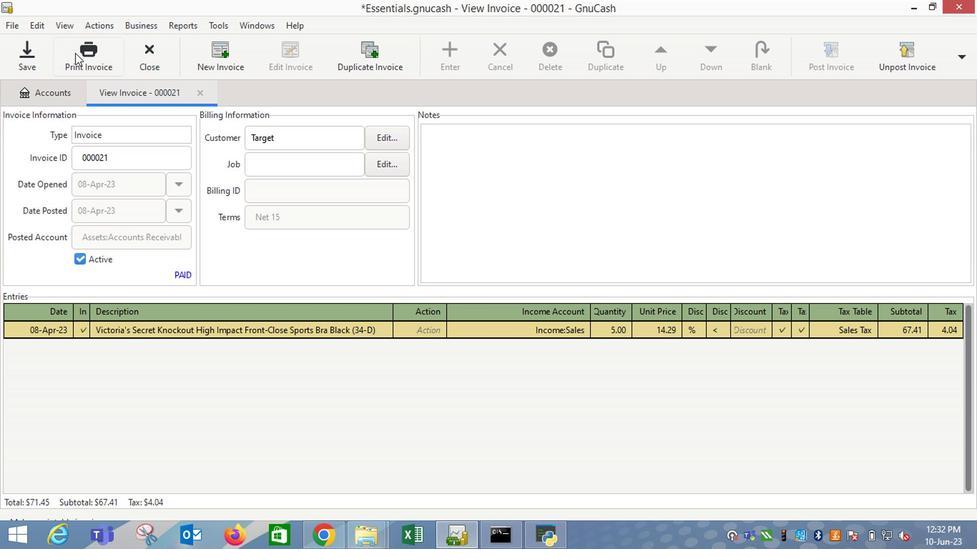 
Action: Mouse moved to (568, 134)
Screenshot: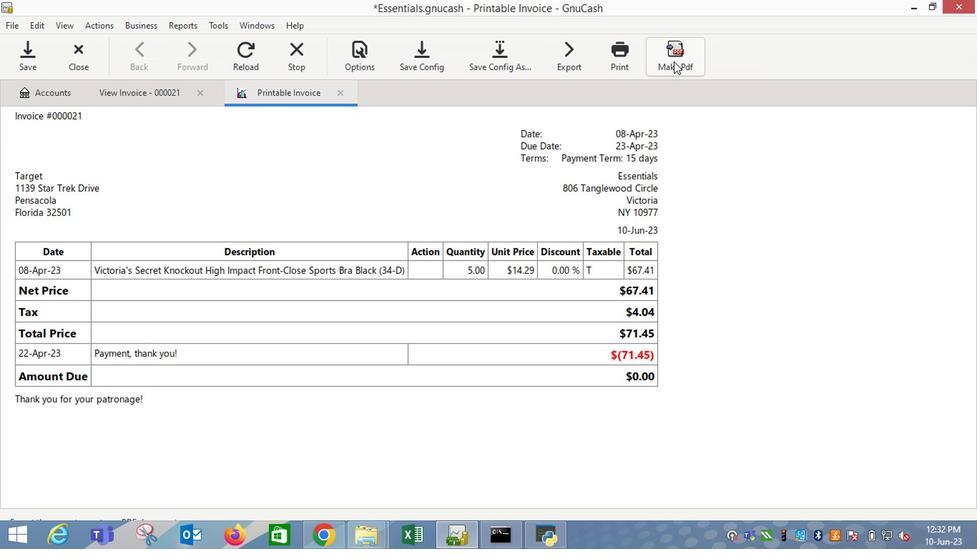 
Action: Mouse pressed left at (568, 134)
Screenshot: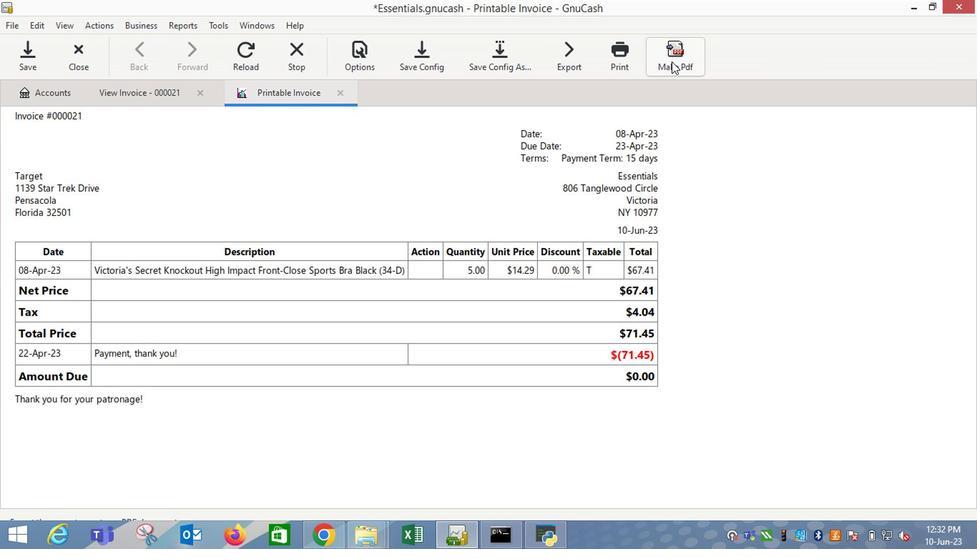 
Action: Mouse moved to (148, 331)
Screenshot: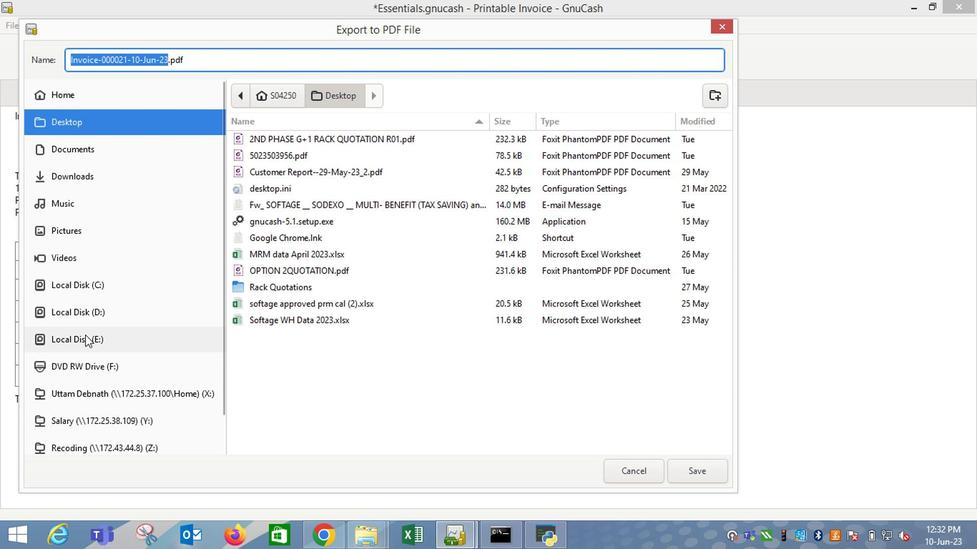 
Action: Mouse pressed left at (148, 331)
Screenshot: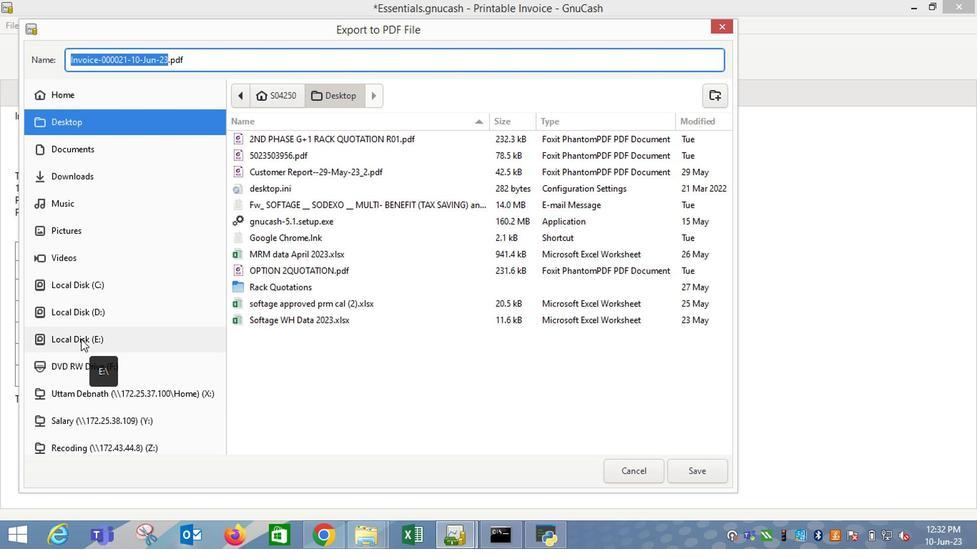 
Action: Mouse moved to (251, 272)
Screenshot: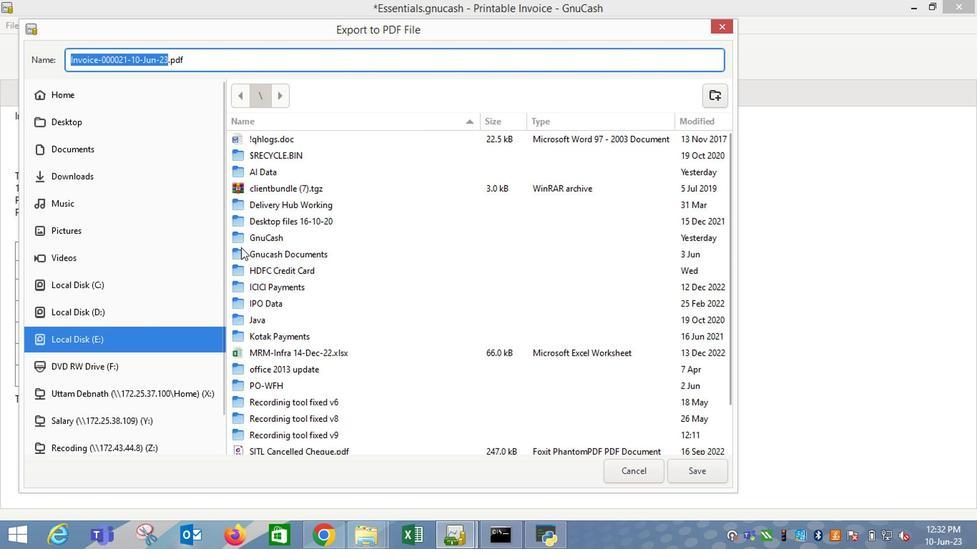 
Action: Mouse pressed left at (251, 272)
Screenshot: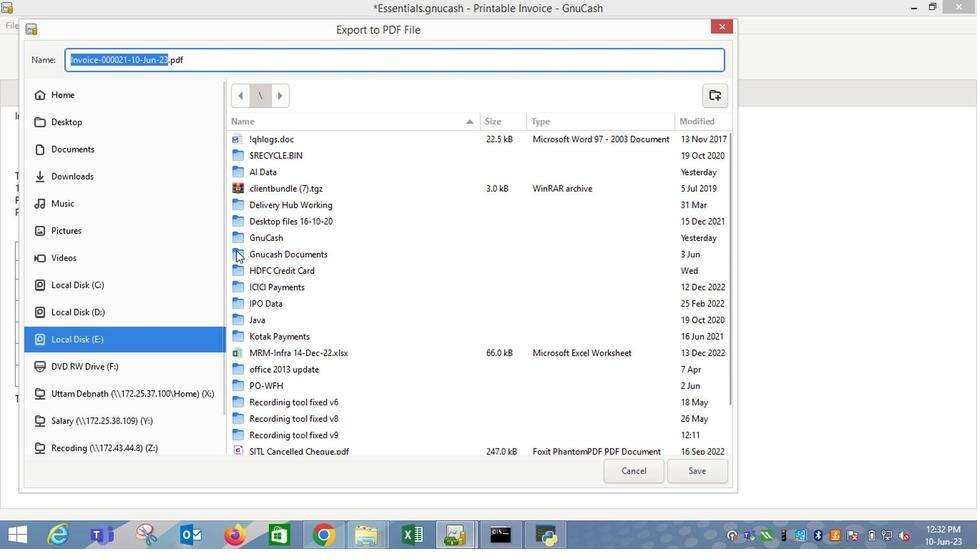 
Action: Mouse pressed left at (251, 272)
Screenshot: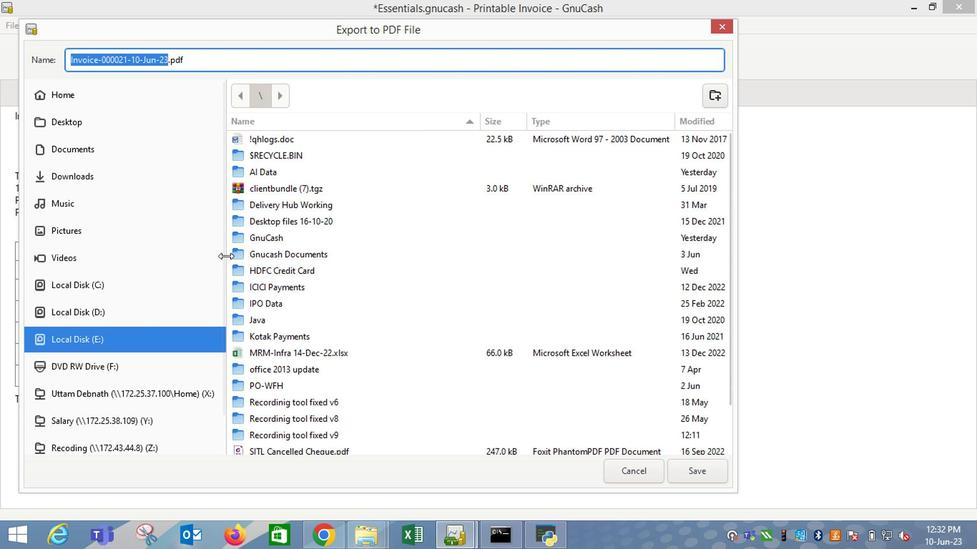 
Action: Mouse moved to (266, 272)
Screenshot: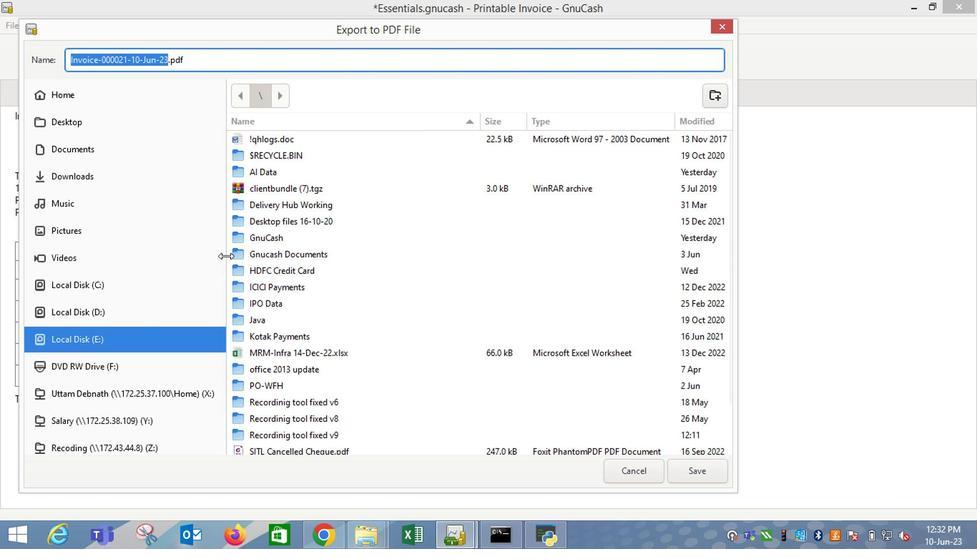 
Action: Mouse pressed left at (266, 272)
Screenshot: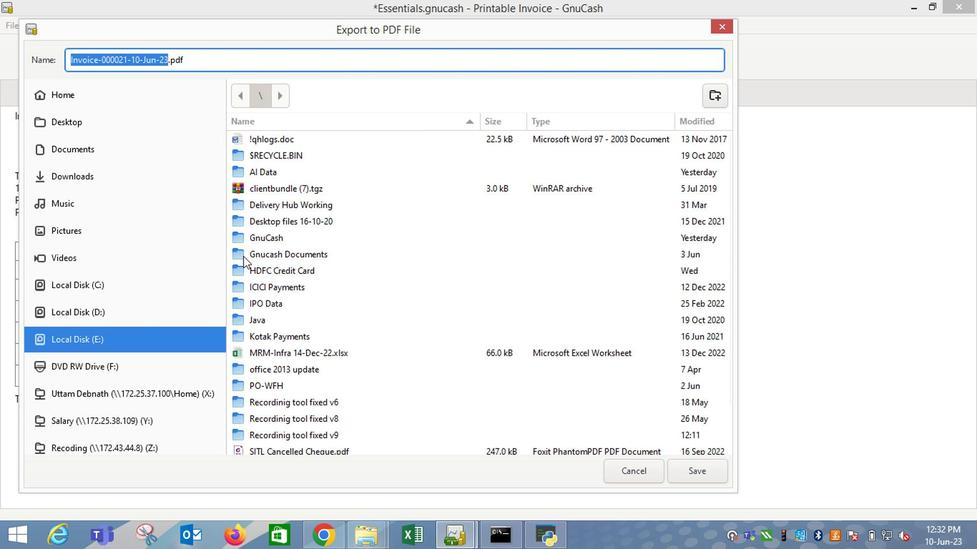 
Action: Mouse pressed left at (266, 272)
Screenshot: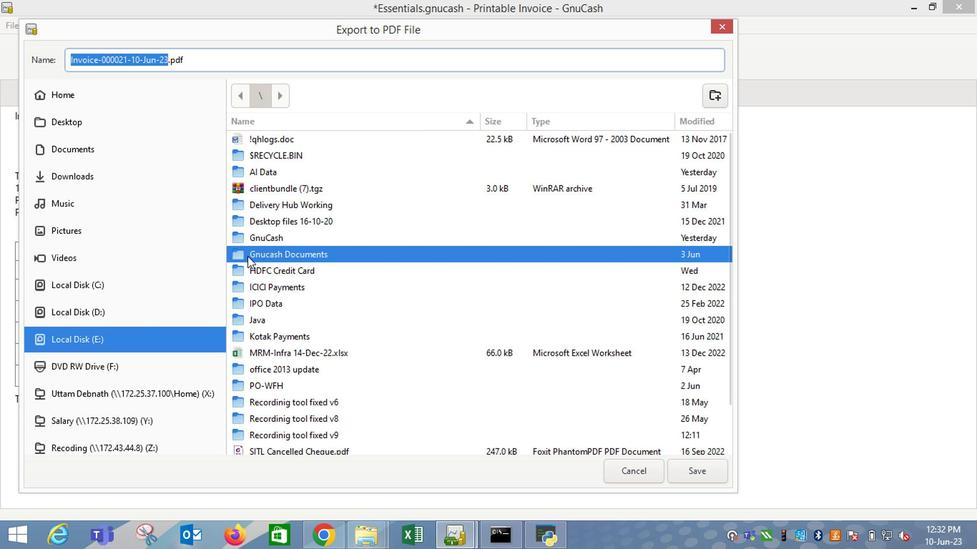 
Action: Mouse moved to (277, 189)
Screenshot: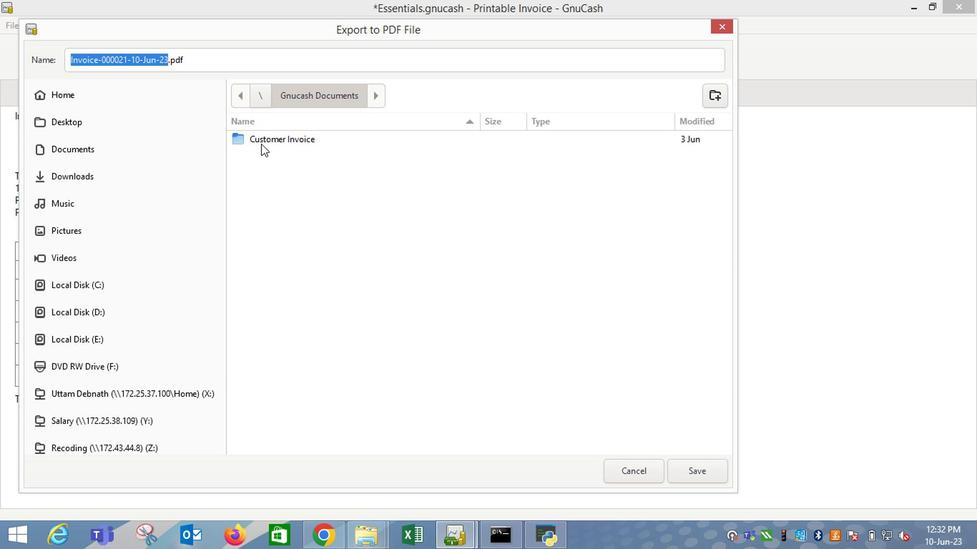 
Action: Mouse pressed left at (277, 189)
Screenshot: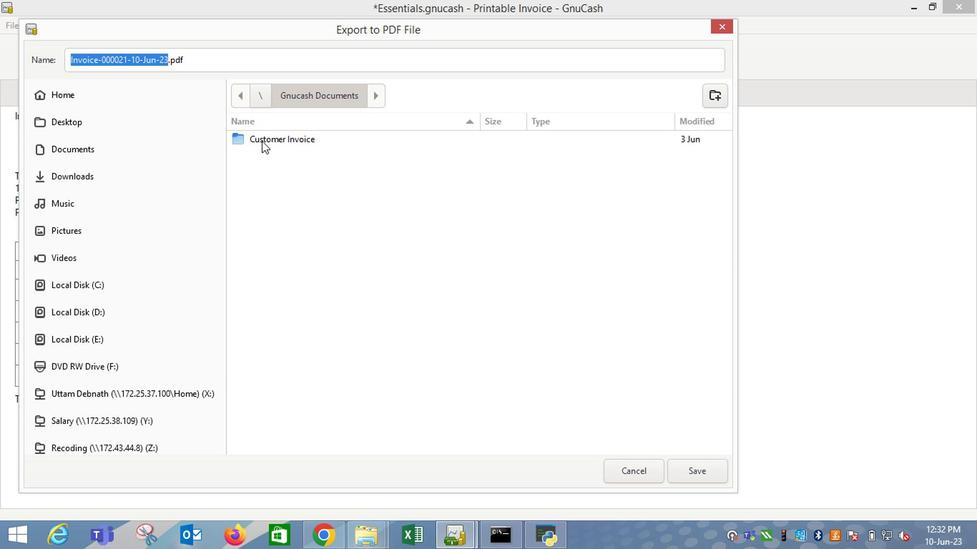 
Action: Mouse pressed left at (277, 189)
Screenshot: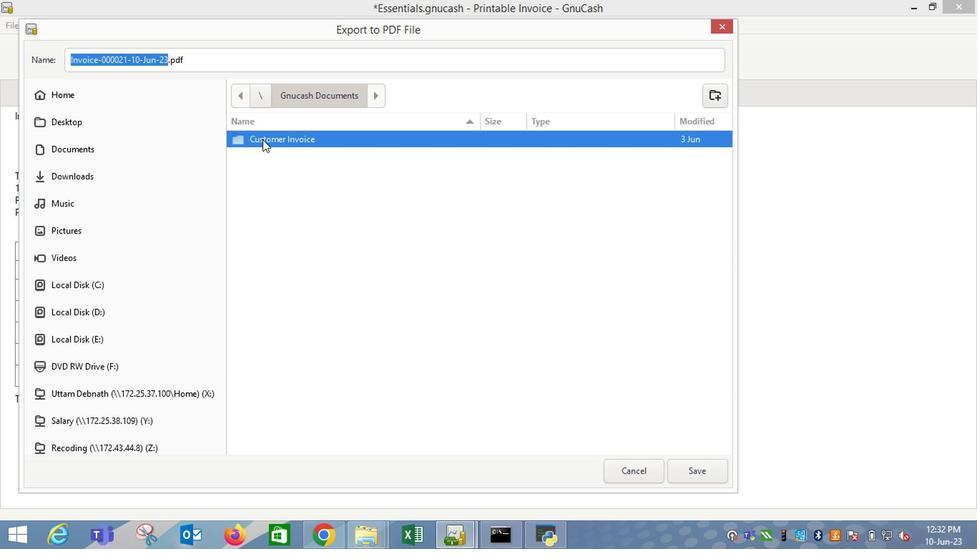 
Action: Mouse moved to (578, 425)
Screenshot: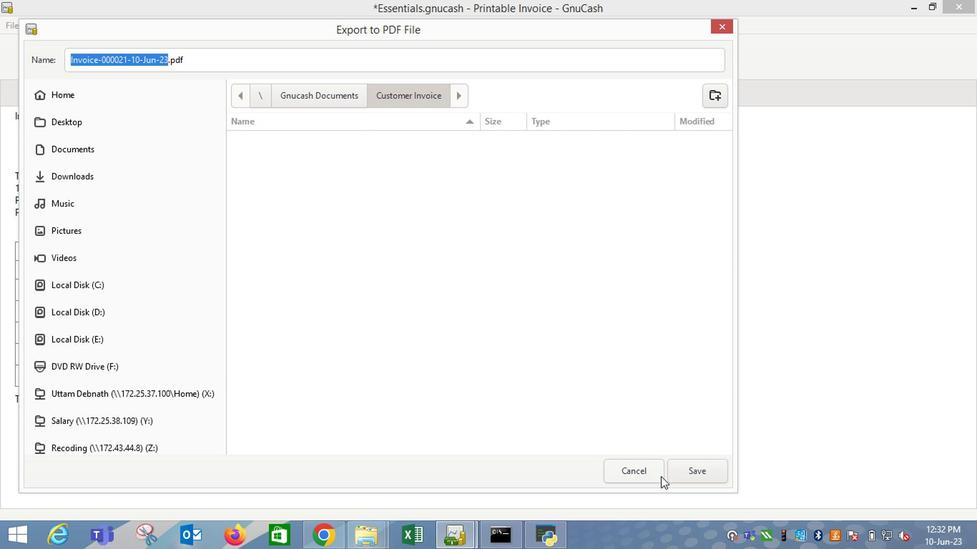 
Action: Mouse pressed left at (578, 425)
Screenshot: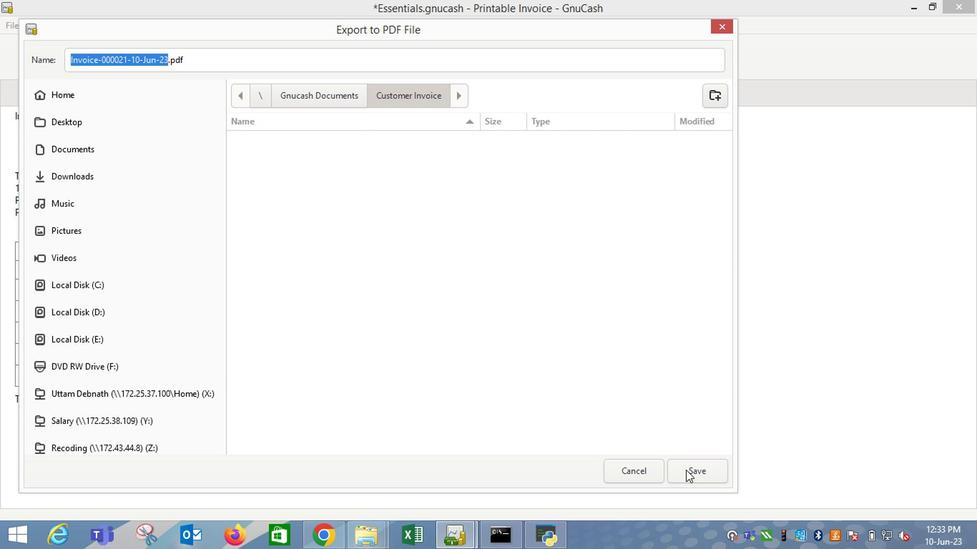 
Action: Mouse moved to (366, 259)
Screenshot: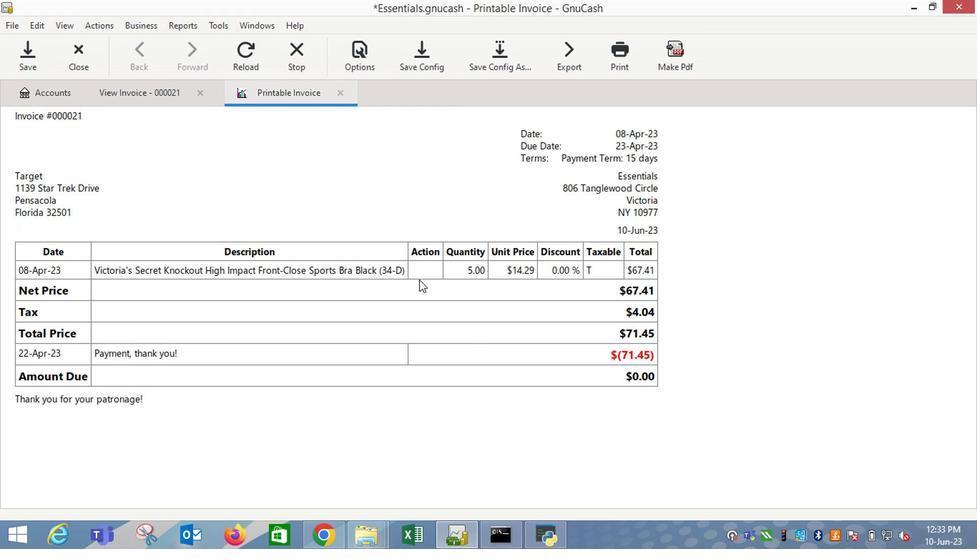 
